 Task: Search one way flight ticket for 1 adult, 6 children, 1 infant in seat and 1 infant on lap in business from Aspen: Aspen/pitkin County Airport (sardy Field) to Jacksonville: Albert J. Ellis Airport on 5-3-2023. Number of bags: 1 carry on bag. Price is upto 80000. Outbound departure time preference is 7:15.
Action: Mouse moved to (414, 167)
Screenshot: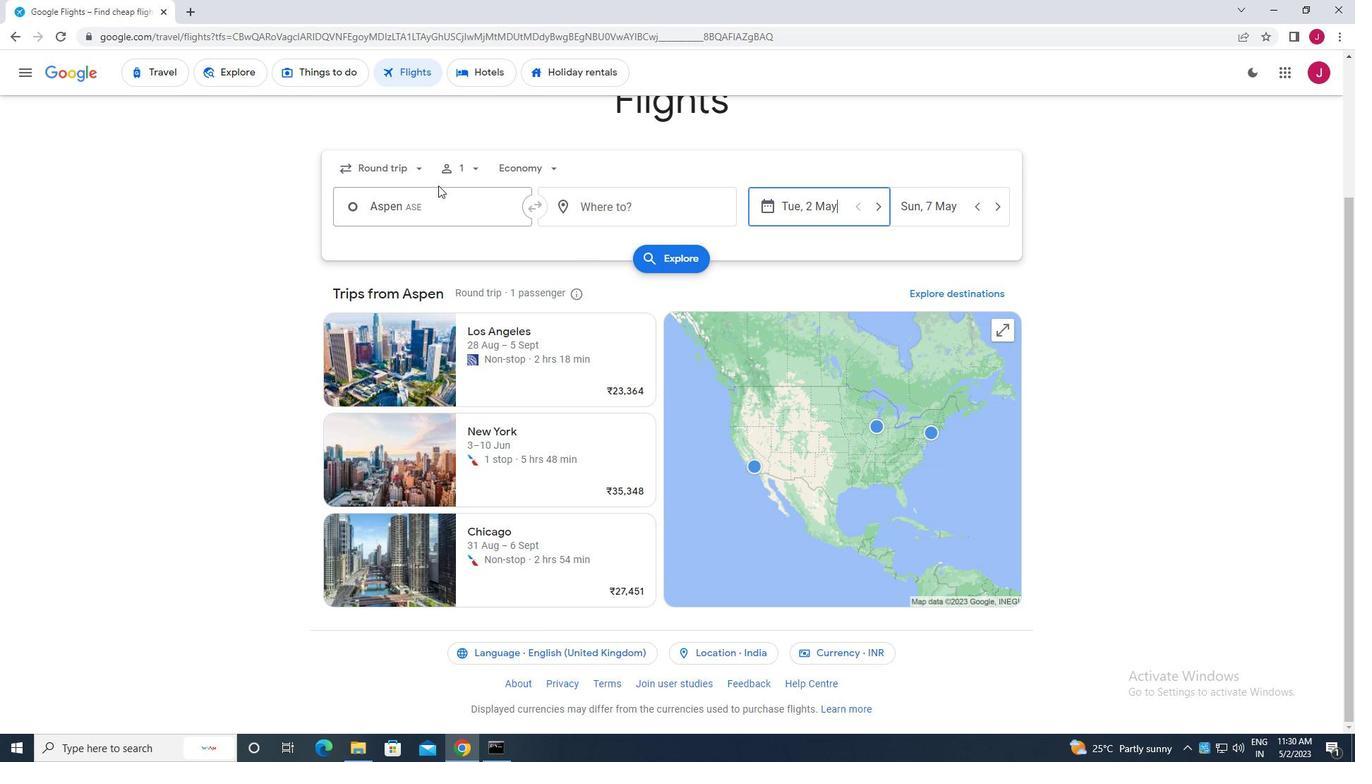 
Action: Mouse pressed left at (414, 167)
Screenshot: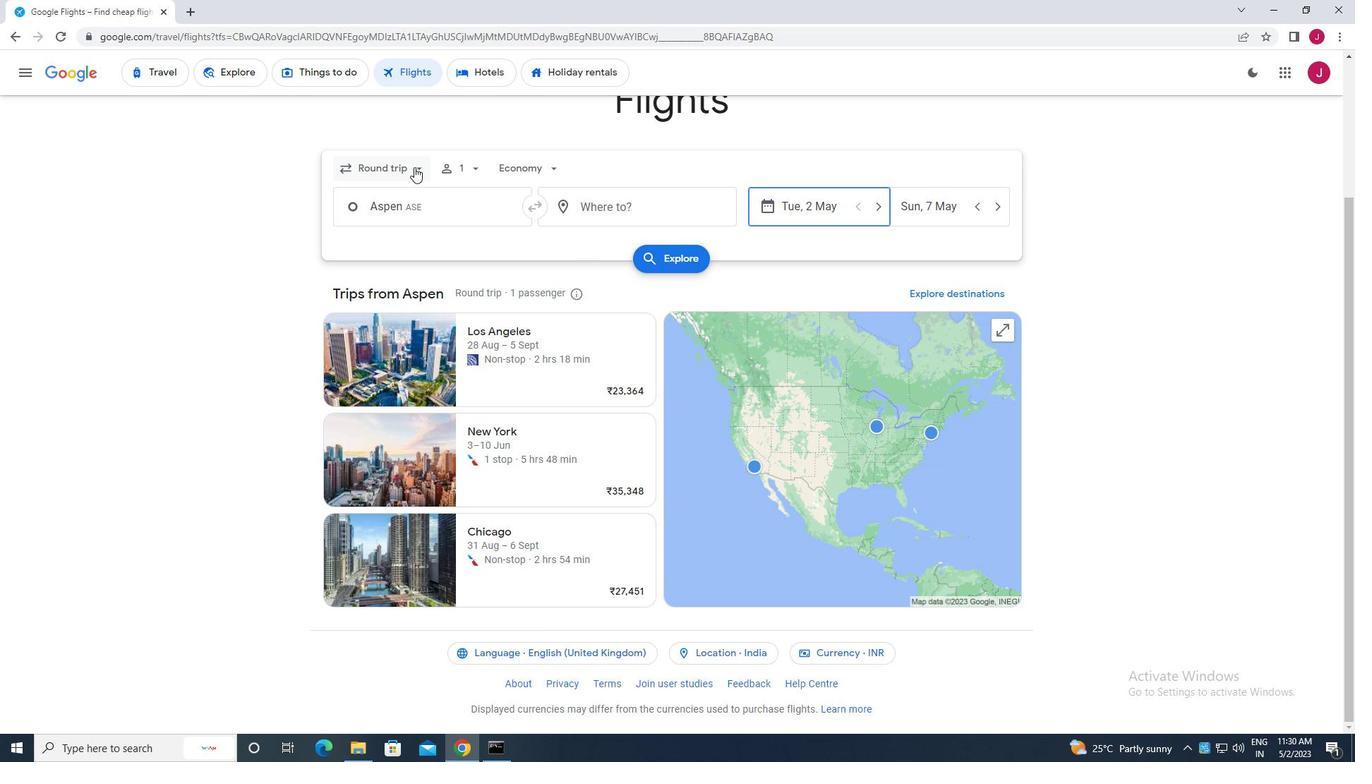 
Action: Mouse moved to (401, 232)
Screenshot: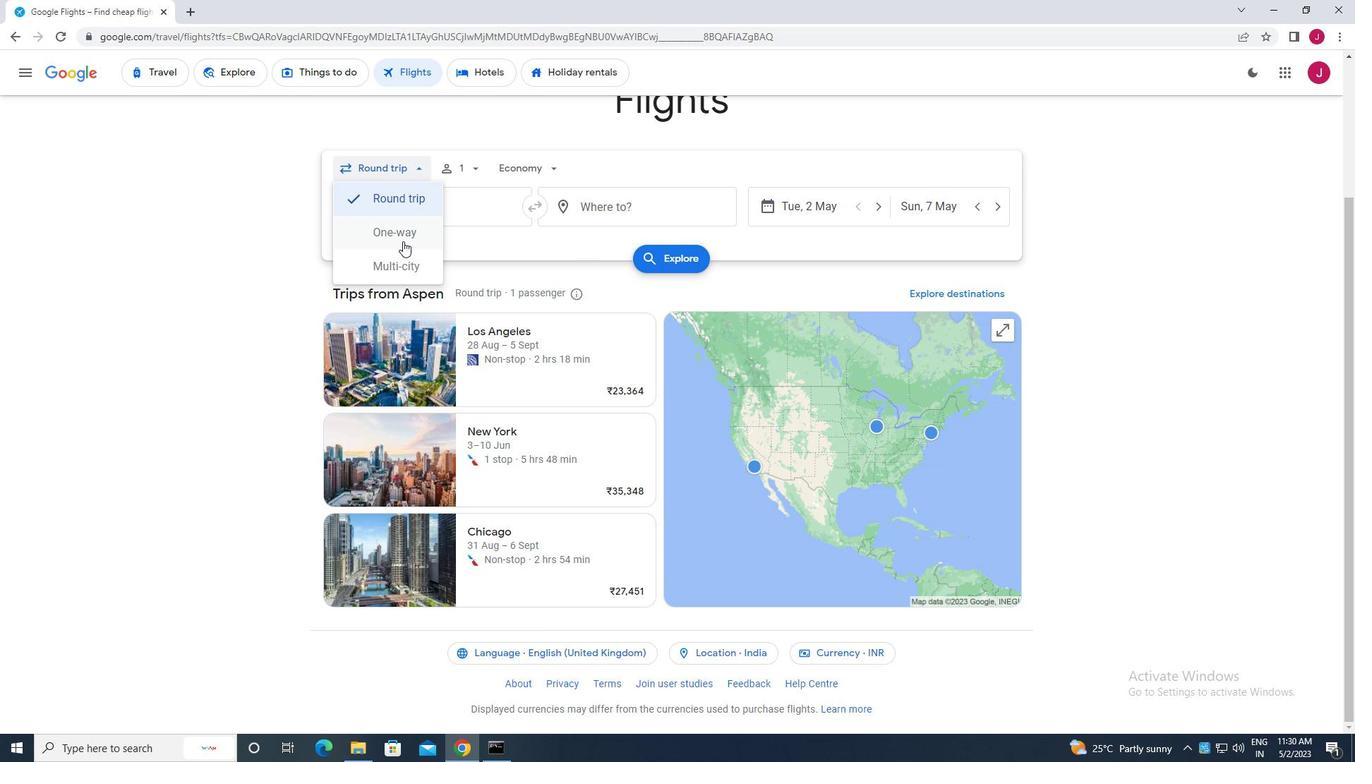 
Action: Mouse pressed left at (401, 232)
Screenshot: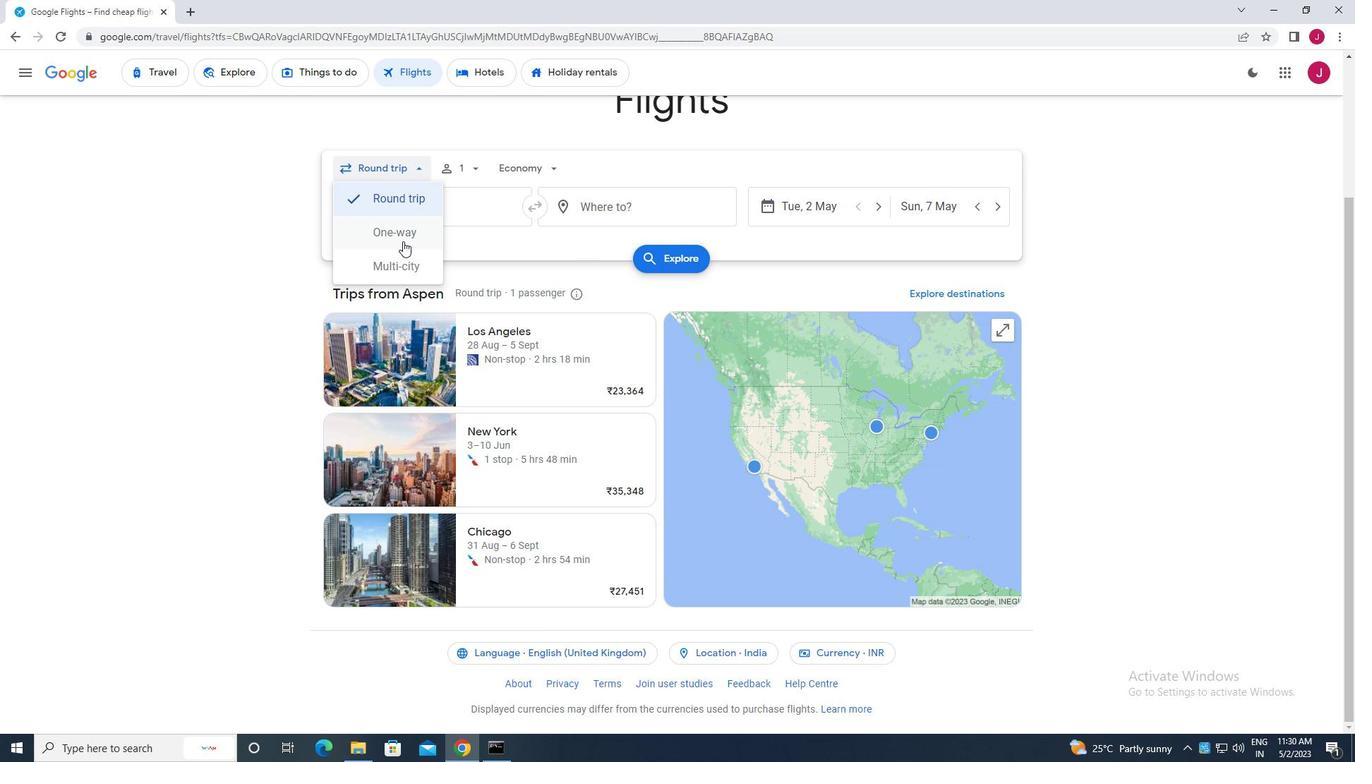 
Action: Mouse moved to (465, 170)
Screenshot: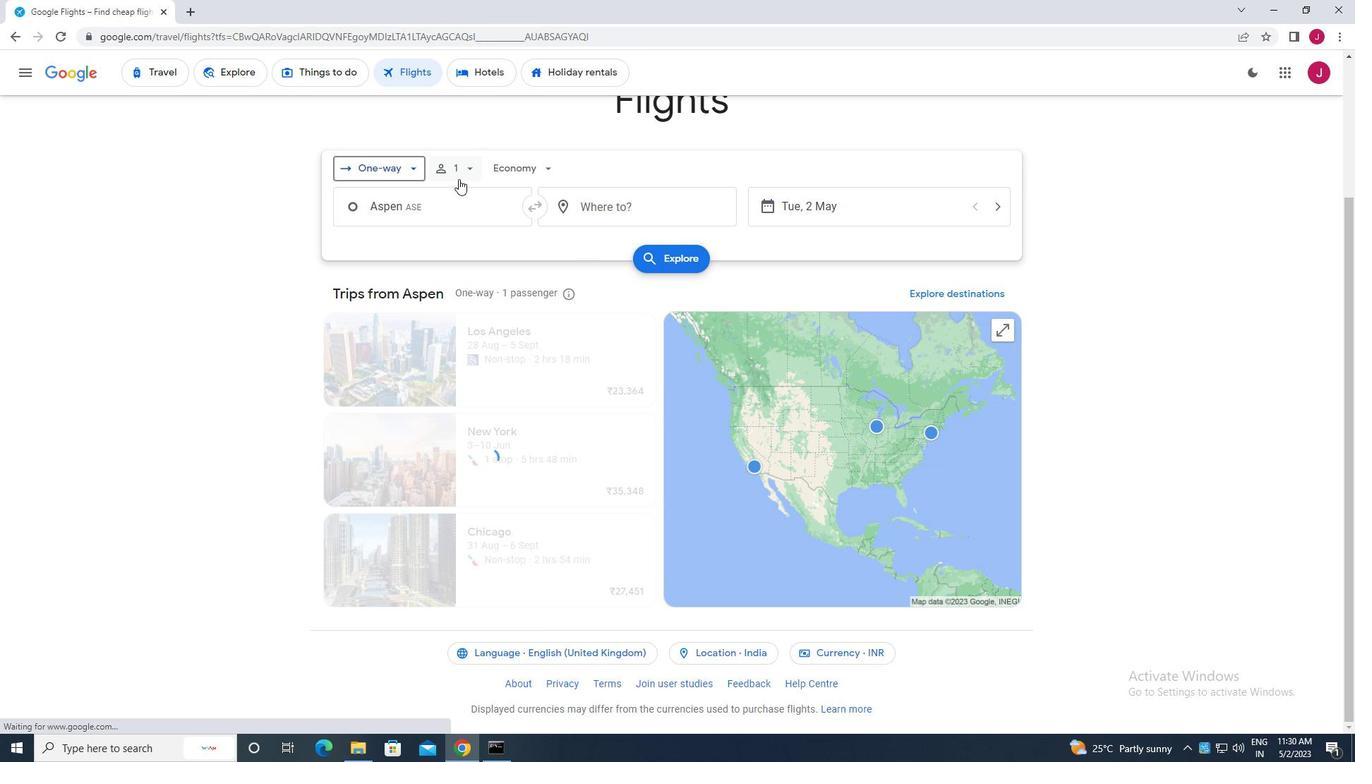 
Action: Mouse pressed left at (465, 170)
Screenshot: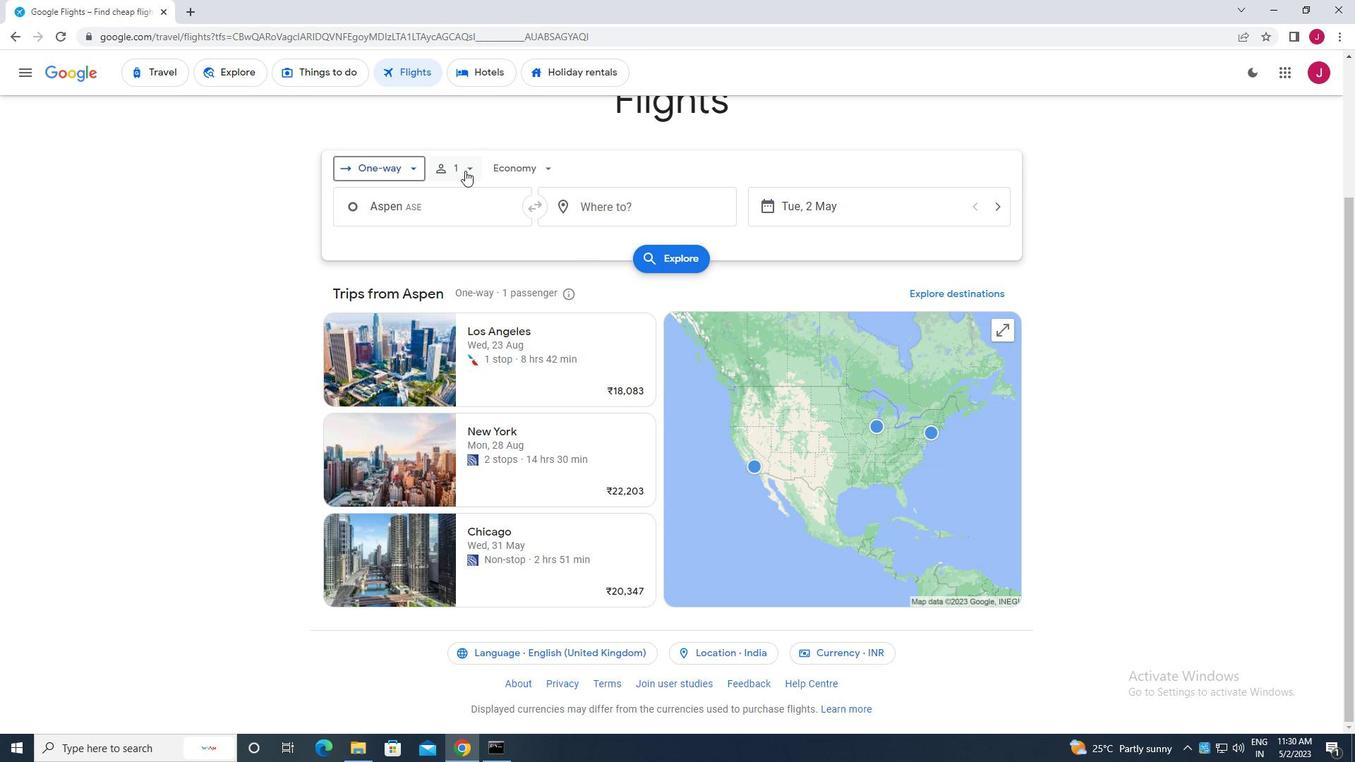 
Action: Mouse moved to (571, 240)
Screenshot: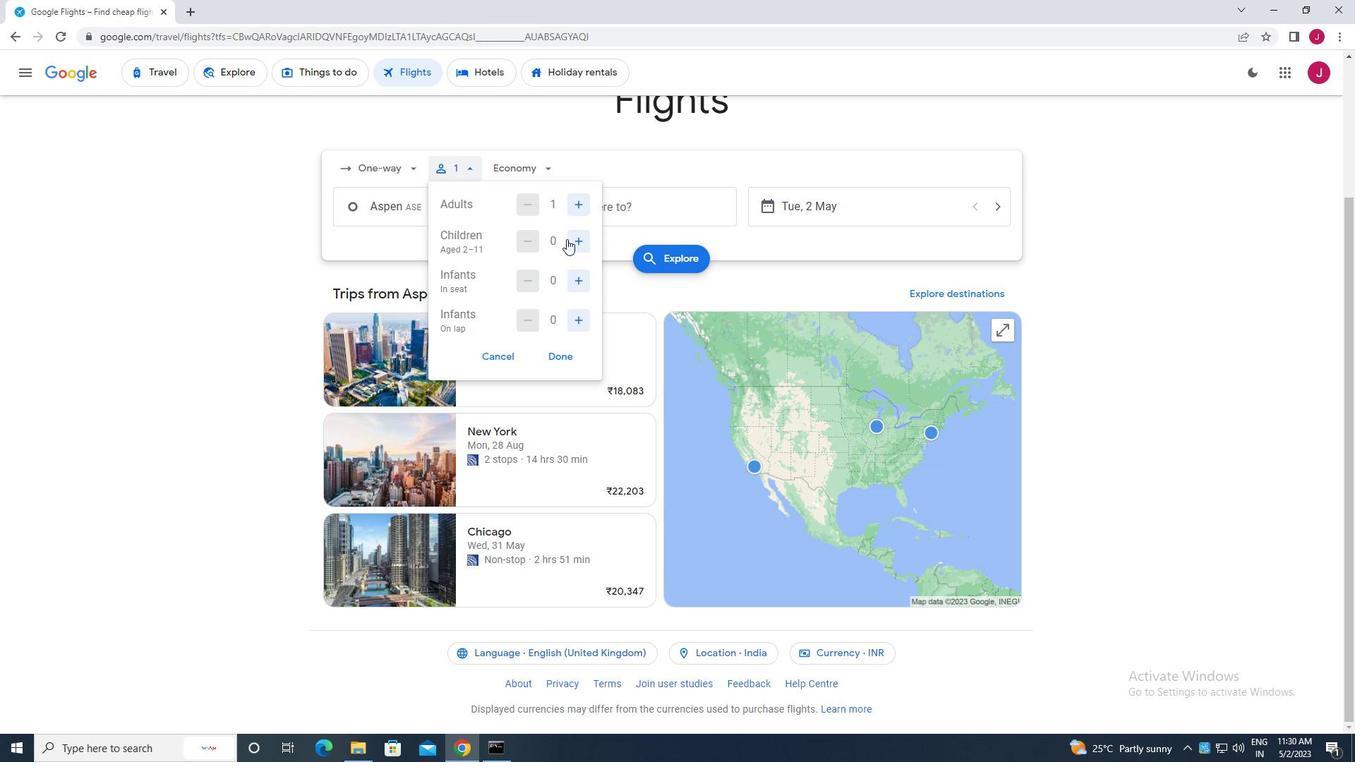 
Action: Mouse pressed left at (571, 240)
Screenshot: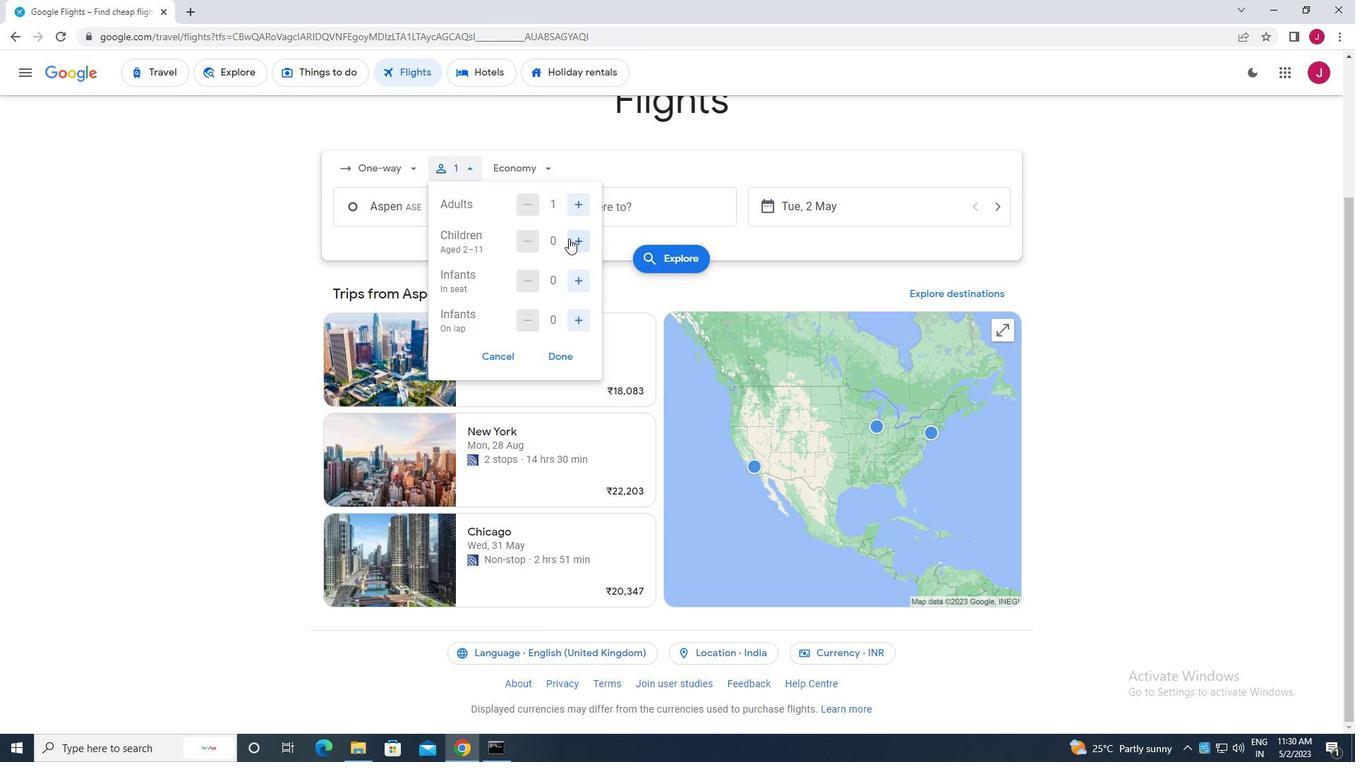 
Action: Mouse moved to (572, 240)
Screenshot: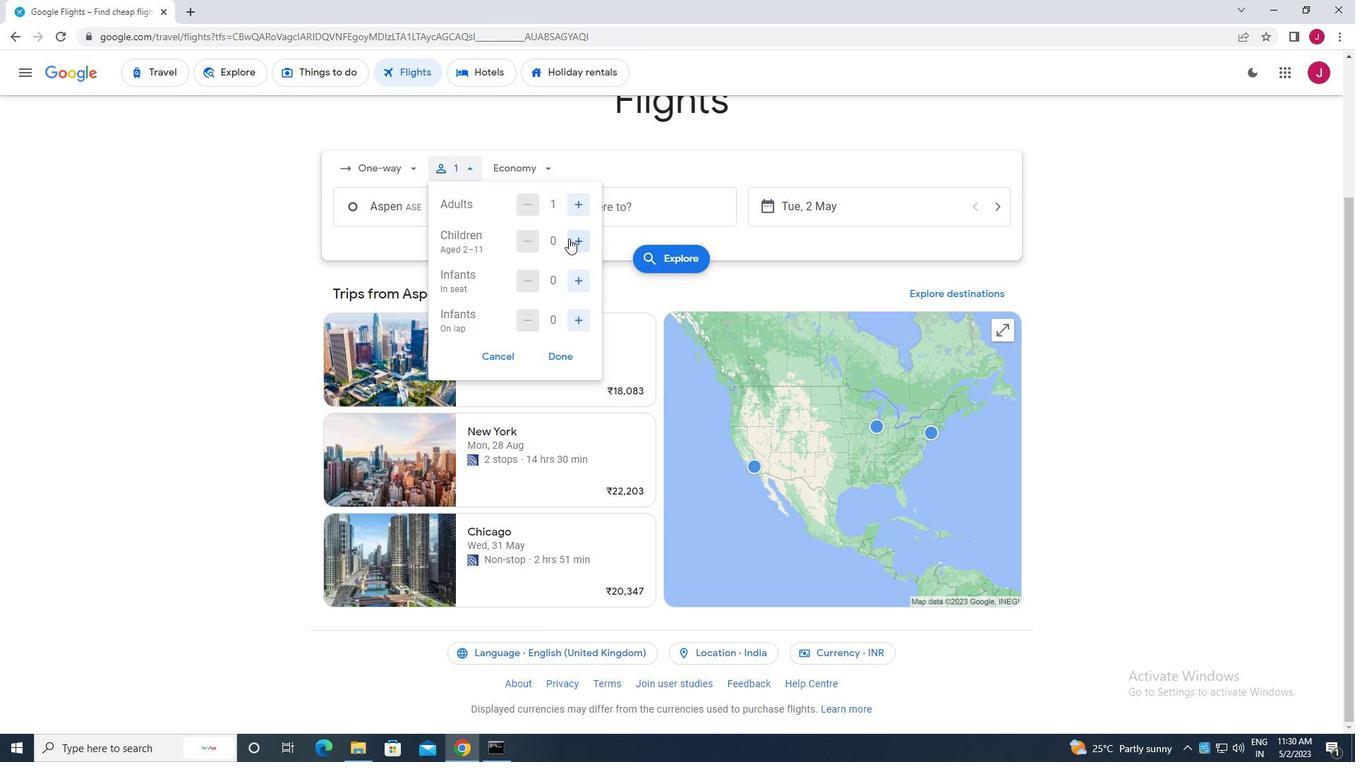
Action: Mouse pressed left at (572, 240)
Screenshot: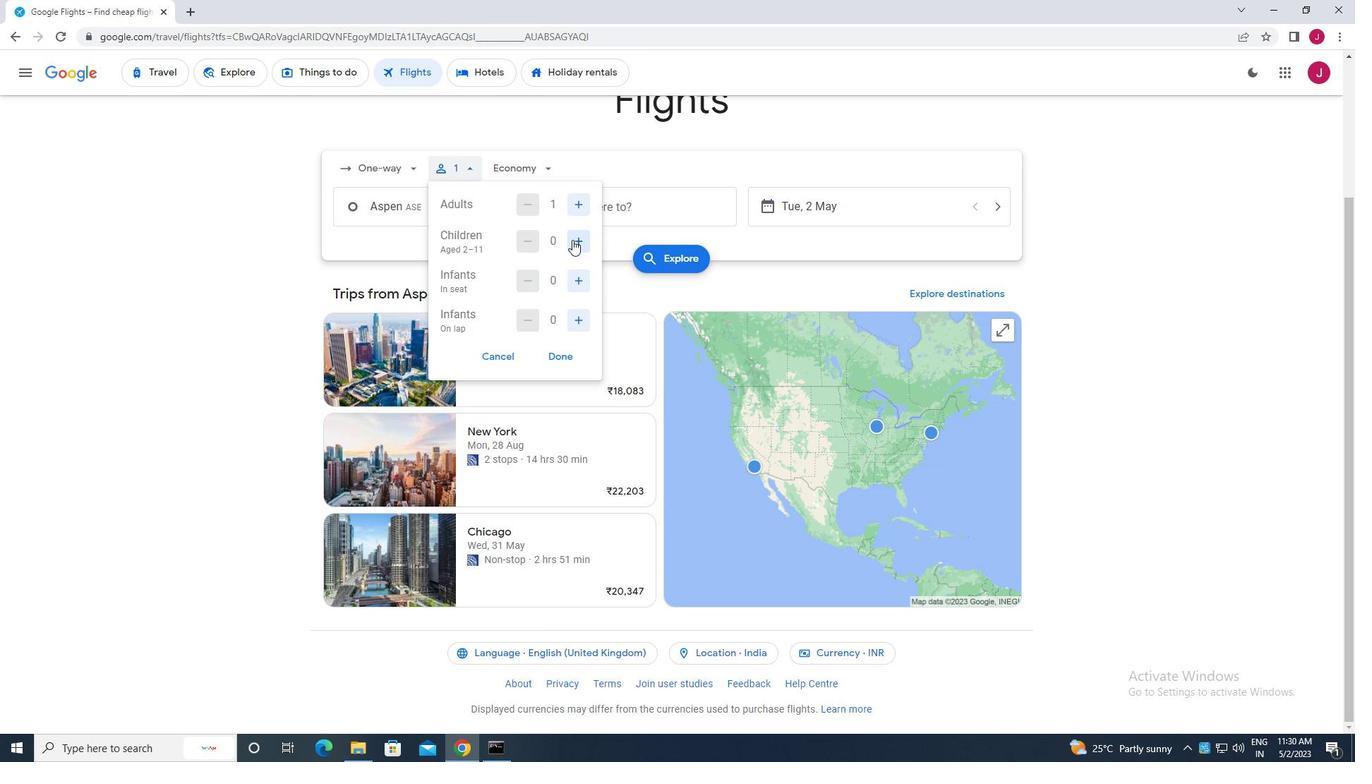 
Action: Mouse pressed left at (572, 240)
Screenshot: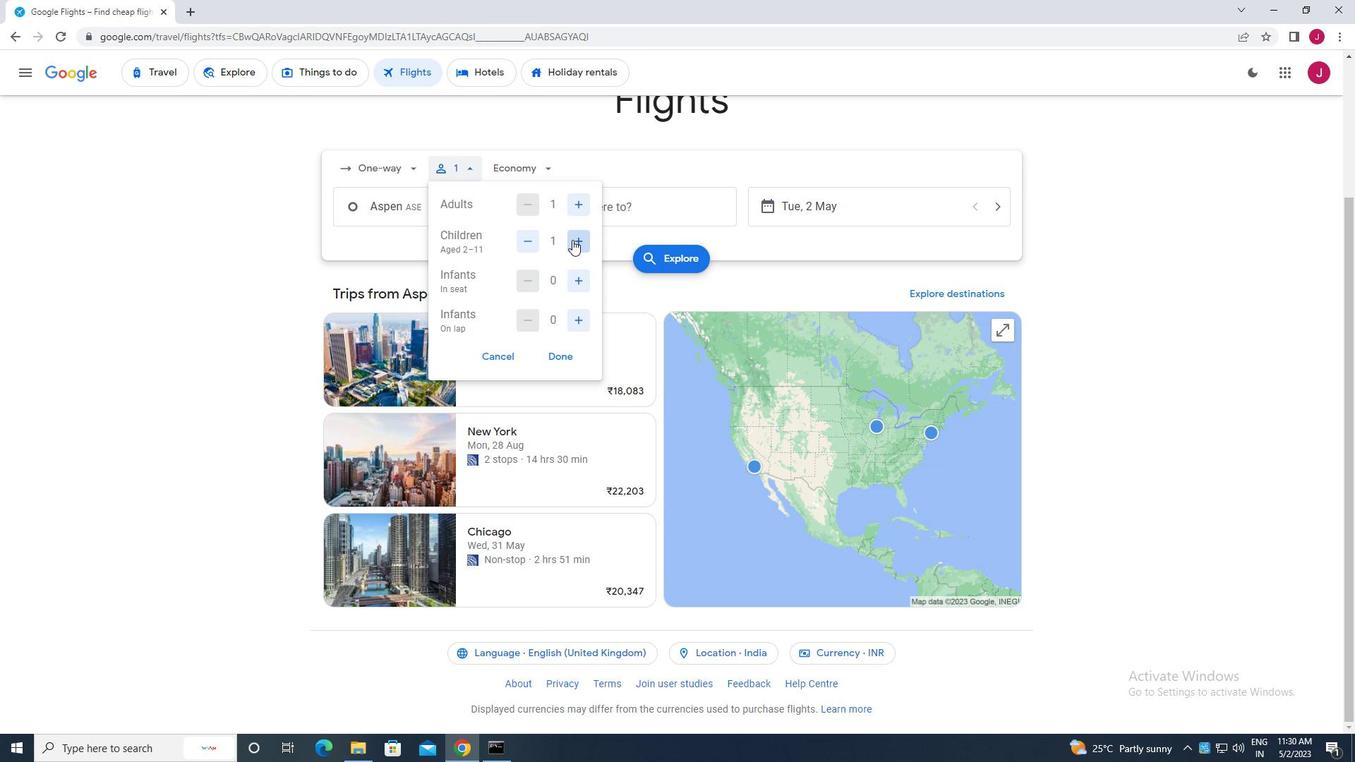 
Action: Mouse pressed left at (572, 240)
Screenshot: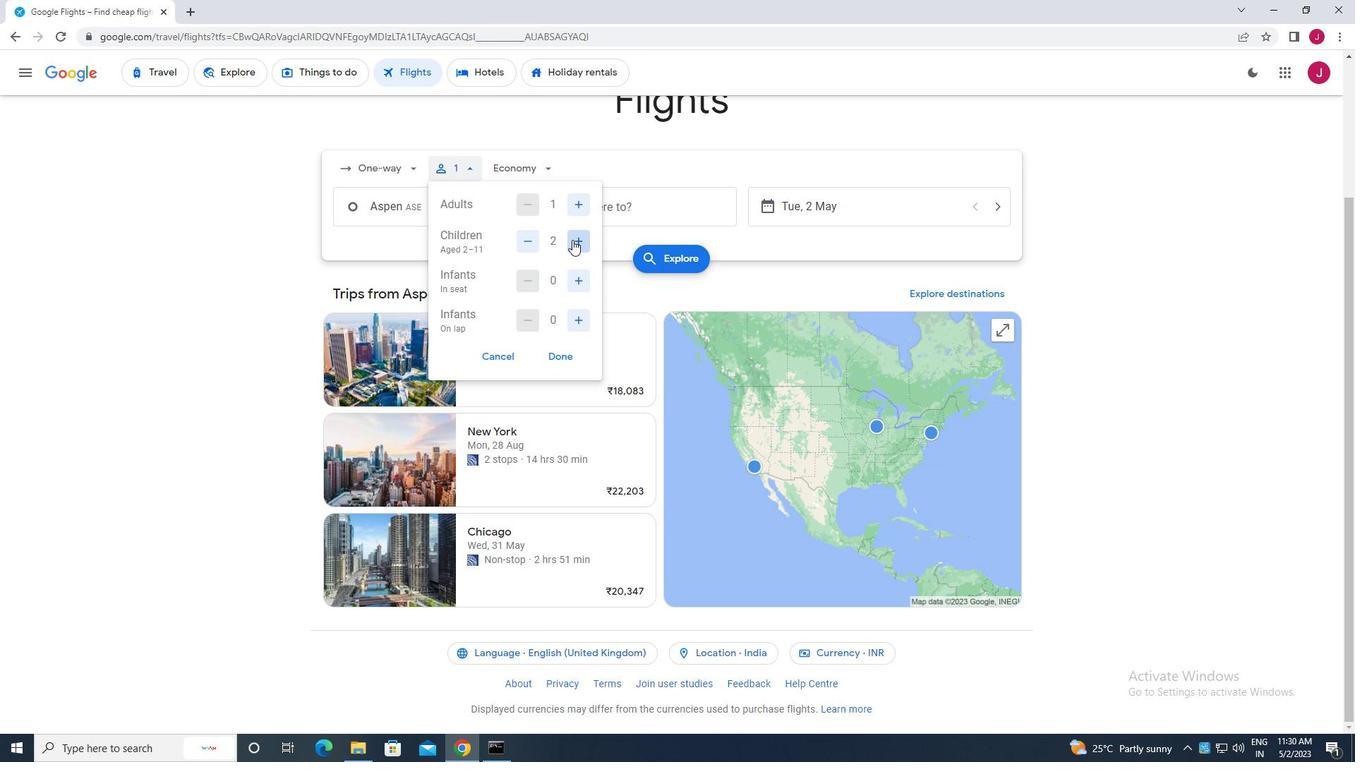 
Action: Mouse pressed left at (572, 240)
Screenshot: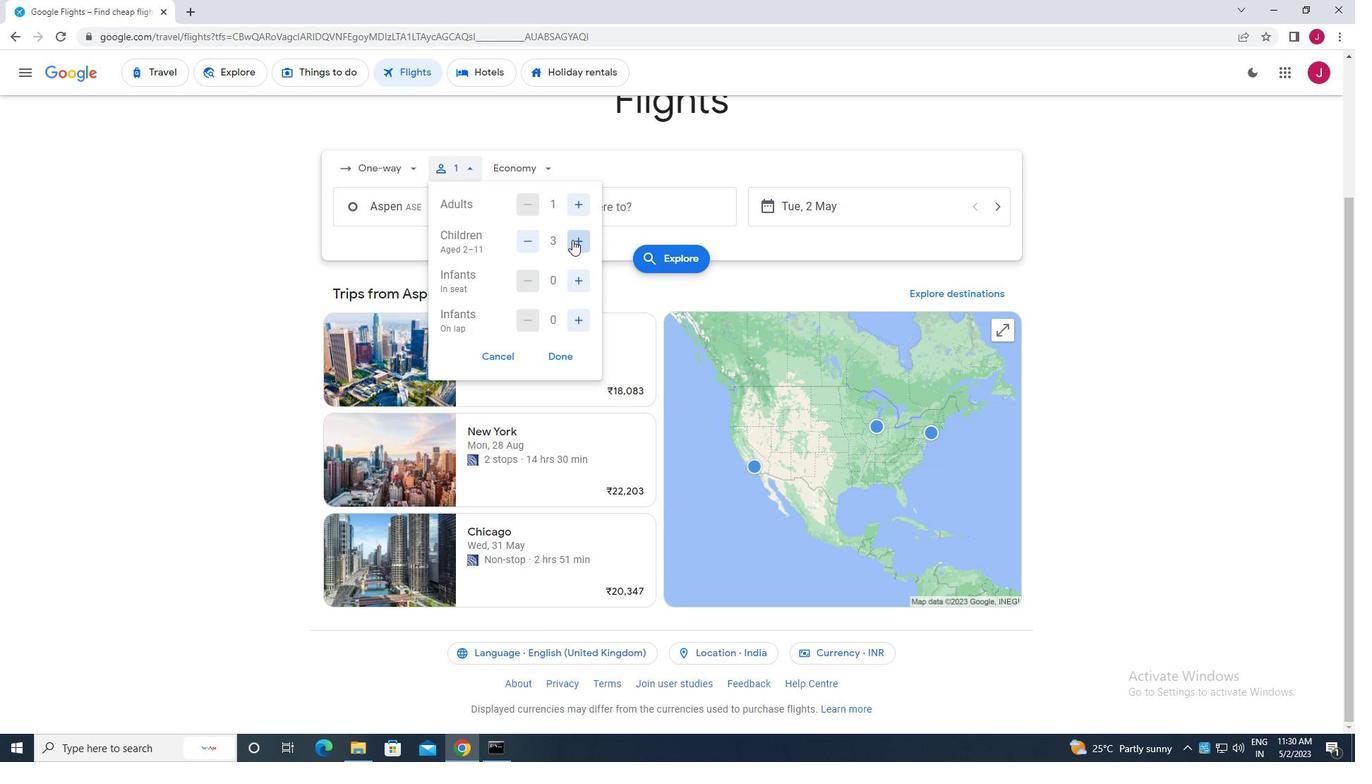 
Action: Mouse moved to (578, 242)
Screenshot: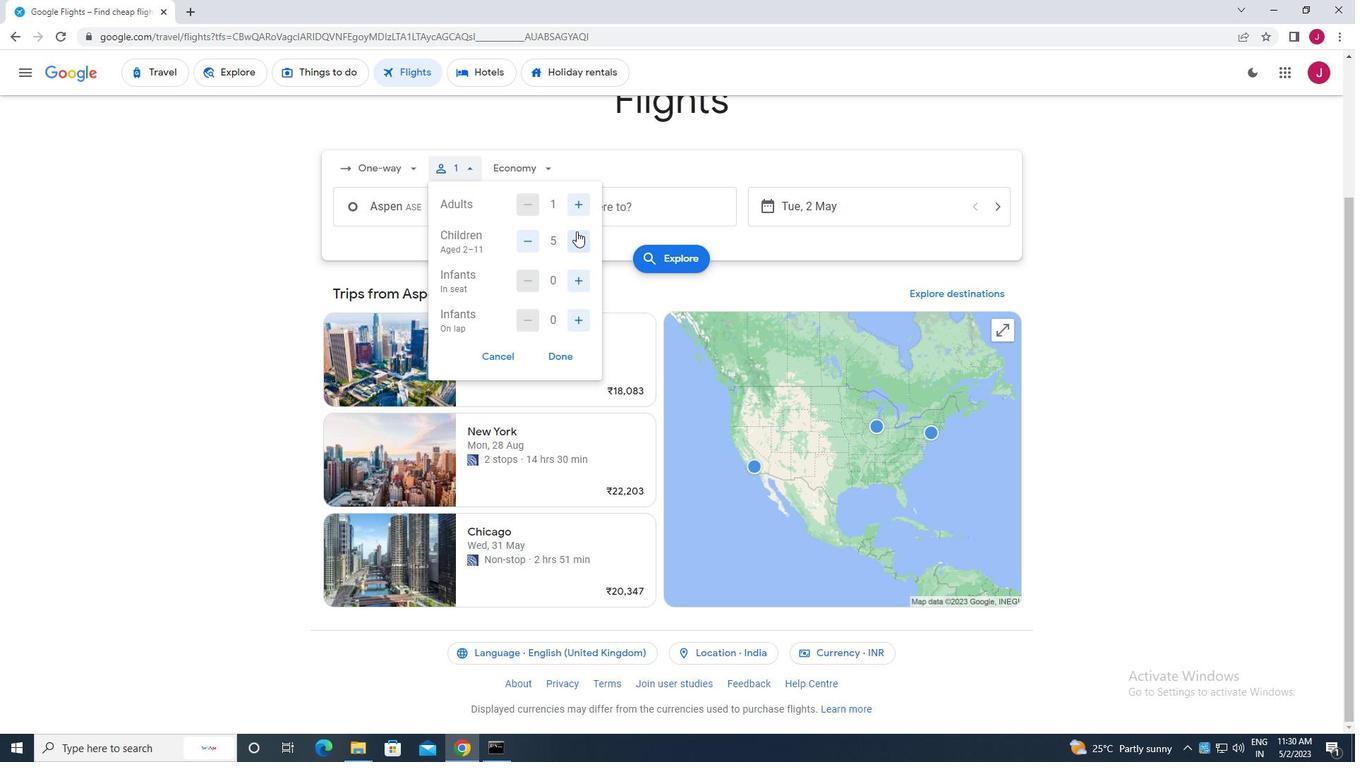 
Action: Mouse pressed left at (578, 242)
Screenshot: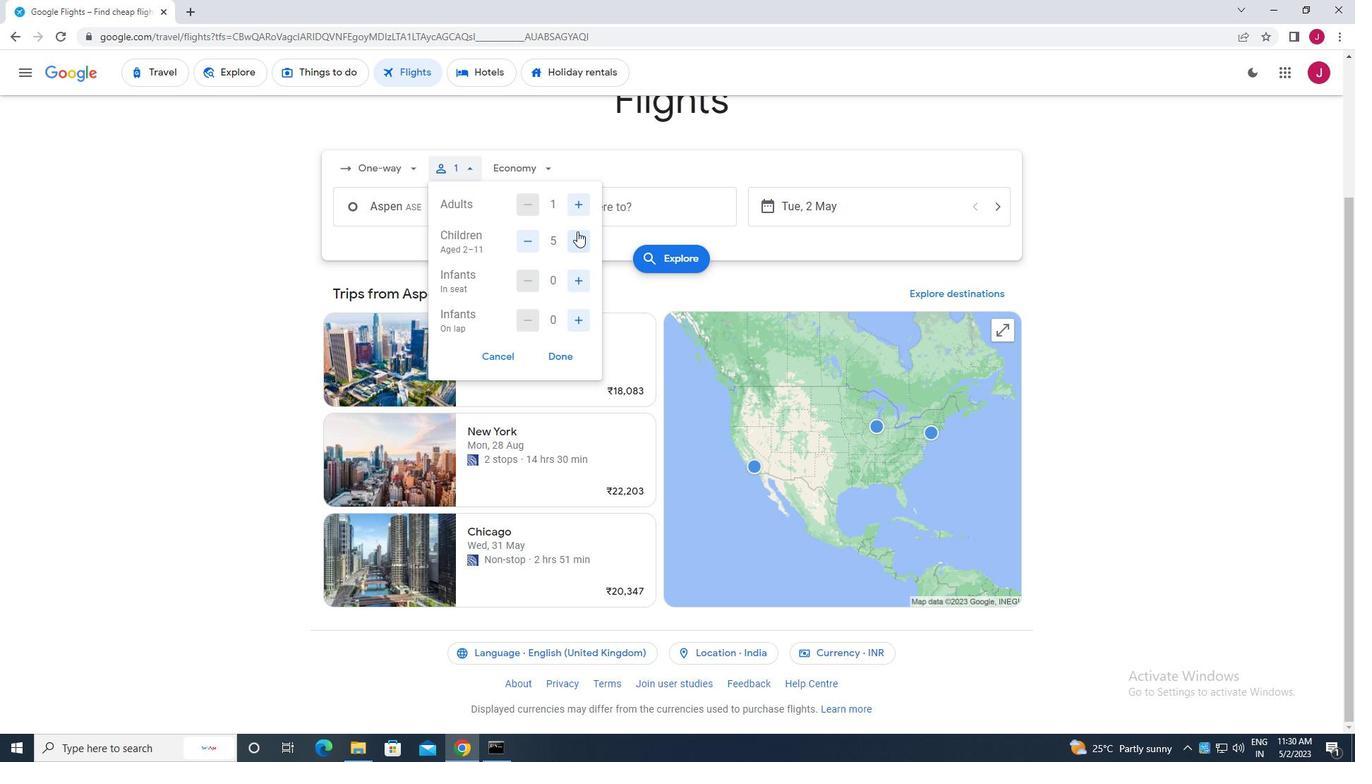 
Action: Mouse moved to (576, 282)
Screenshot: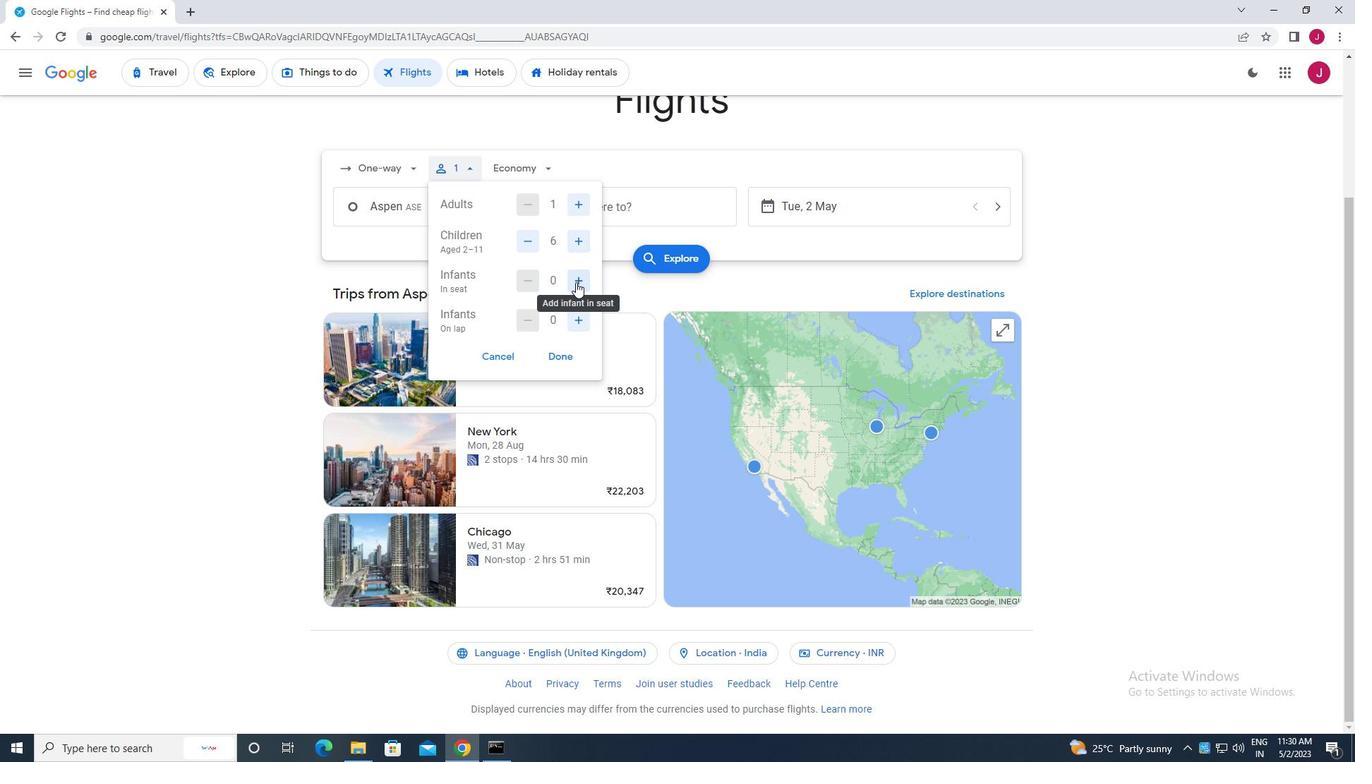 
Action: Mouse pressed left at (576, 282)
Screenshot: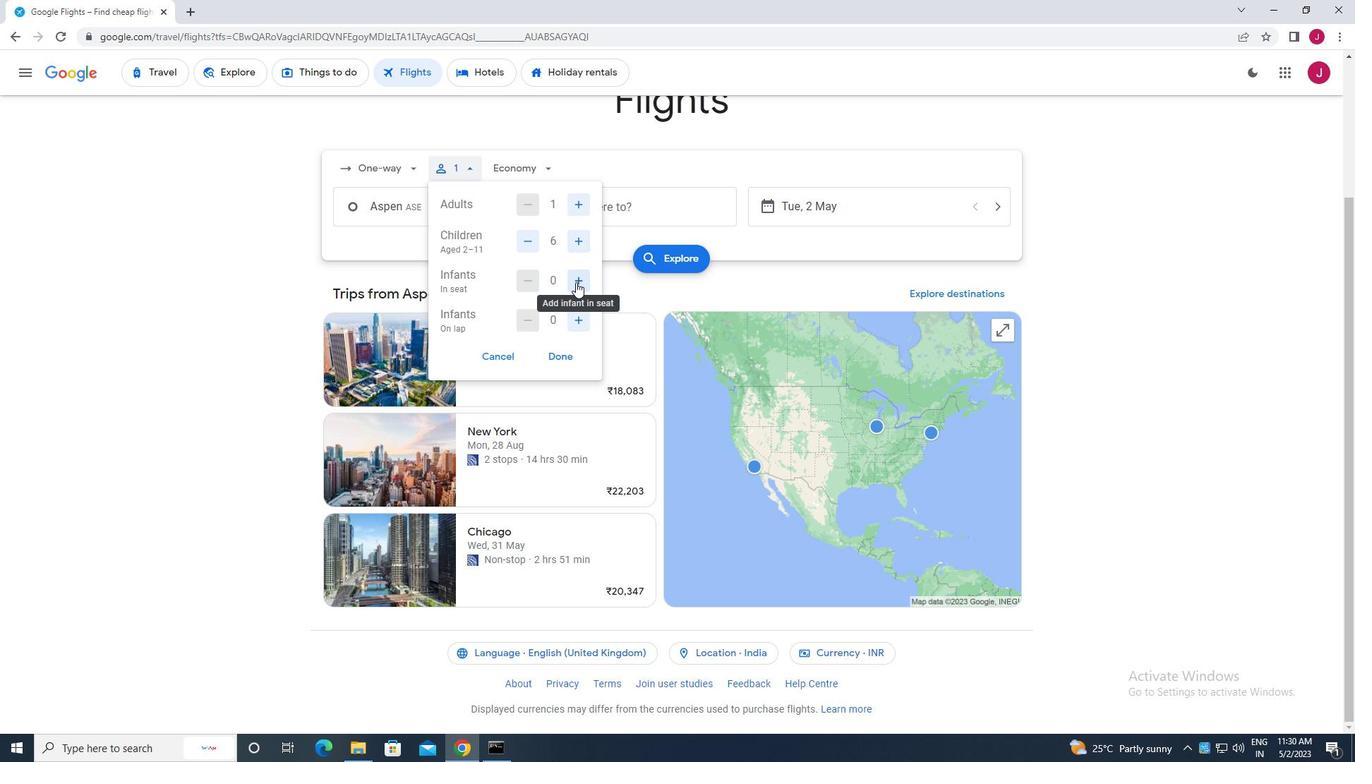 
Action: Mouse moved to (576, 320)
Screenshot: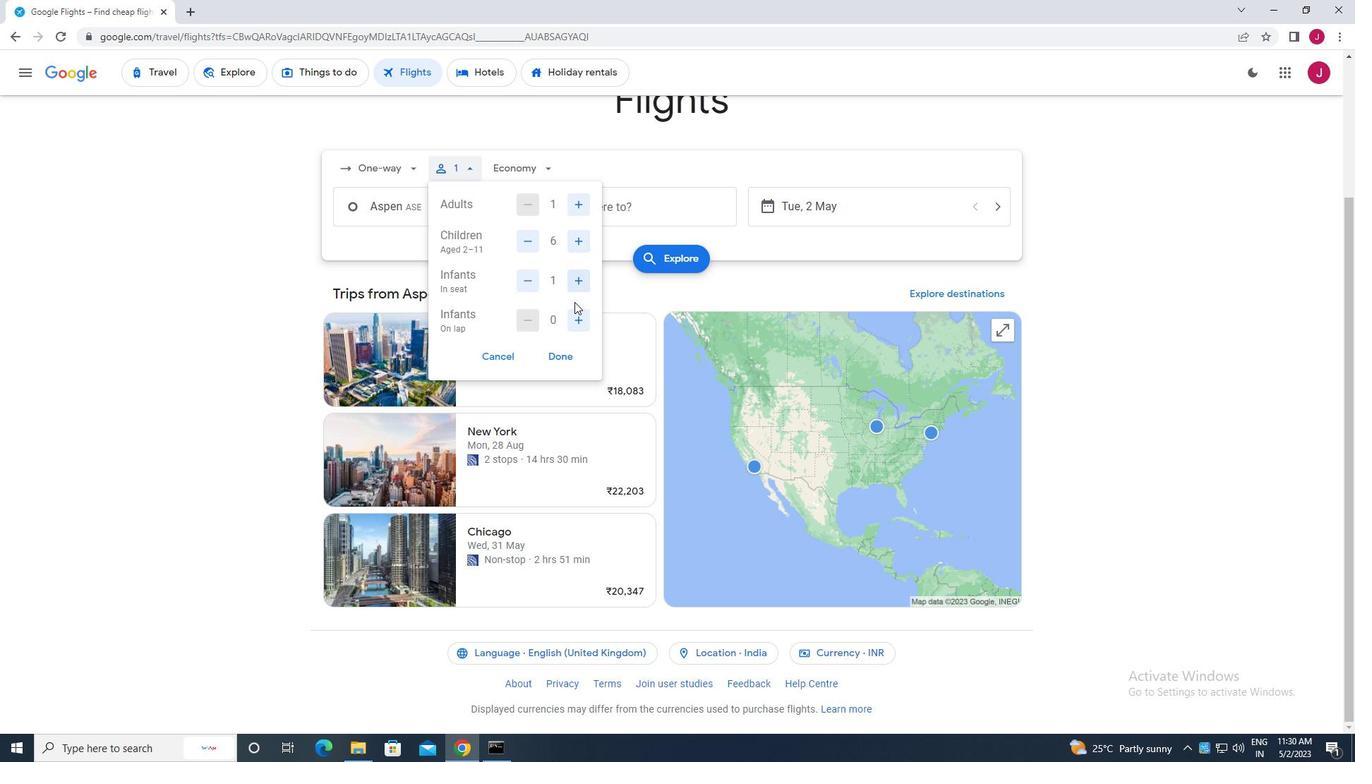 
Action: Mouse pressed left at (576, 320)
Screenshot: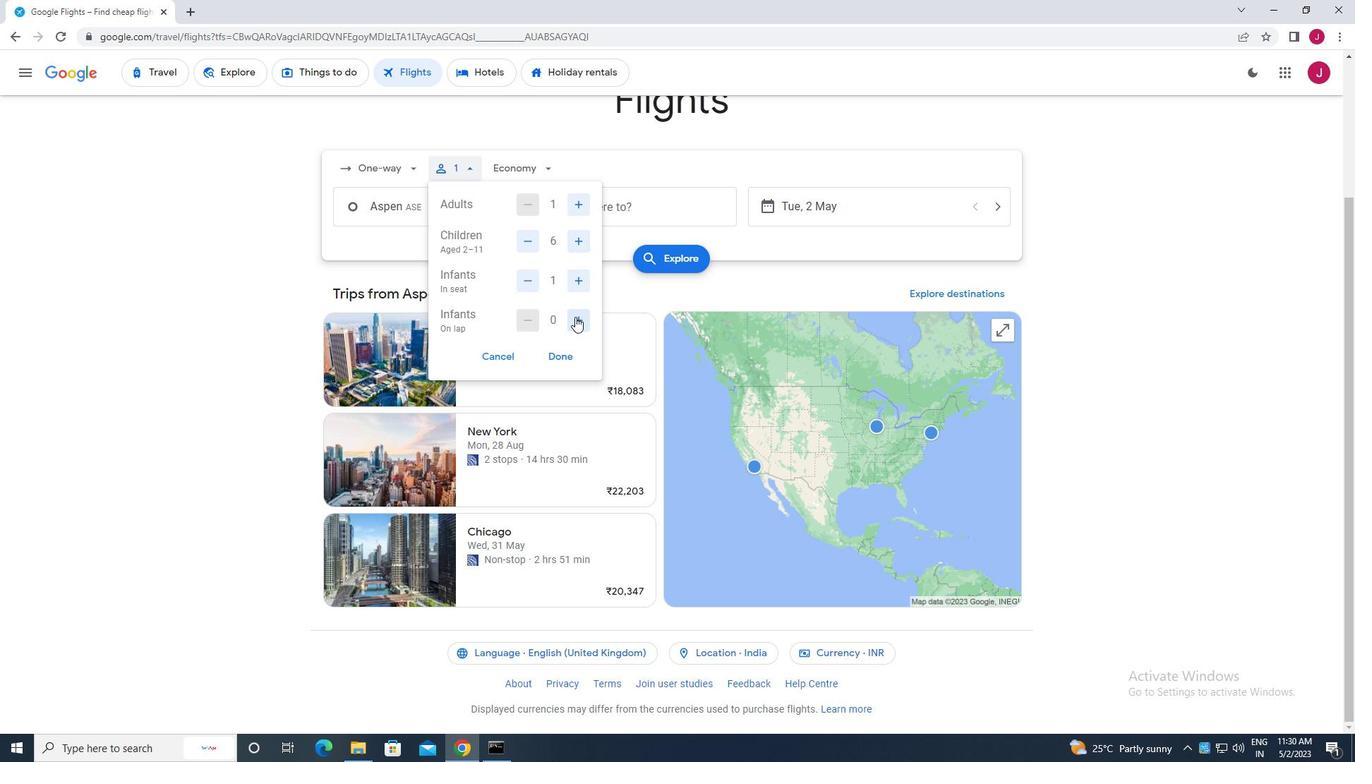 
Action: Mouse moved to (559, 352)
Screenshot: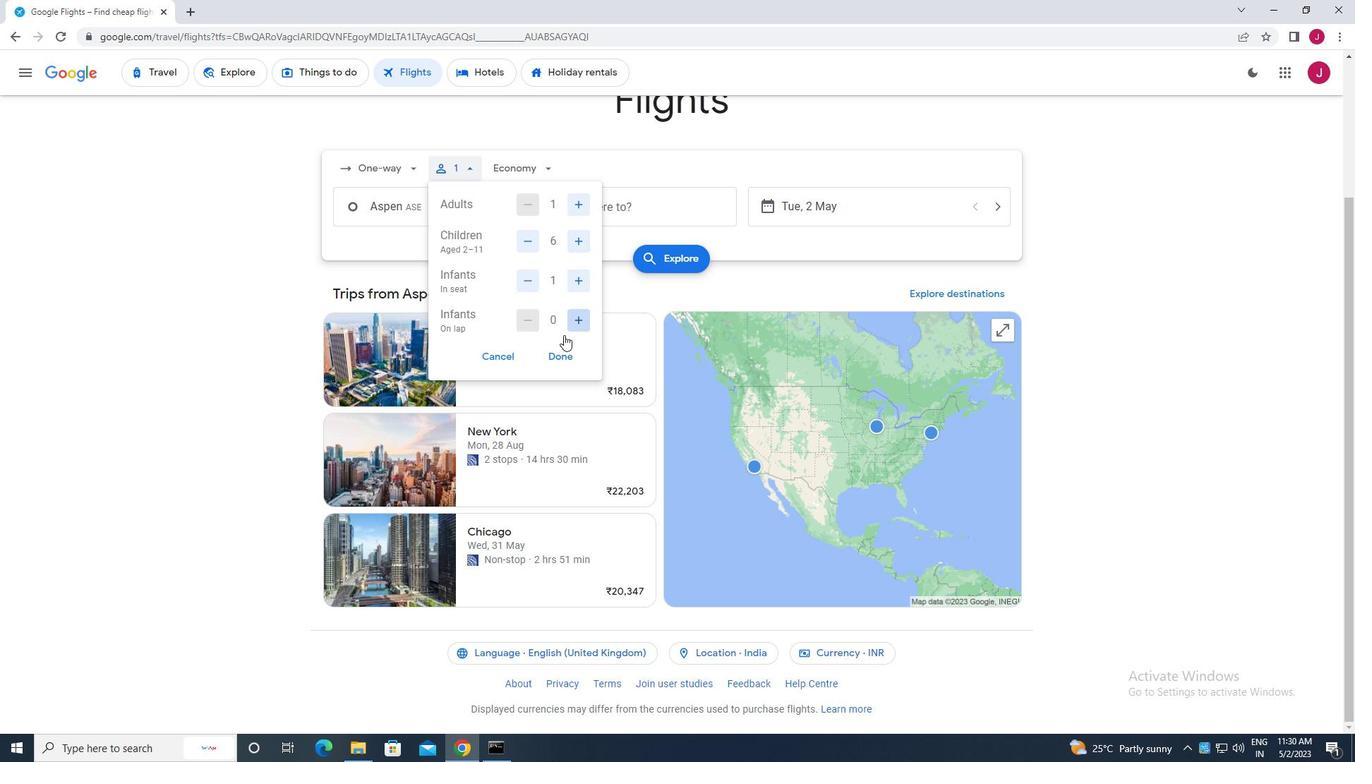 
Action: Mouse pressed left at (559, 352)
Screenshot: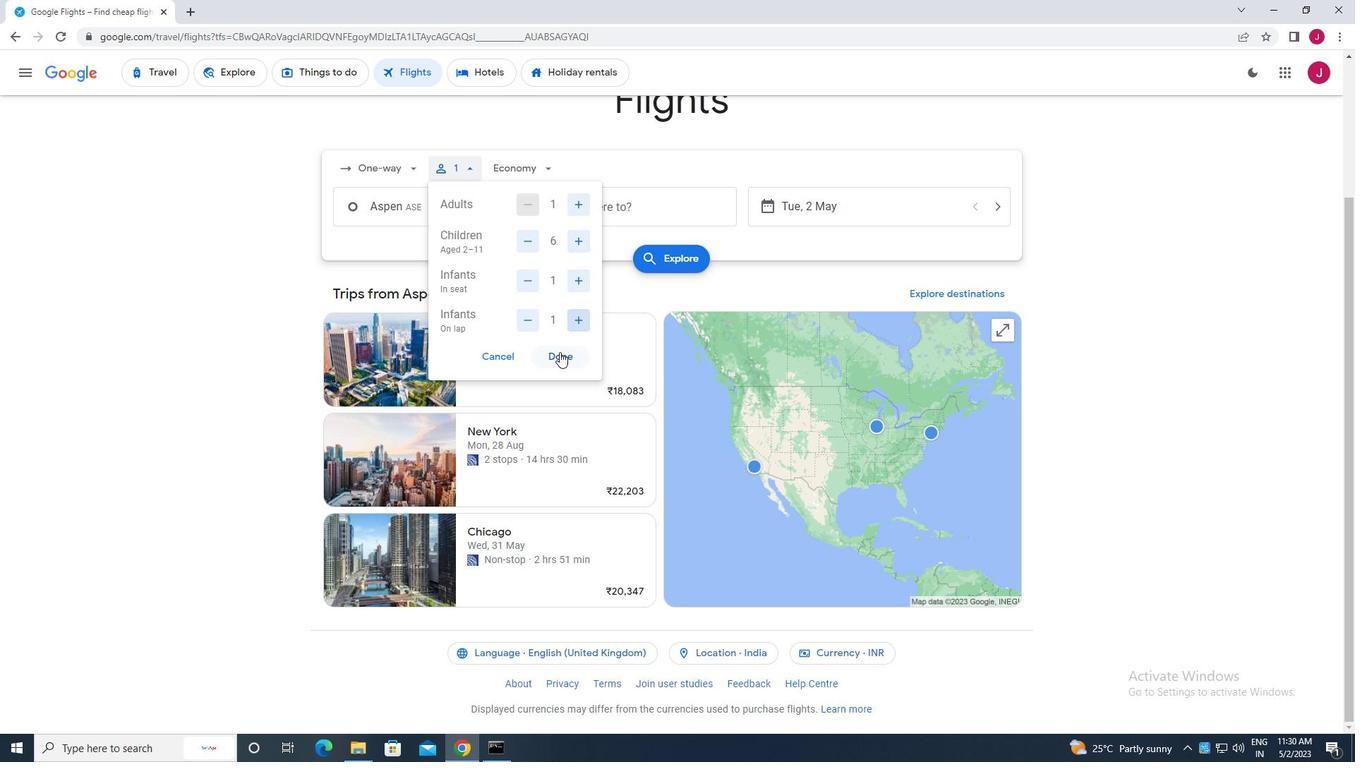 
Action: Mouse moved to (531, 166)
Screenshot: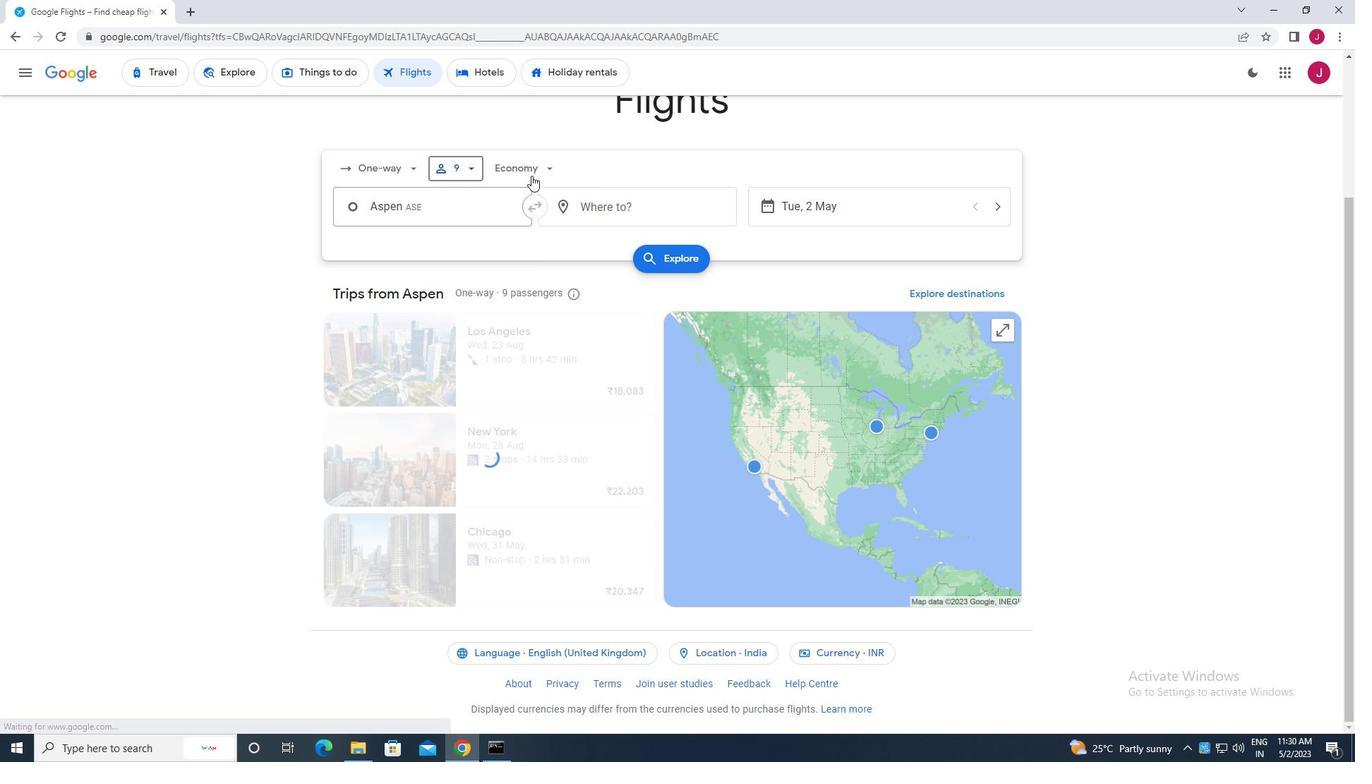 
Action: Mouse pressed left at (531, 166)
Screenshot: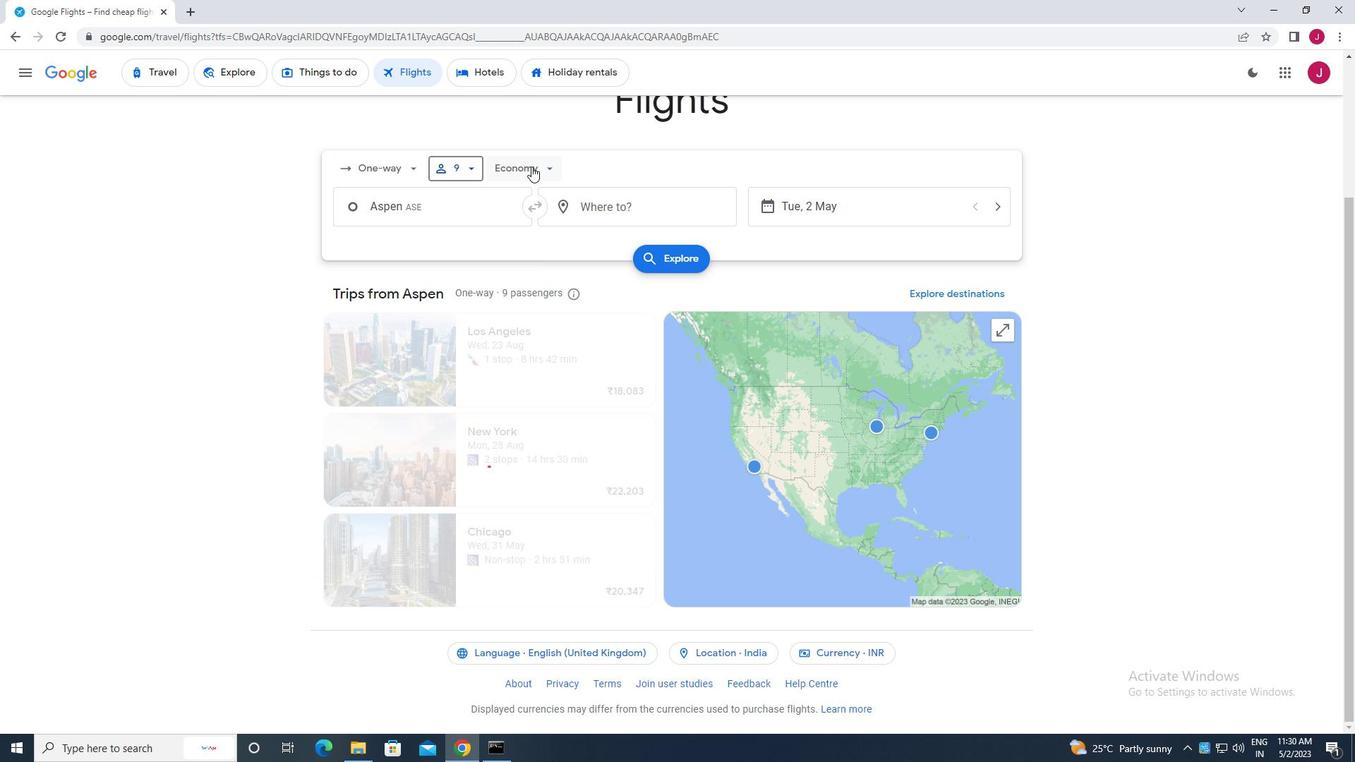 
Action: Mouse moved to (543, 266)
Screenshot: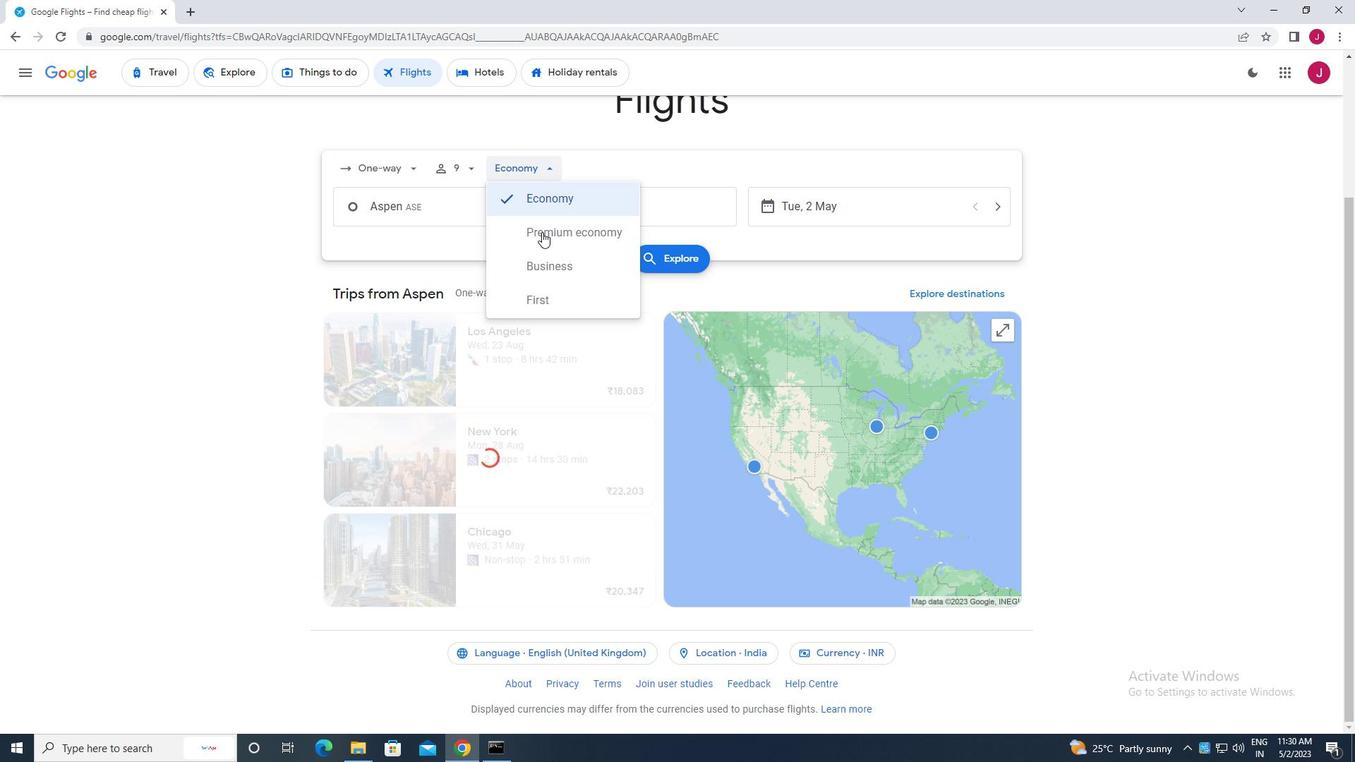 
Action: Mouse pressed left at (543, 266)
Screenshot: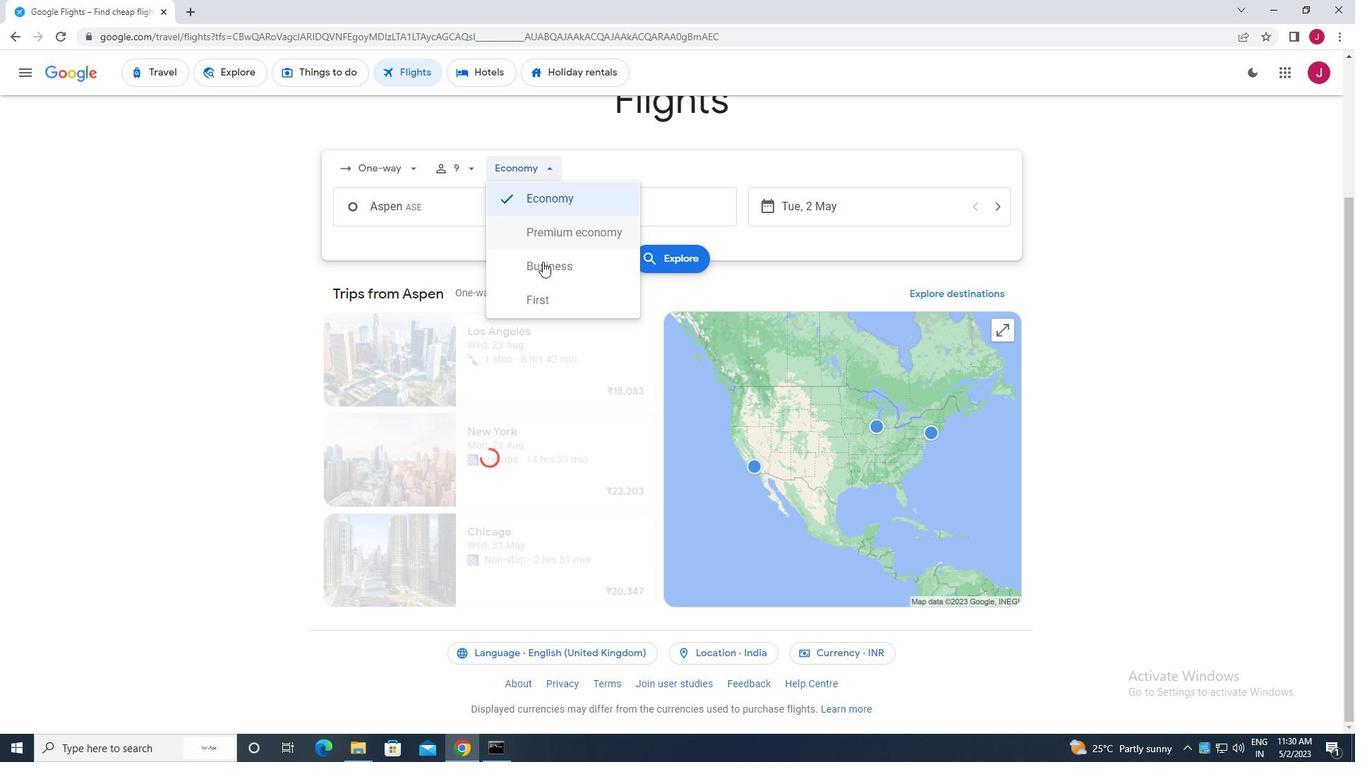 
Action: Mouse moved to (439, 208)
Screenshot: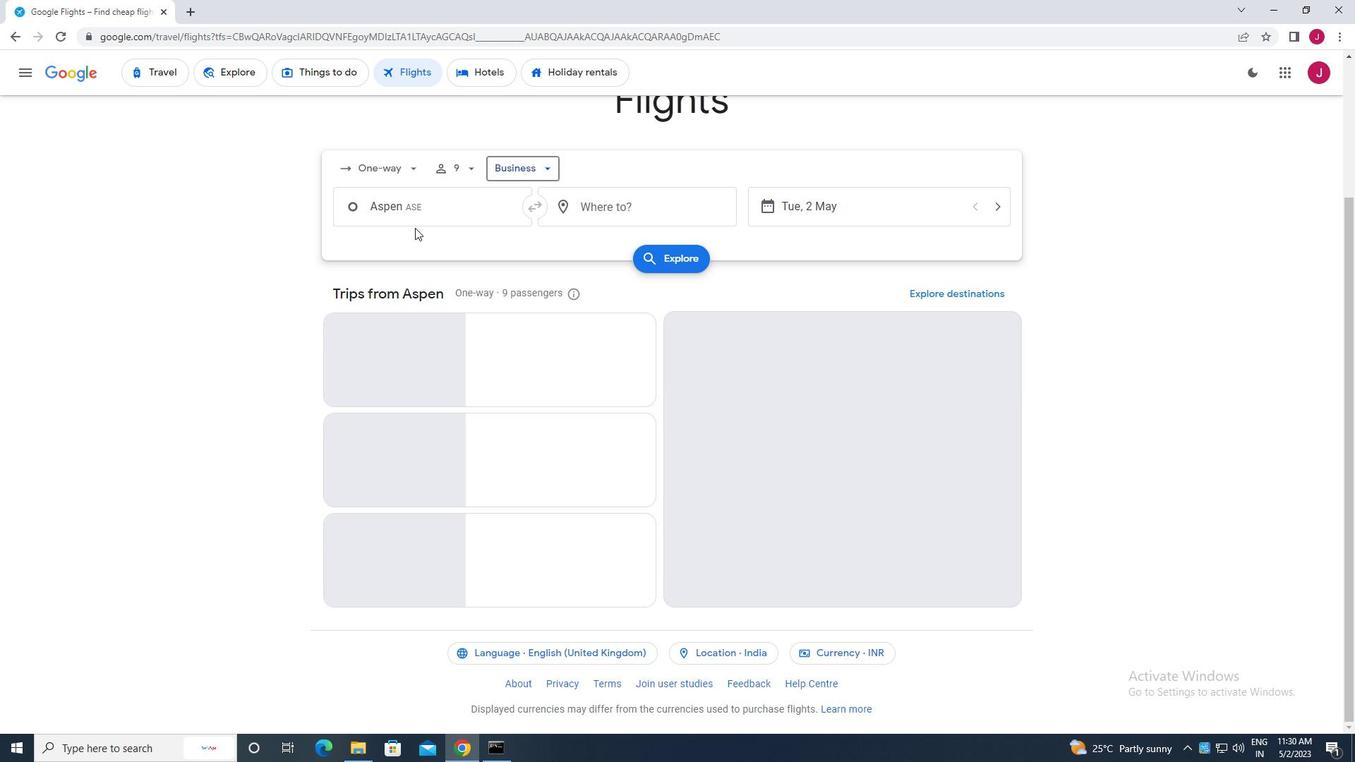 
Action: Mouse pressed left at (439, 208)
Screenshot: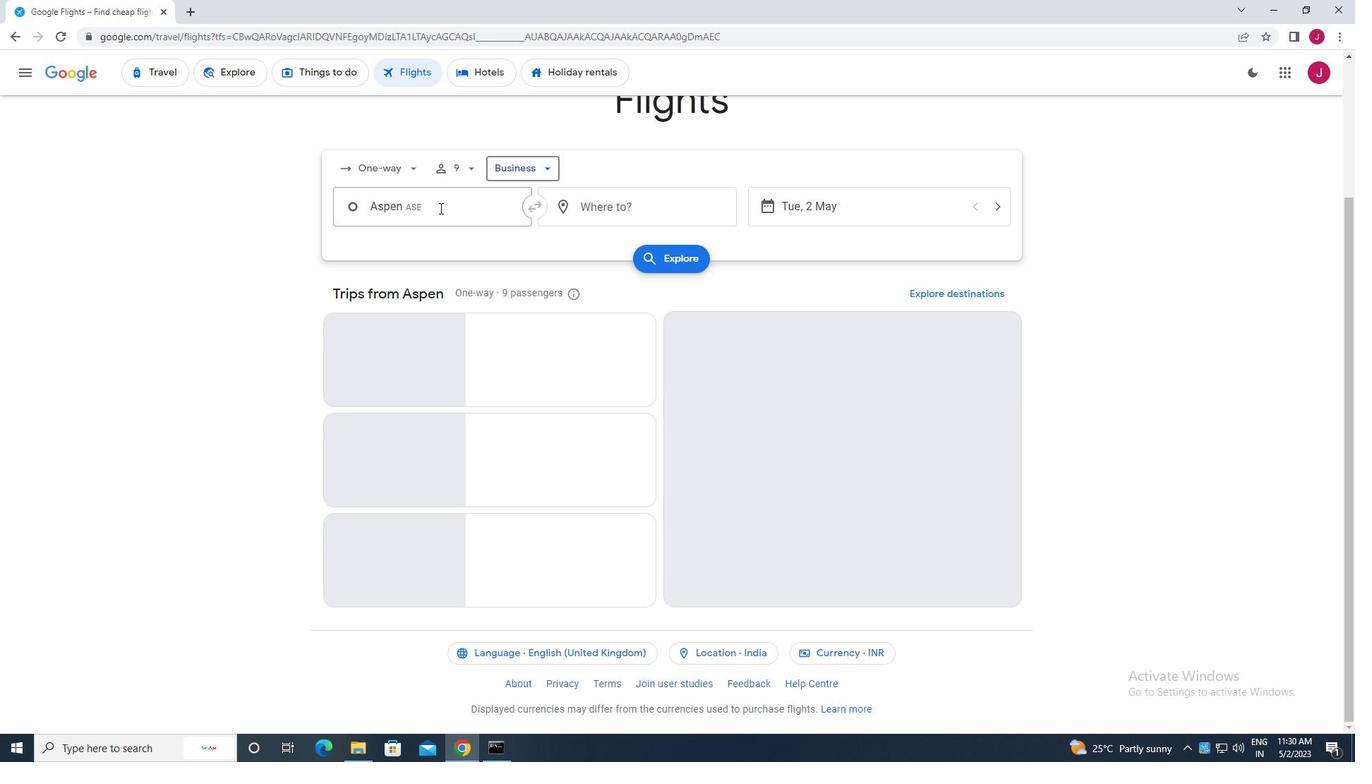 
Action: Mouse moved to (441, 208)
Screenshot: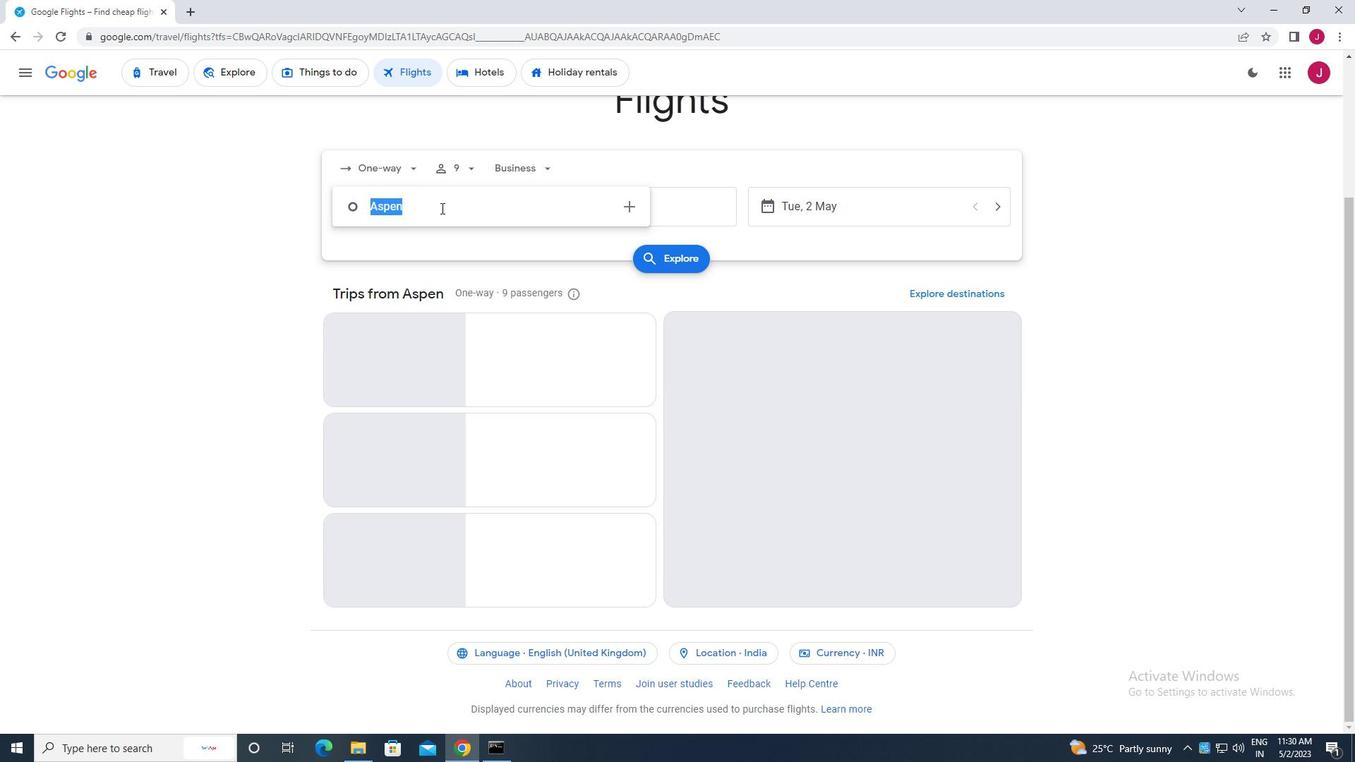 
Action: Key pressed aspen
Screenshot: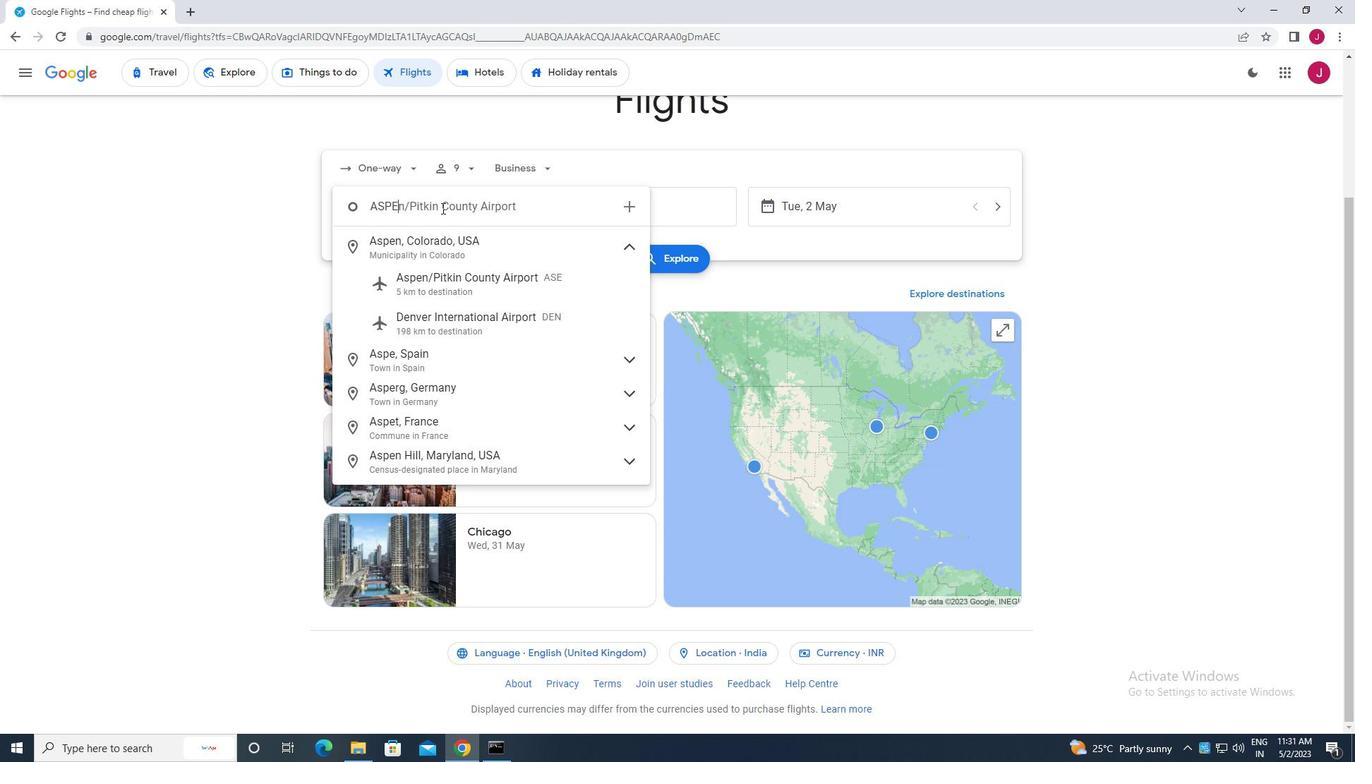 
Action: Mouse moved to (465, 288)
Screenshot: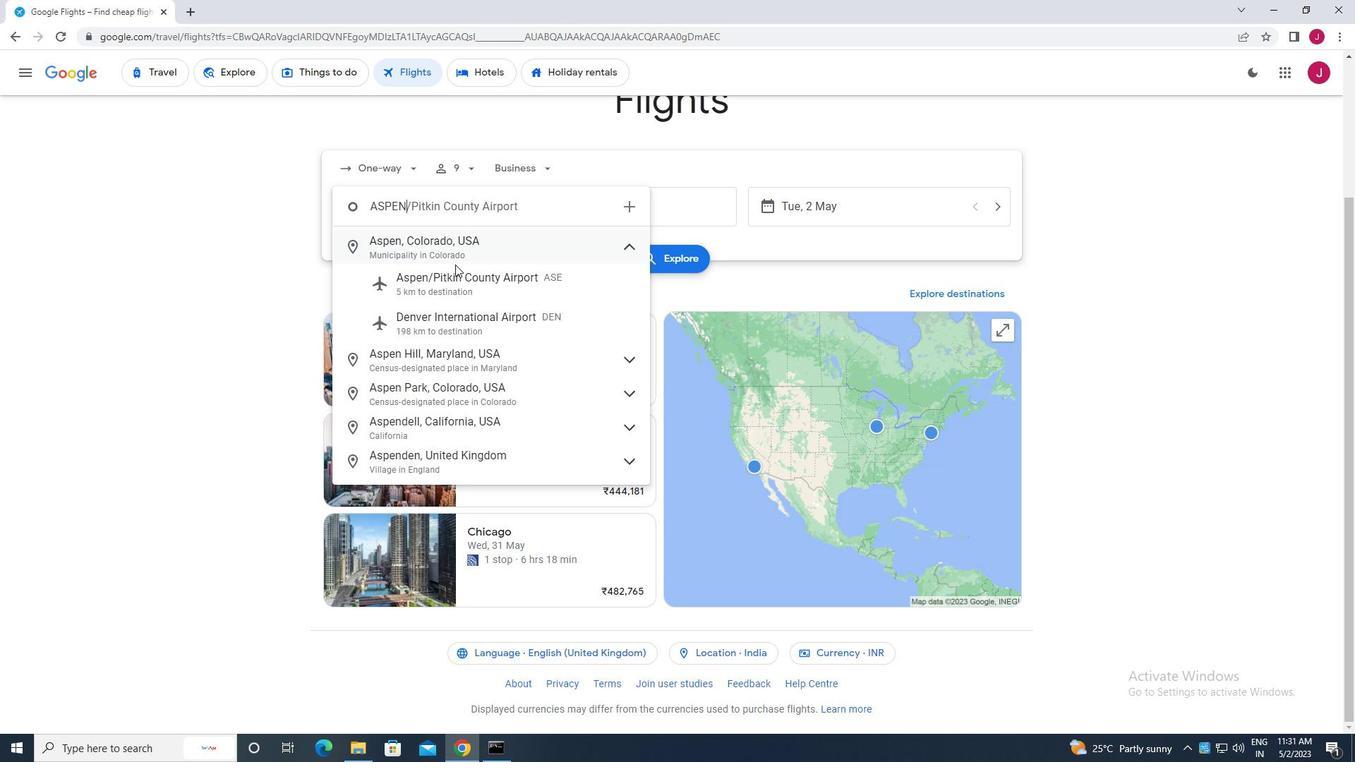 
Action: Mouse pressed left at (465, 288)
Screenshot: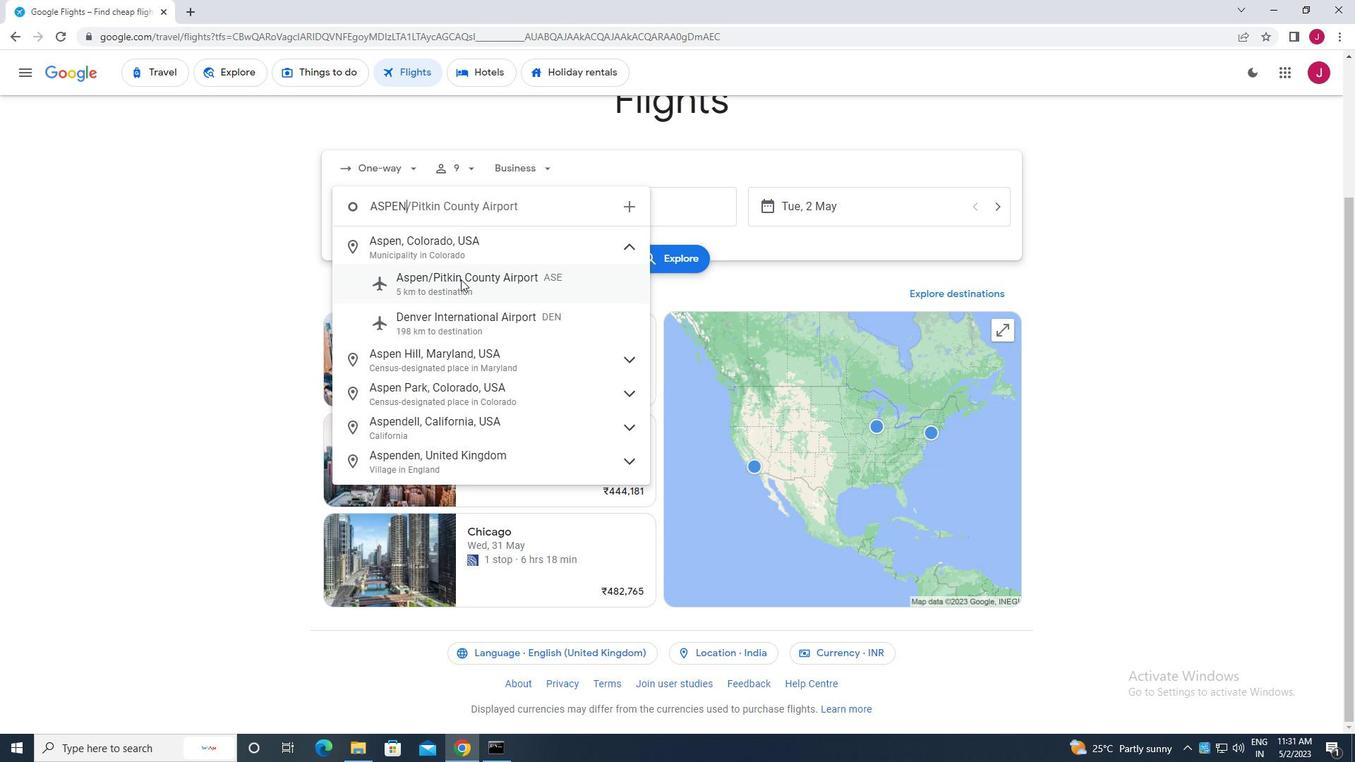 
Action: Mouse moved to (638, 216)
Screenshot: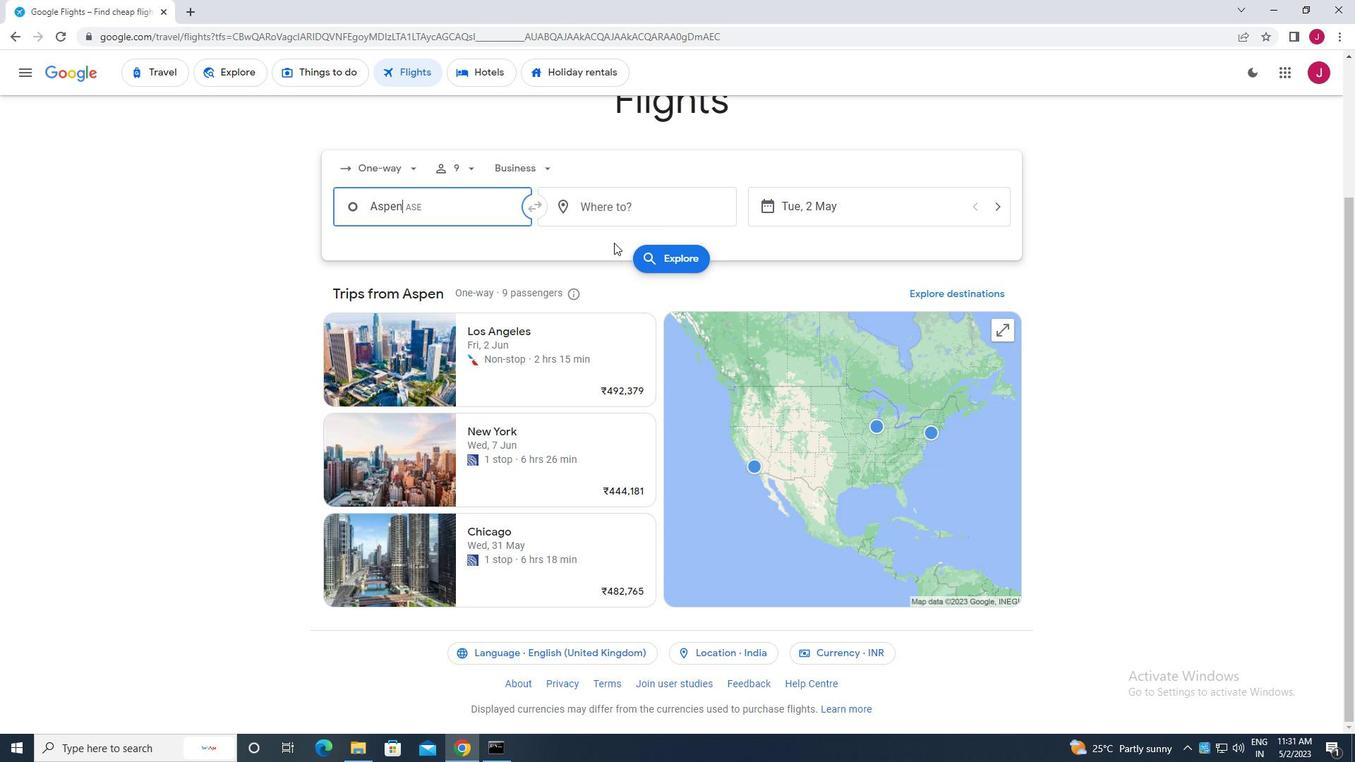 
Action: Mouse pressed left at (638, 216)
Screenshot: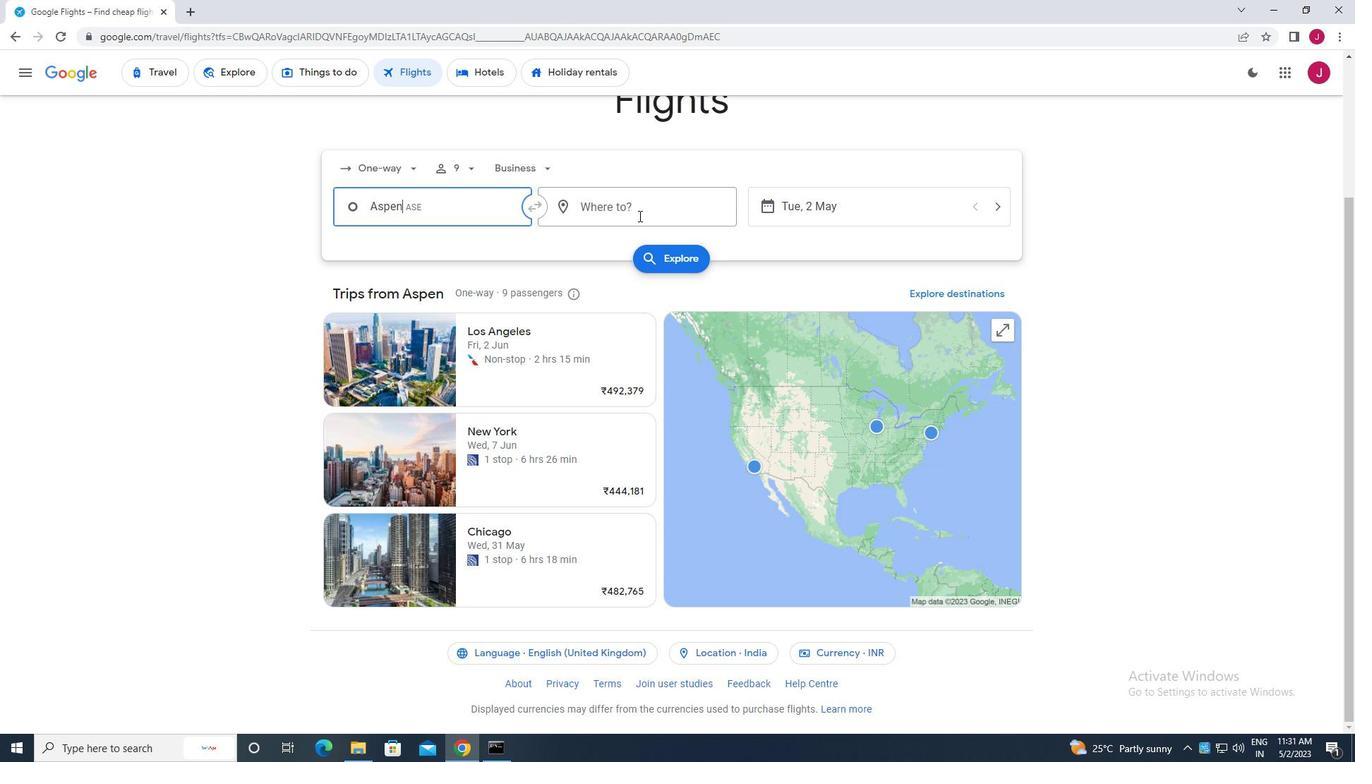 
Action: Mouse moved to (638, 214)
Screenshot: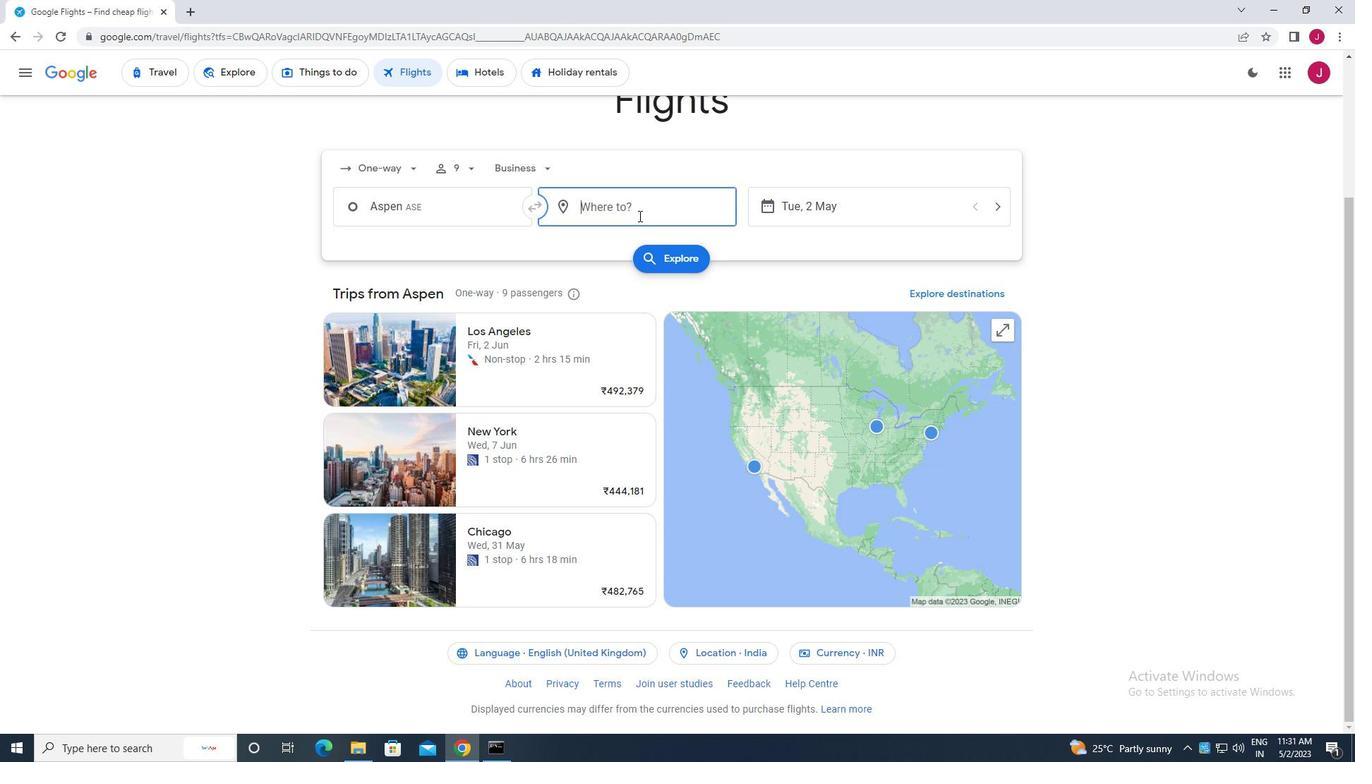 
Action: Key pressed jackson
Screenshot: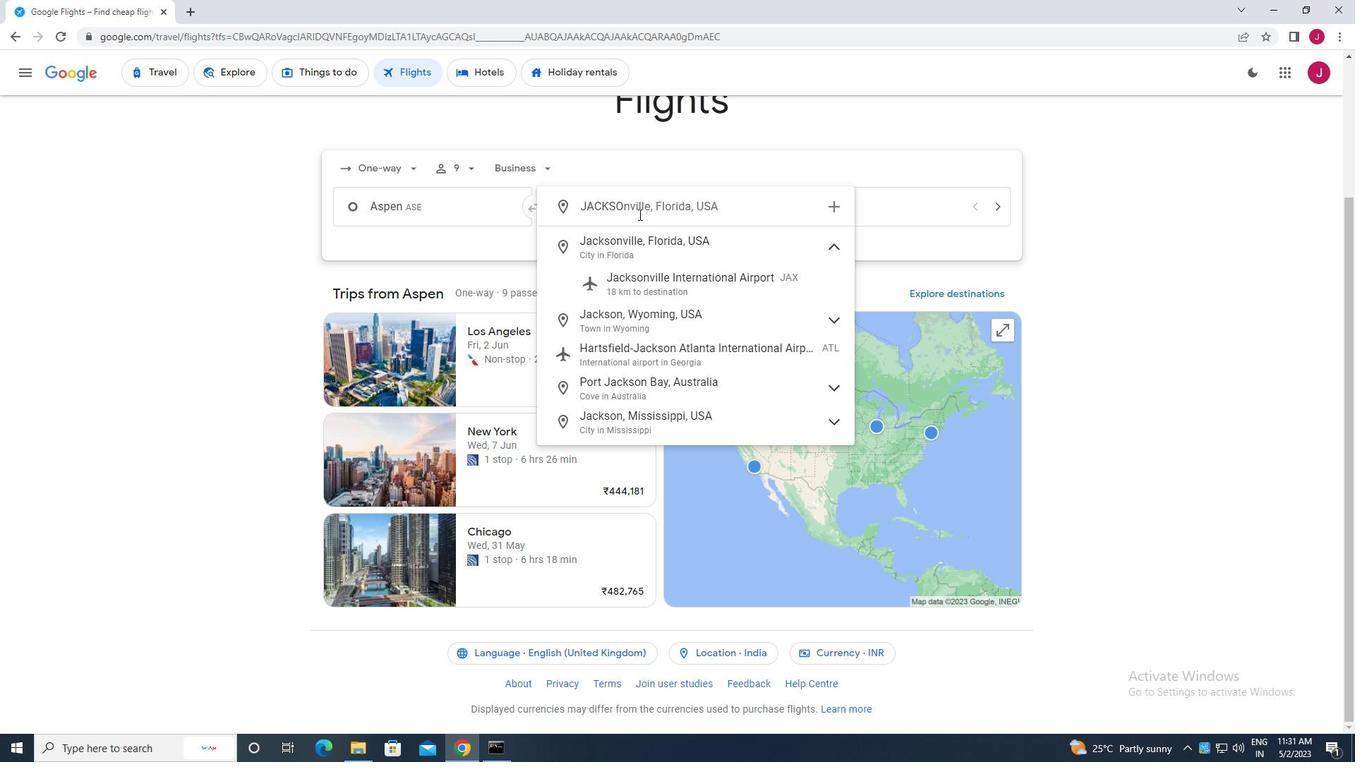 
Action: Mouse moved to (690, 200)
Screenshot: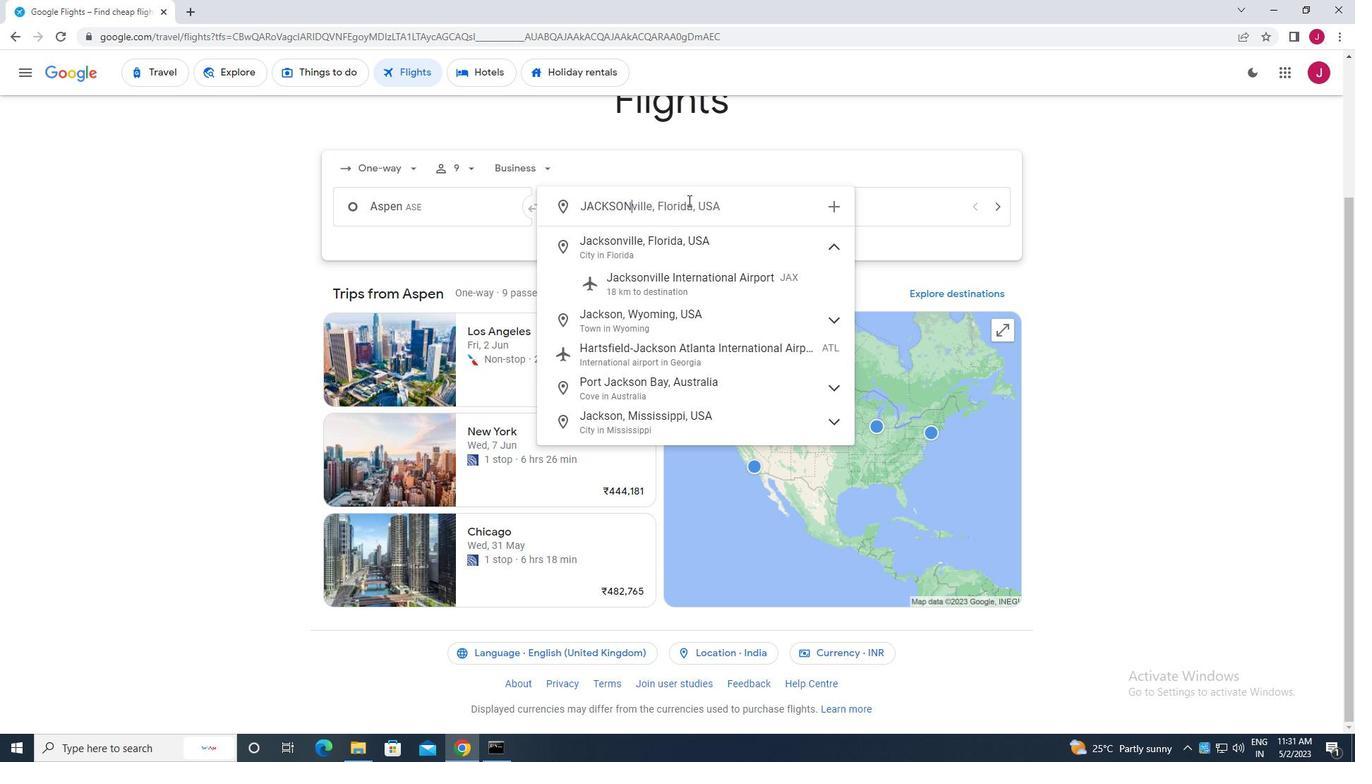 
Action: Key pressed <Key.backspace><Key.backspace><Key.backspace><Key.backspace><Key.backspace><Key.backspace><Key.backspace><Key.backspace><Key.backspace><Key.backspace>albert<Key.space>j
Screenshot: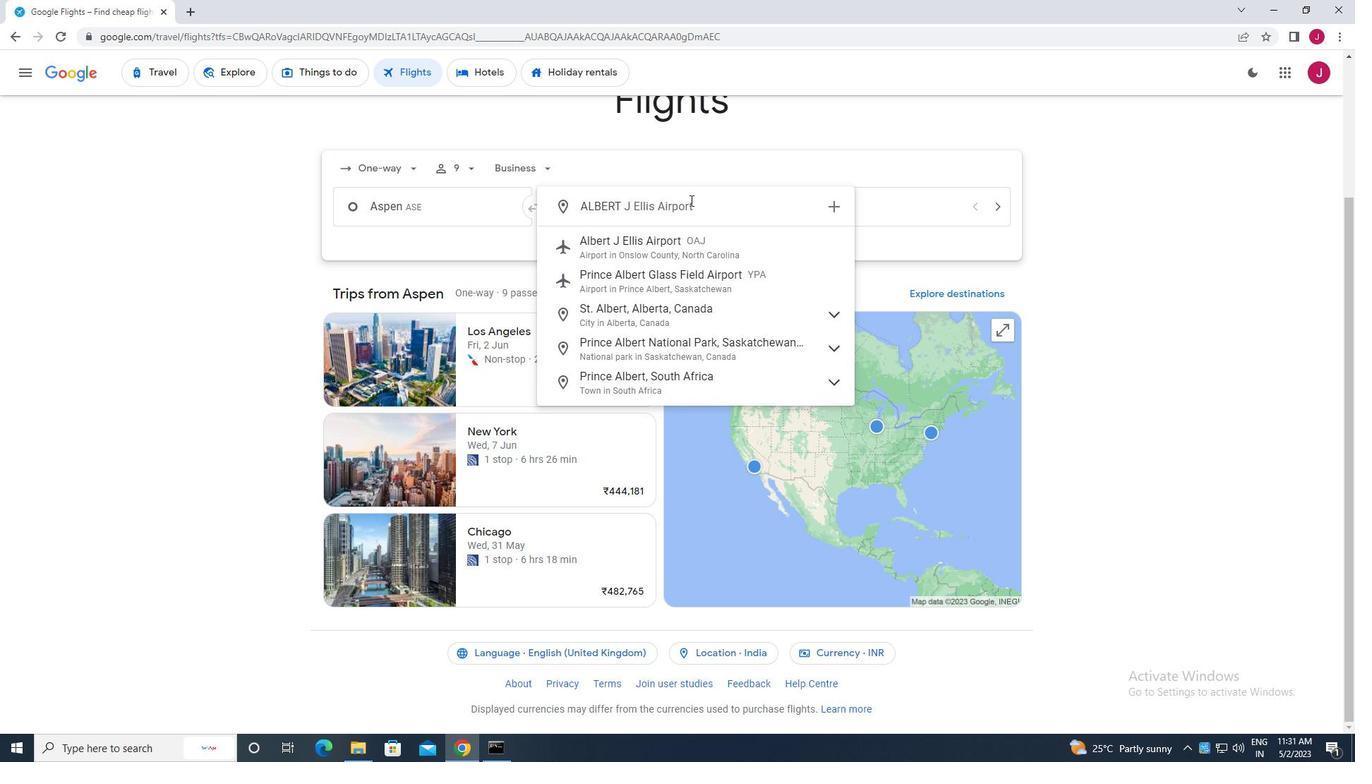 
Action: Mouse moved to (681, 242)
Screenshot: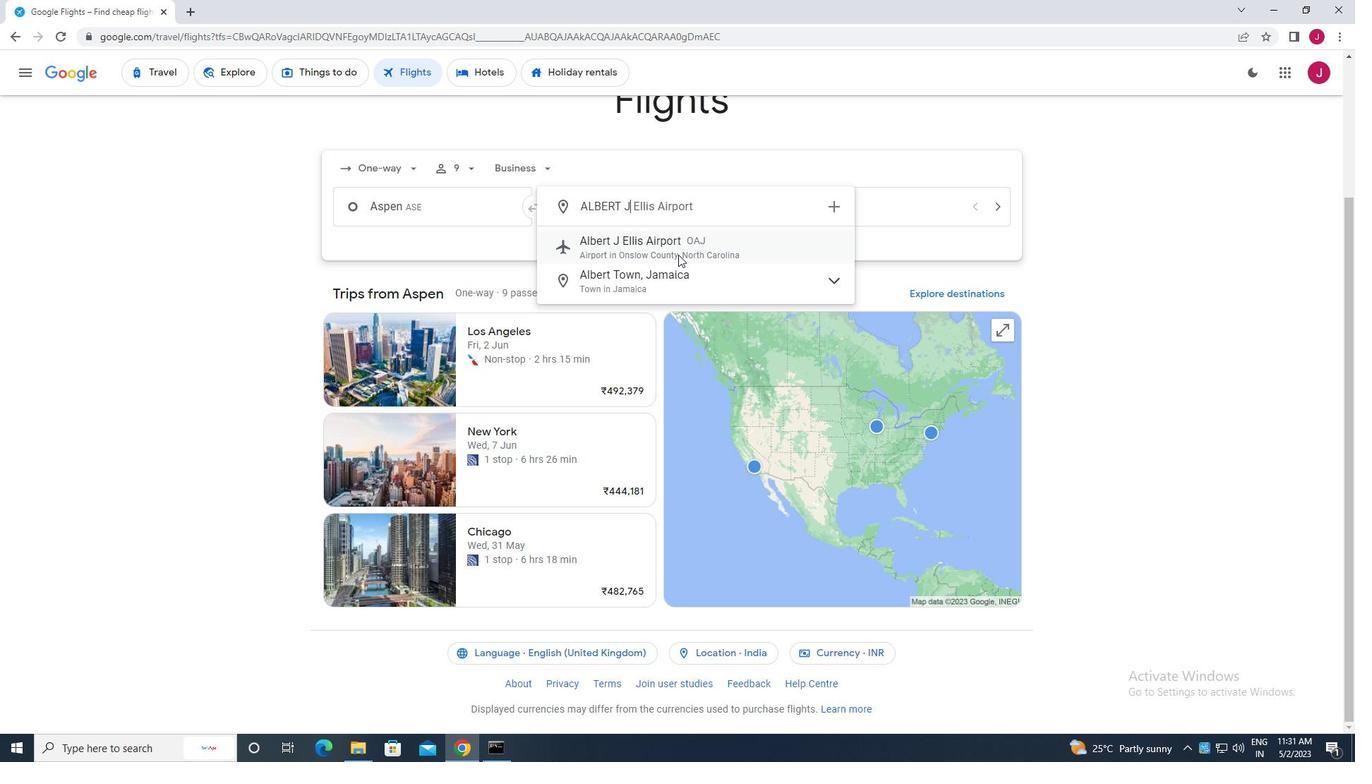 
Action: Mouse pressed left at (681, 242)
Screenshot: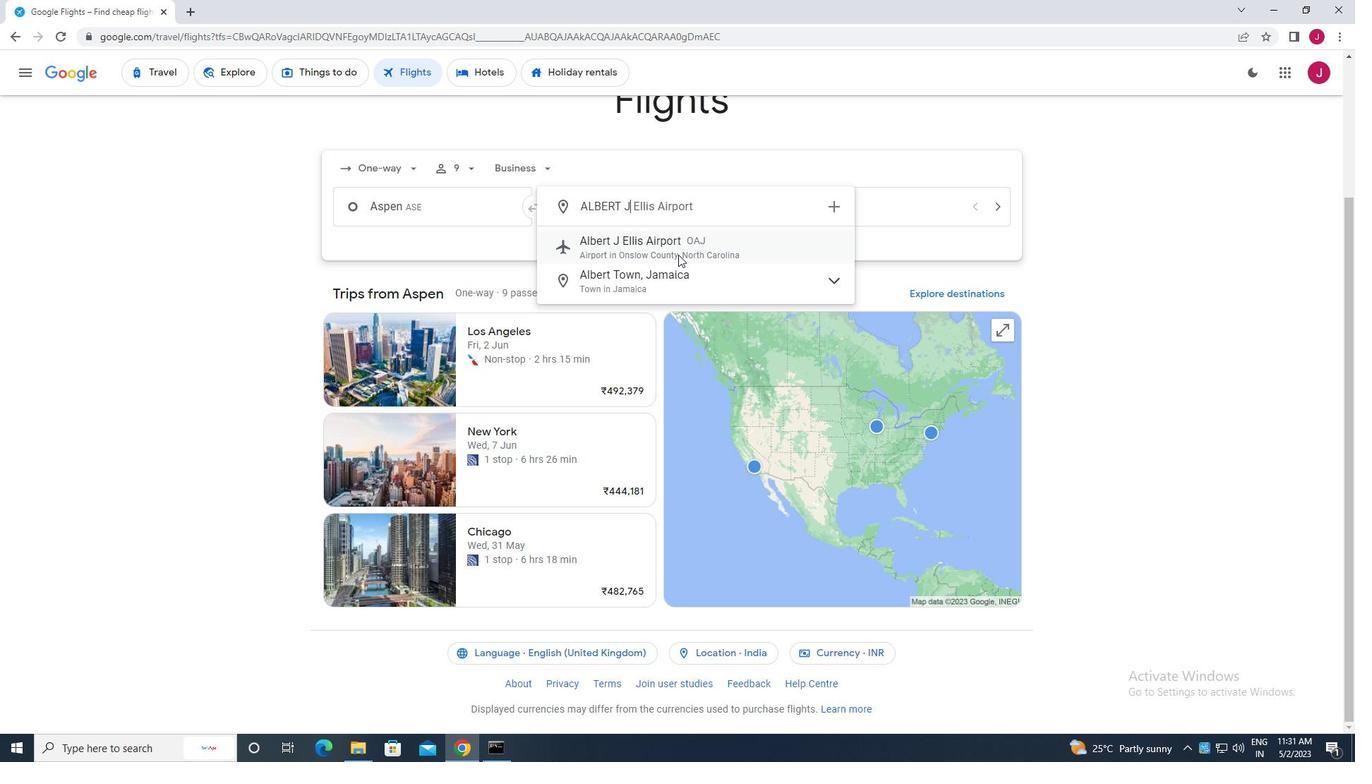 
Action: Mouse moved to (809, 202)
Screenshot: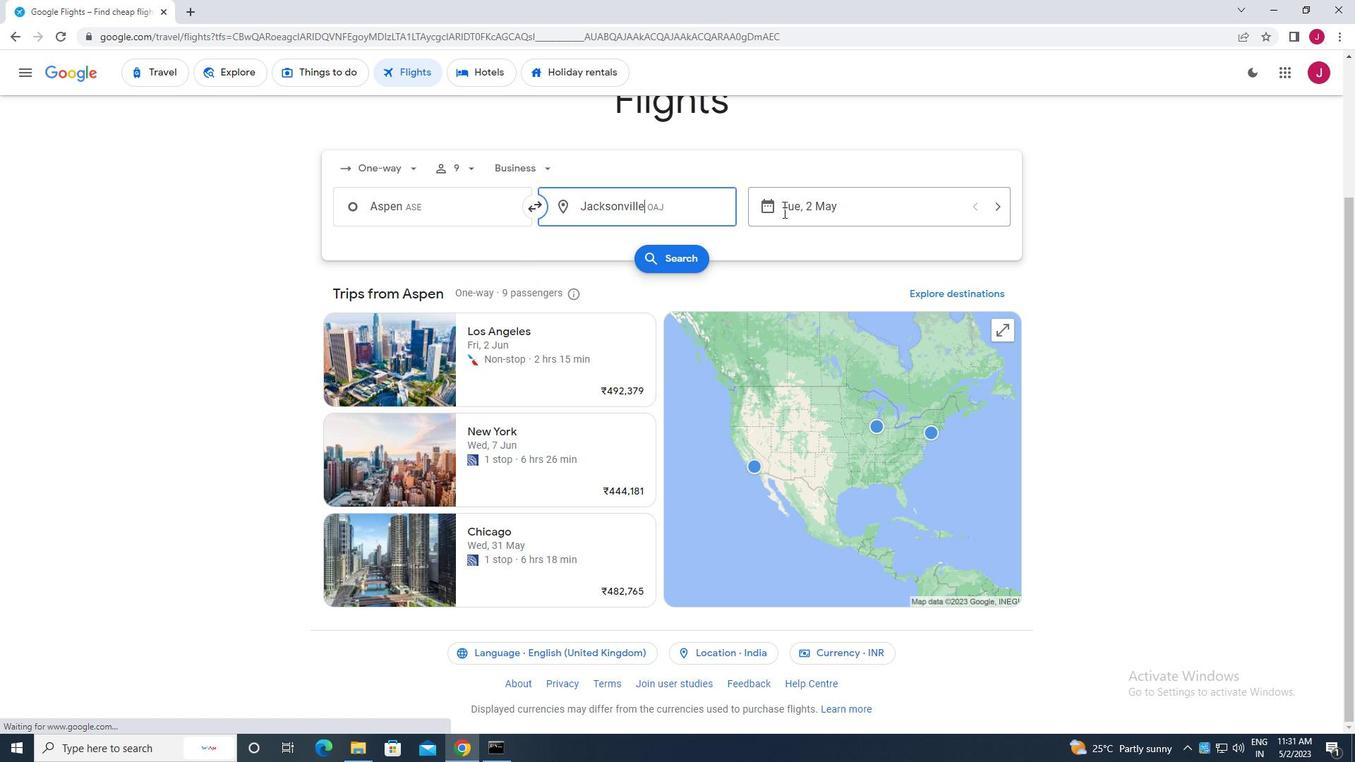 
Action: Mouse pressed left at (809, 202)
Screenshot: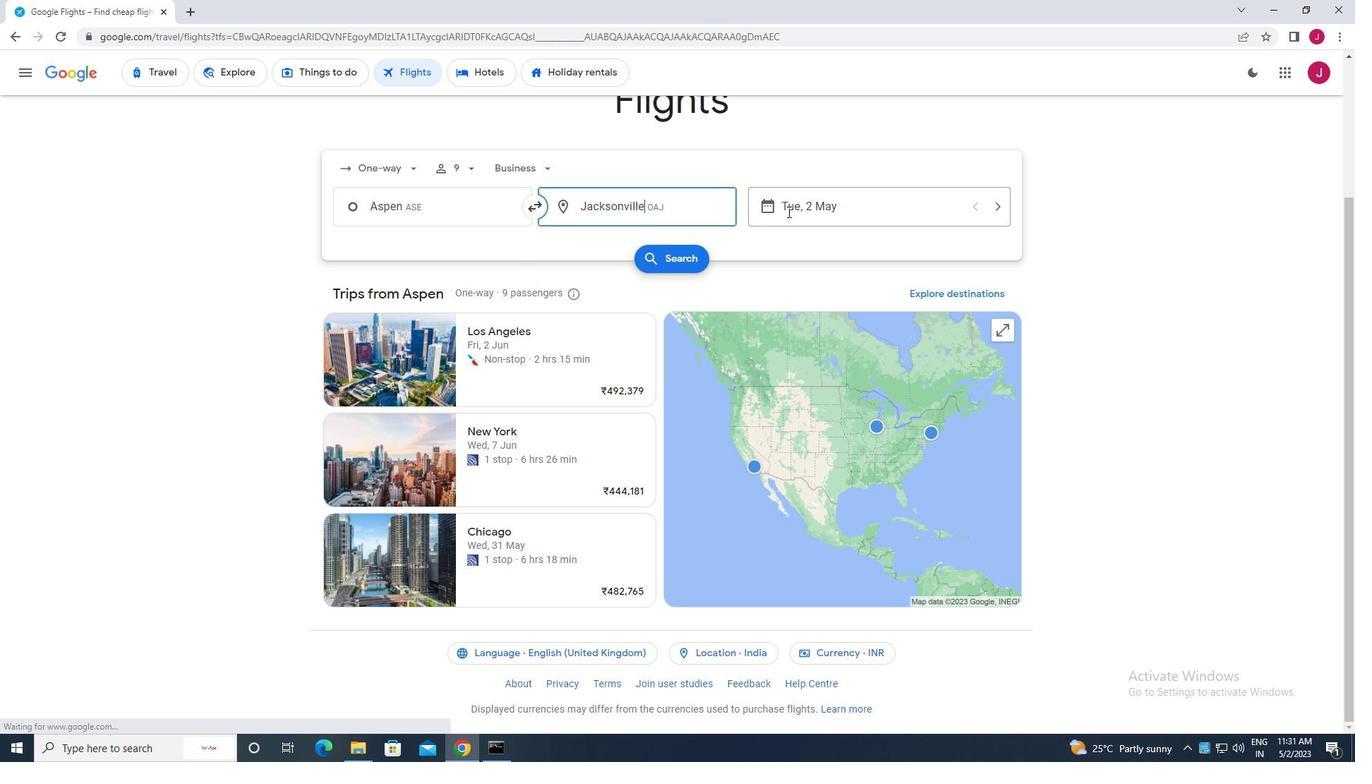 
Action: Mouse moved to (617, 314)
Screenshot: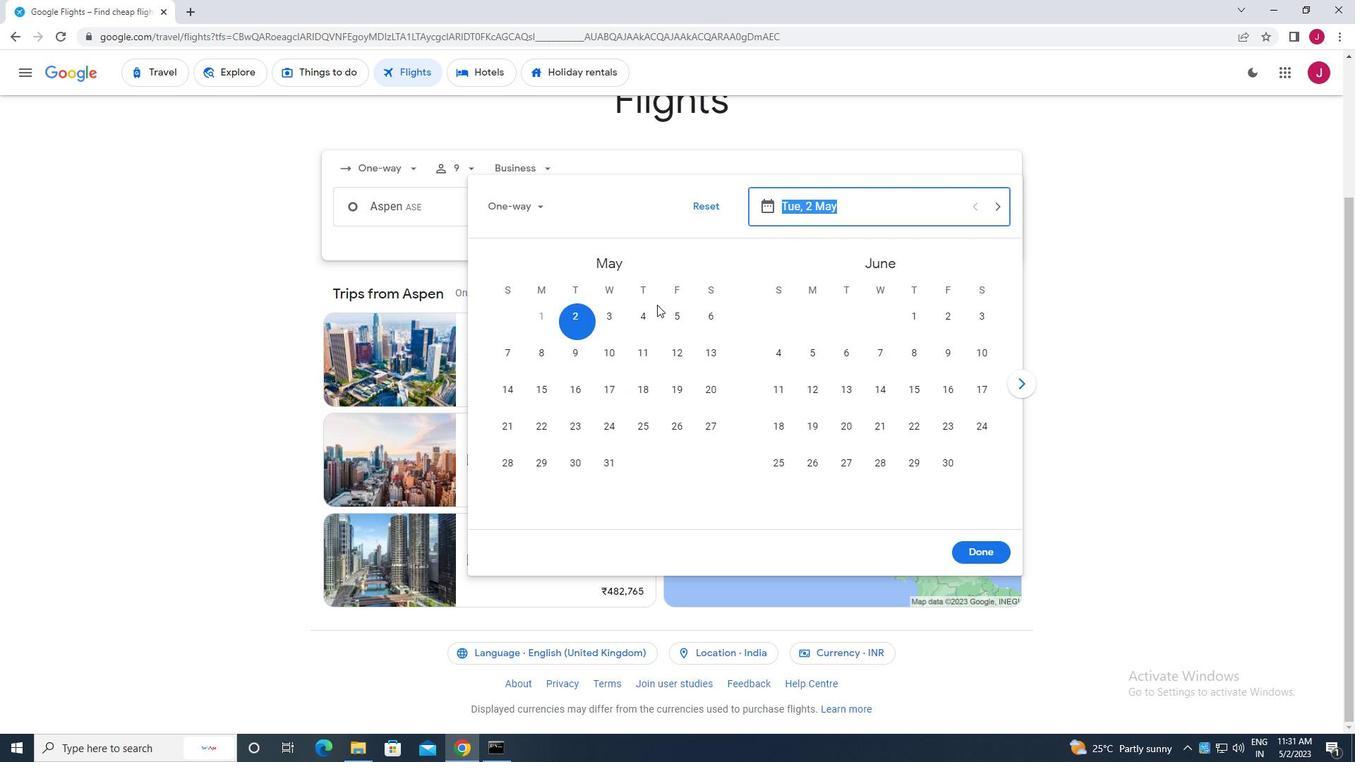 
Action: Mouse pressed left at (617, 314)
Screenshot: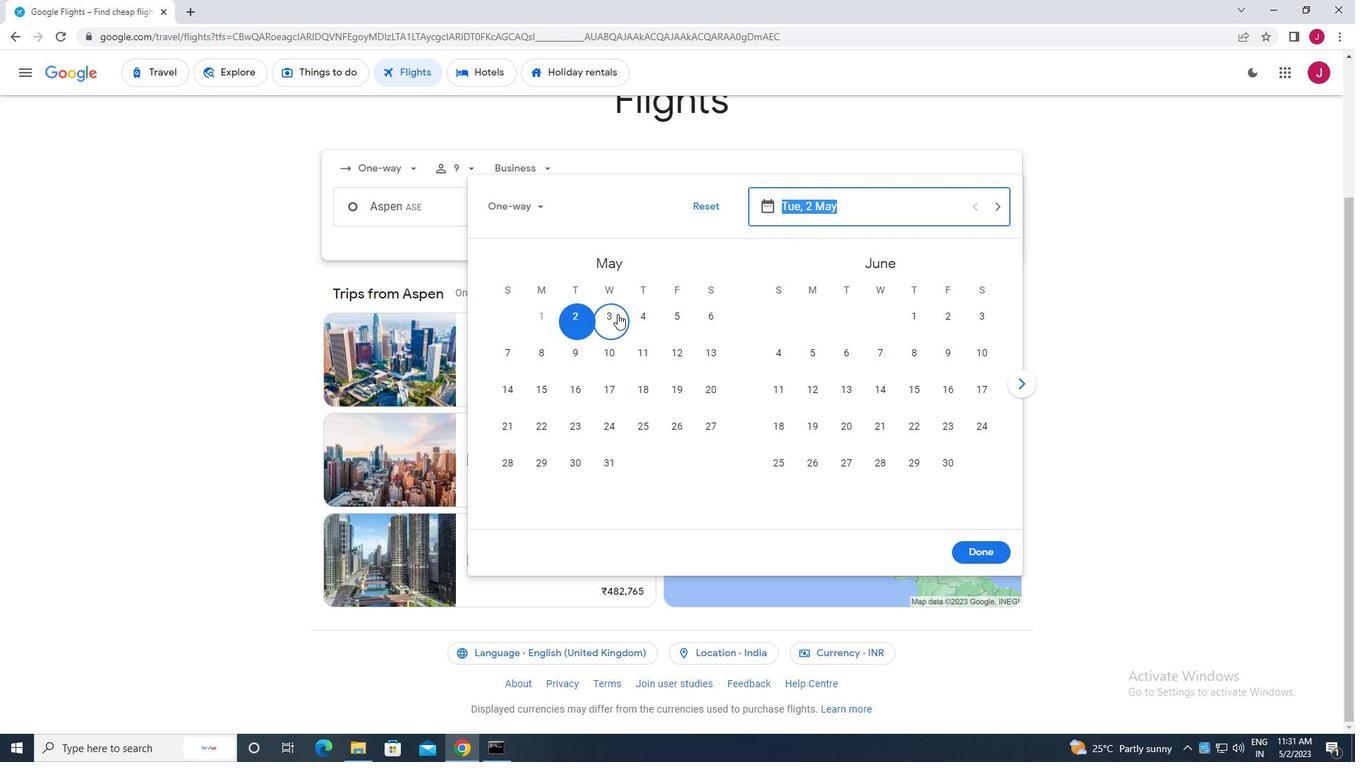 
Action: Mouse moved to (990, 545)
Screenshot: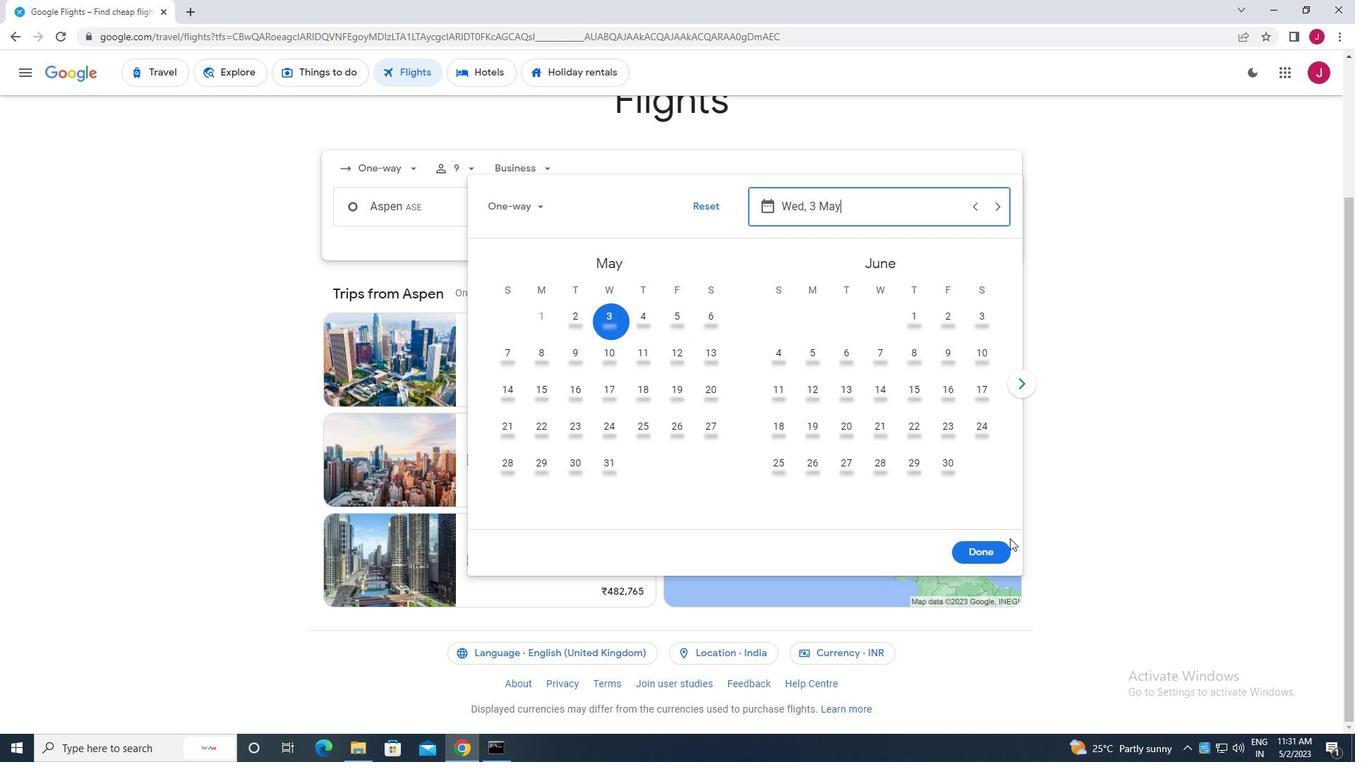 
Action: Mouse pressed left at (990, 545)
Screenshot: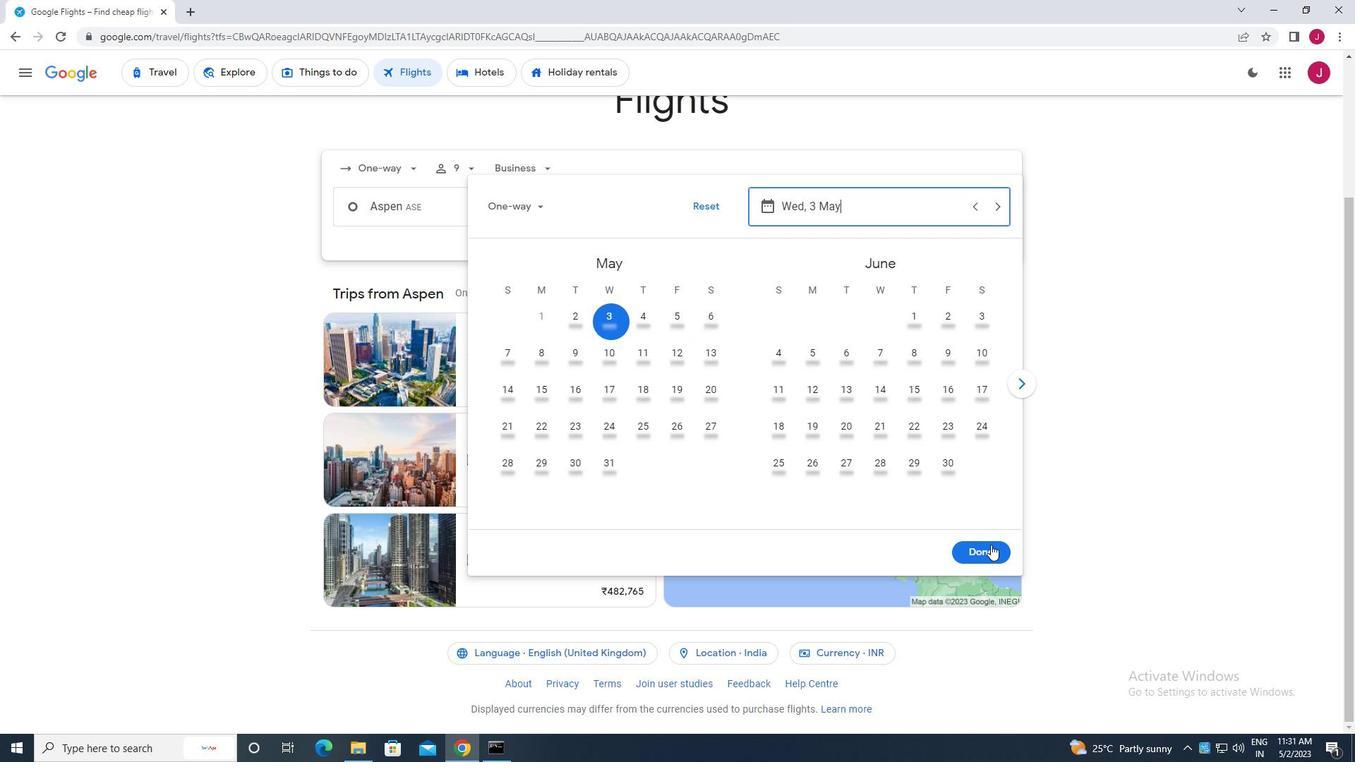 
Action: Mouse moved to (667, 264)
Screenshot: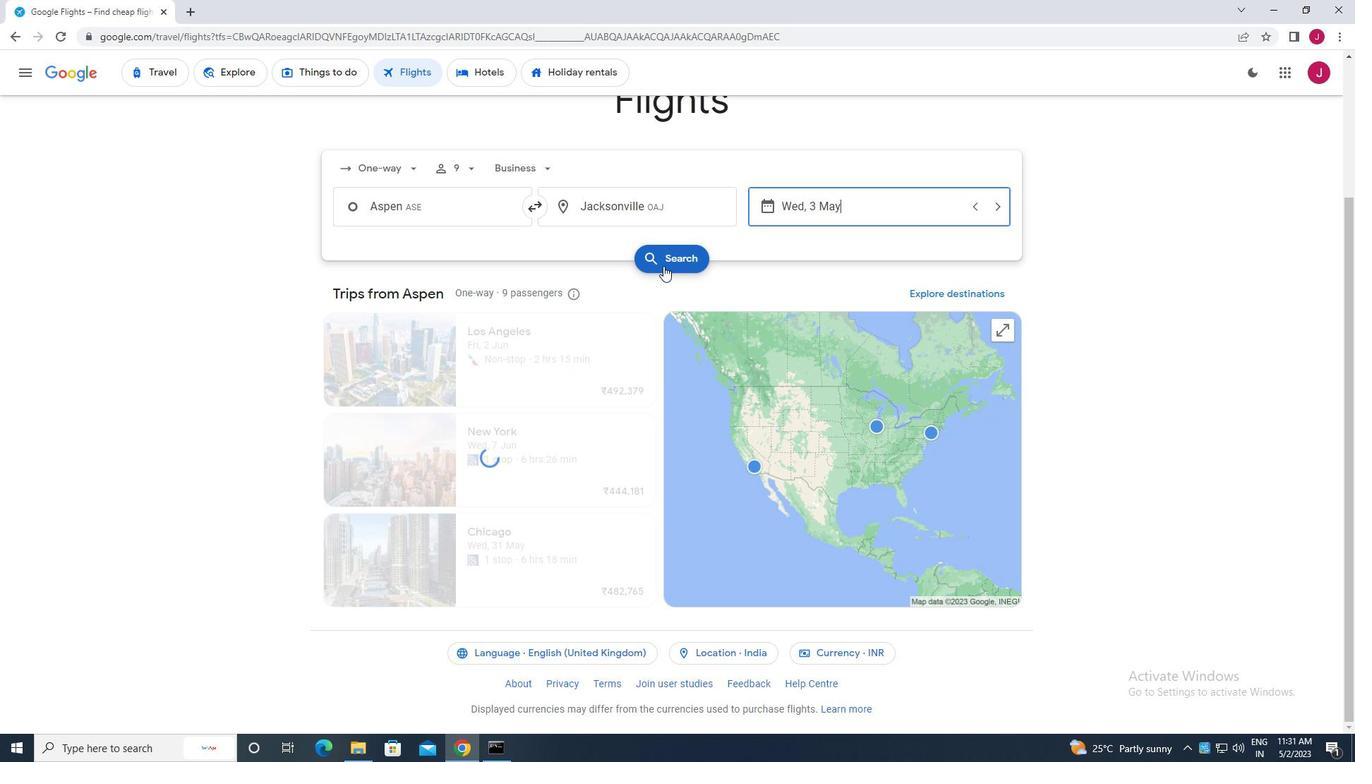 
Action: Mouse pressed left at (667, 264)
Screenshot: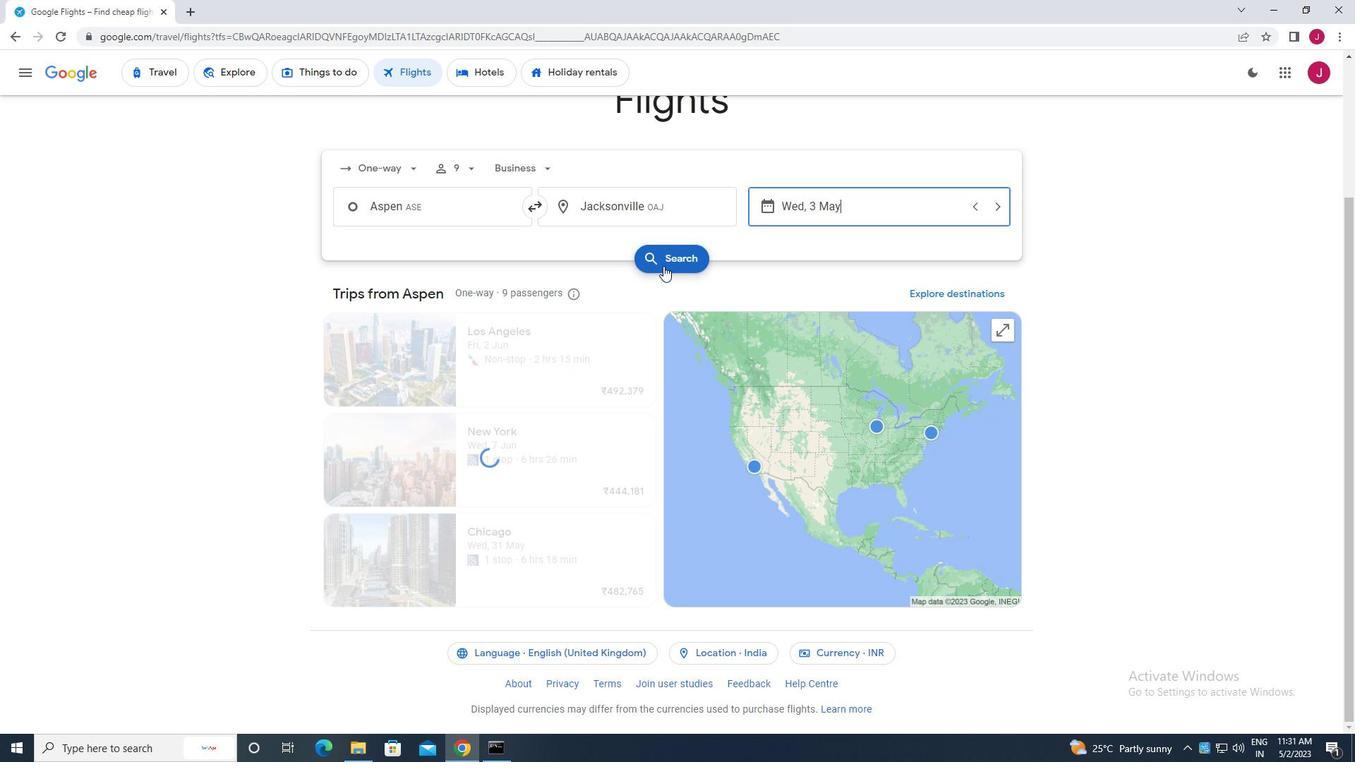 
Action: Mouse moved to (367, 203)
Screenshot: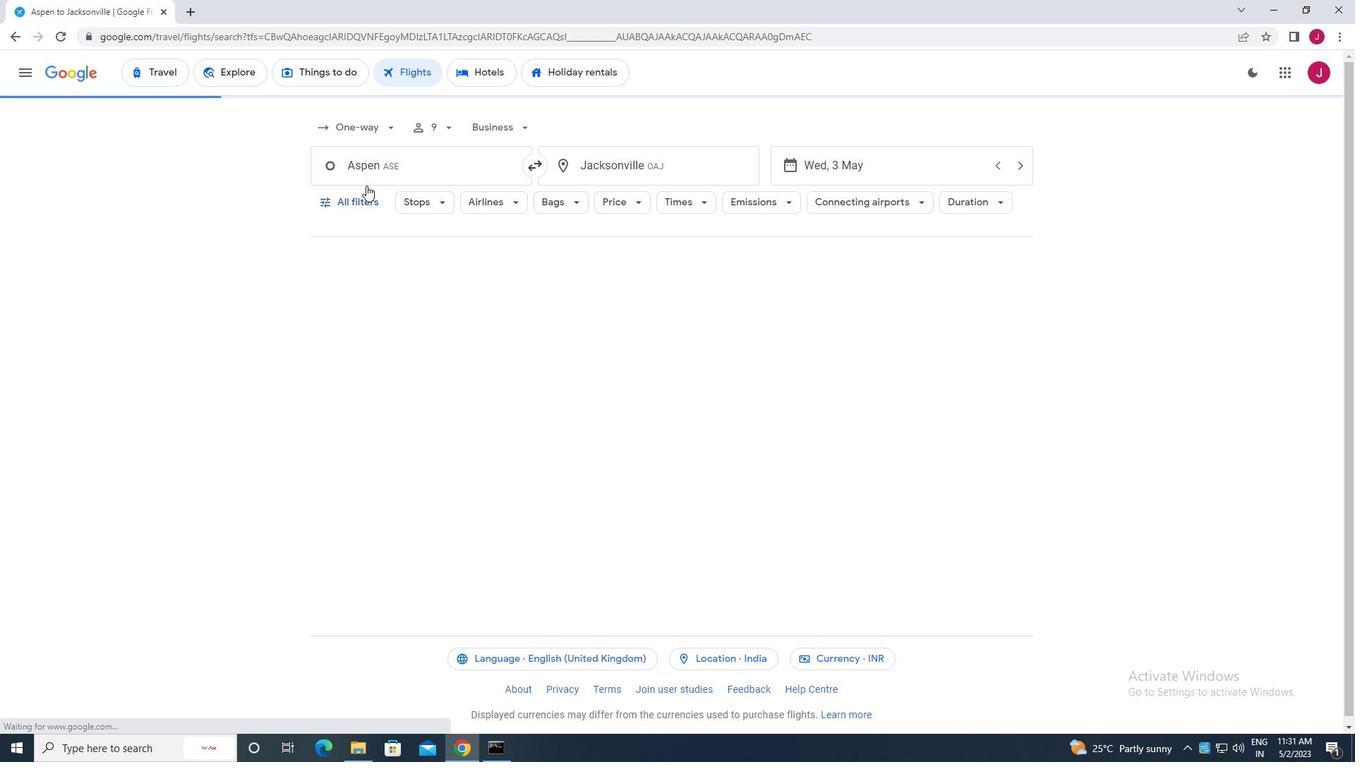 
Action: Mouse pressed left at (367, 203)
Screenshot: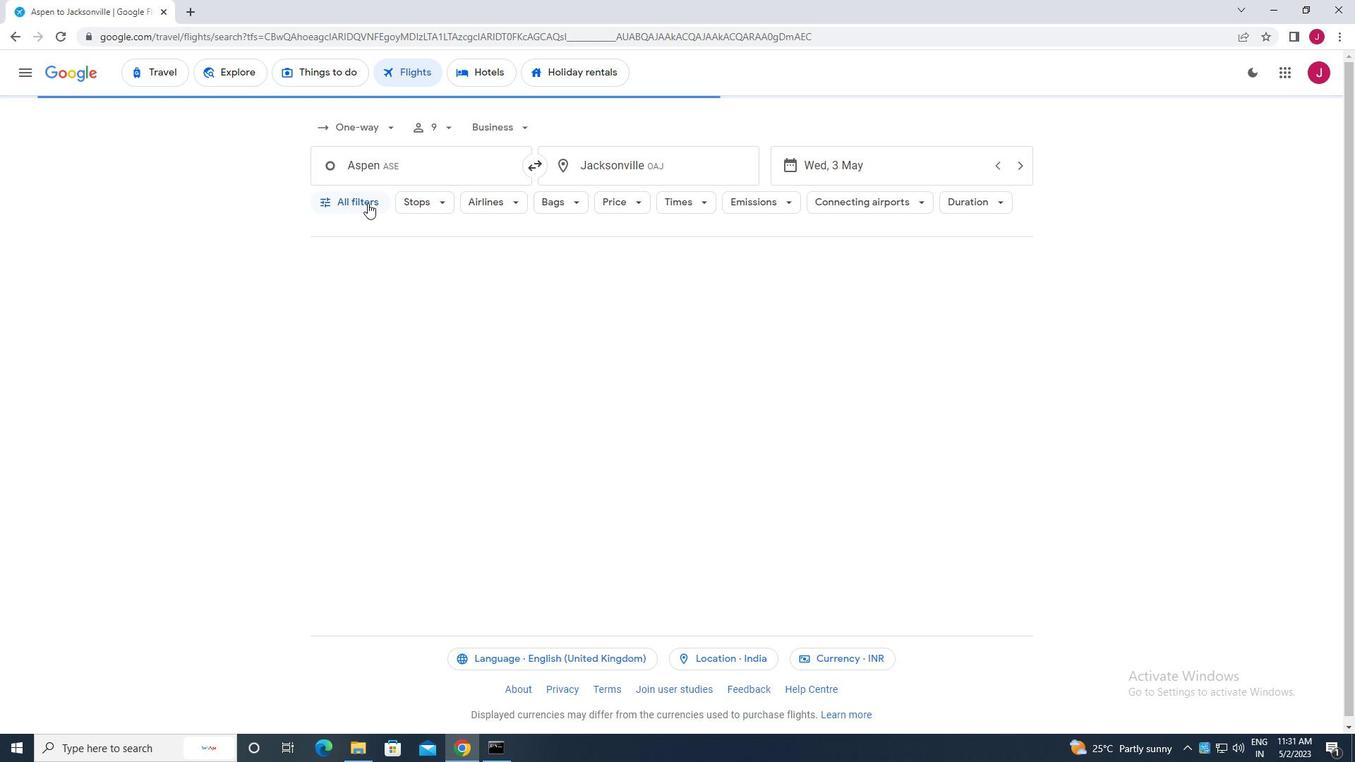 
Action: Mouse moved to (425, 242)
Screenshot: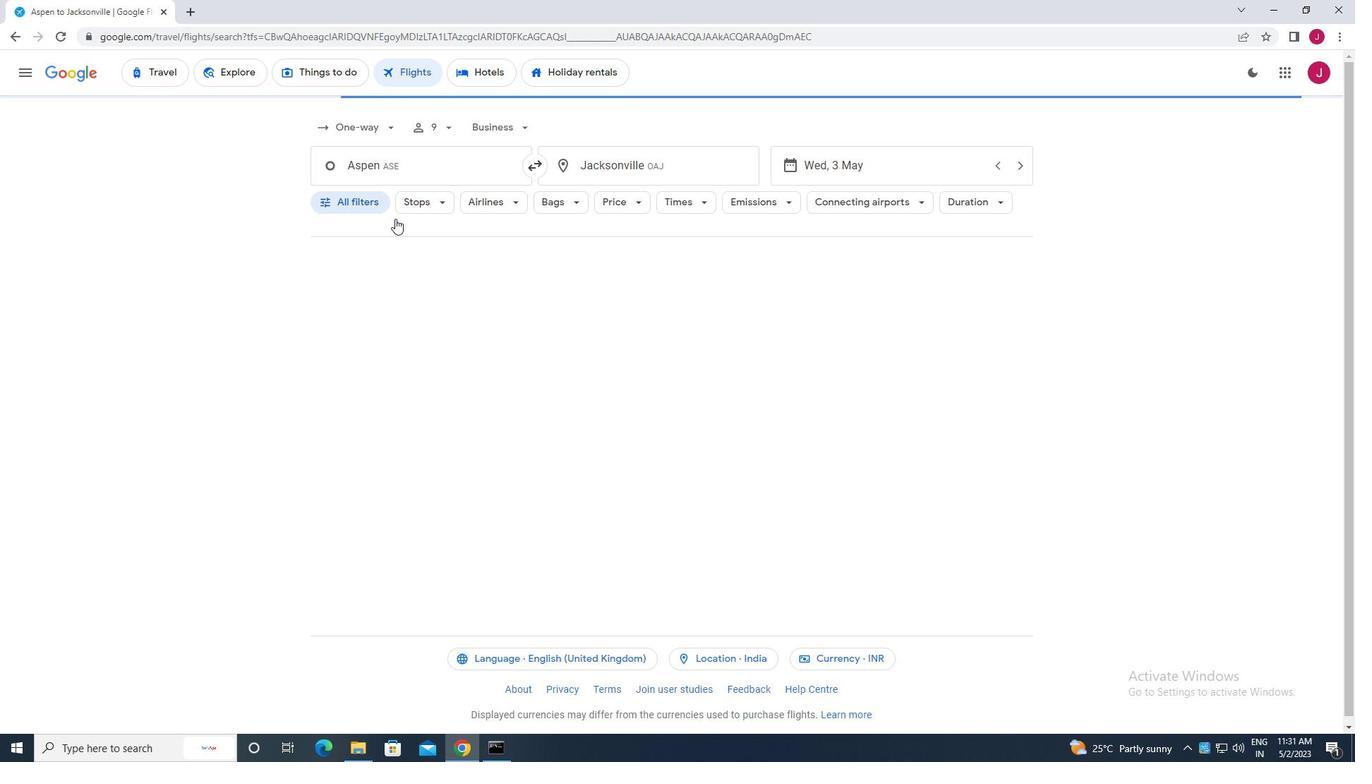 
Action: Mouse scrolled (425, 242) with delta (0, 0)
Screenshot: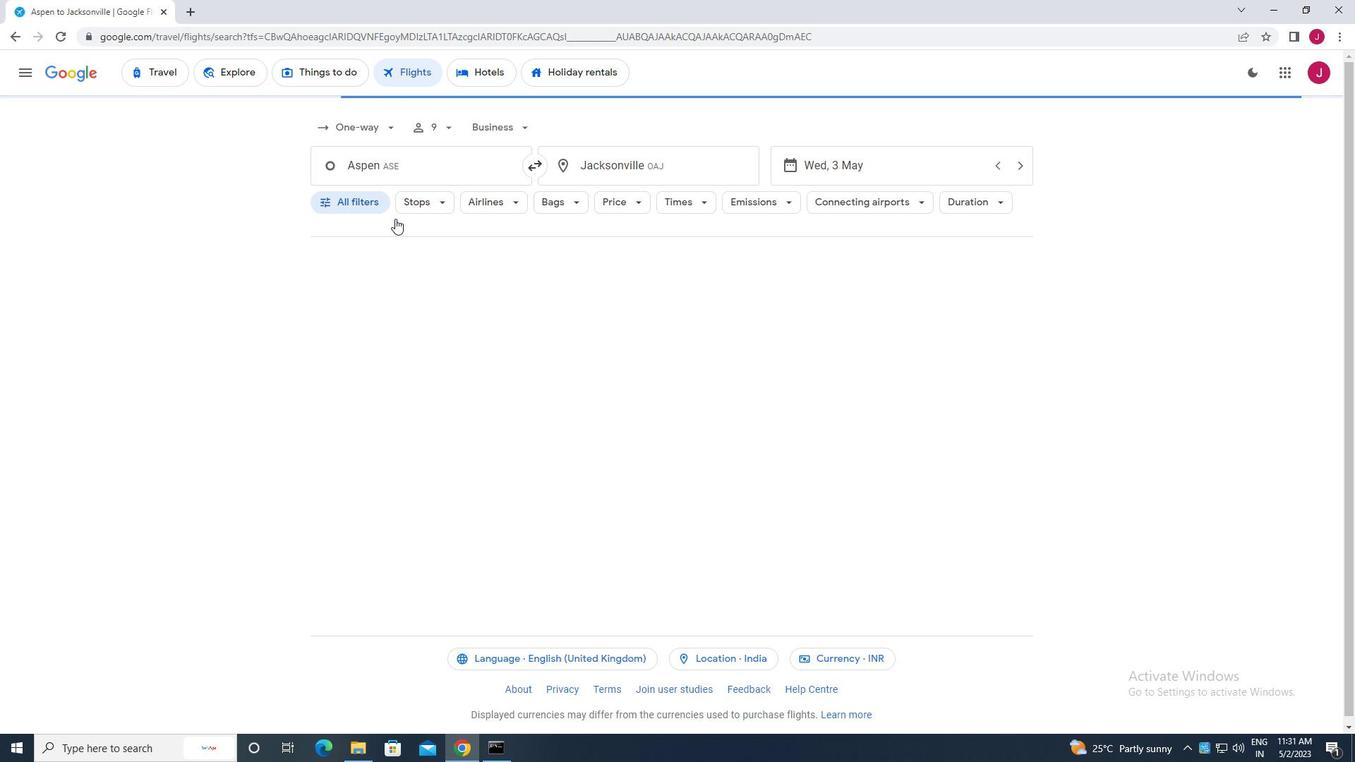 
Action: Mouse scrolled (425, 242) with delta (0, 0)
Screenshot: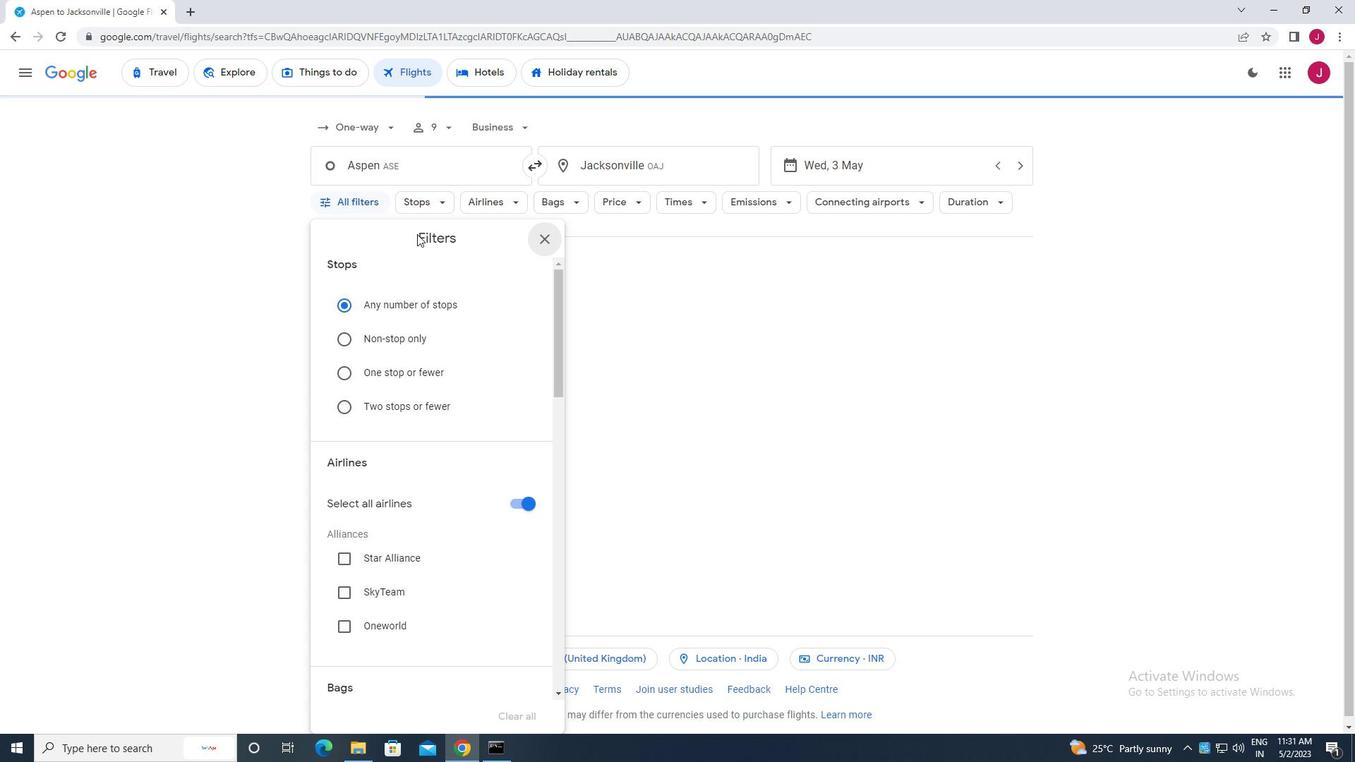 
Action: Mouse scrolled (425, 242) with delta (0, 0)
Screenshot: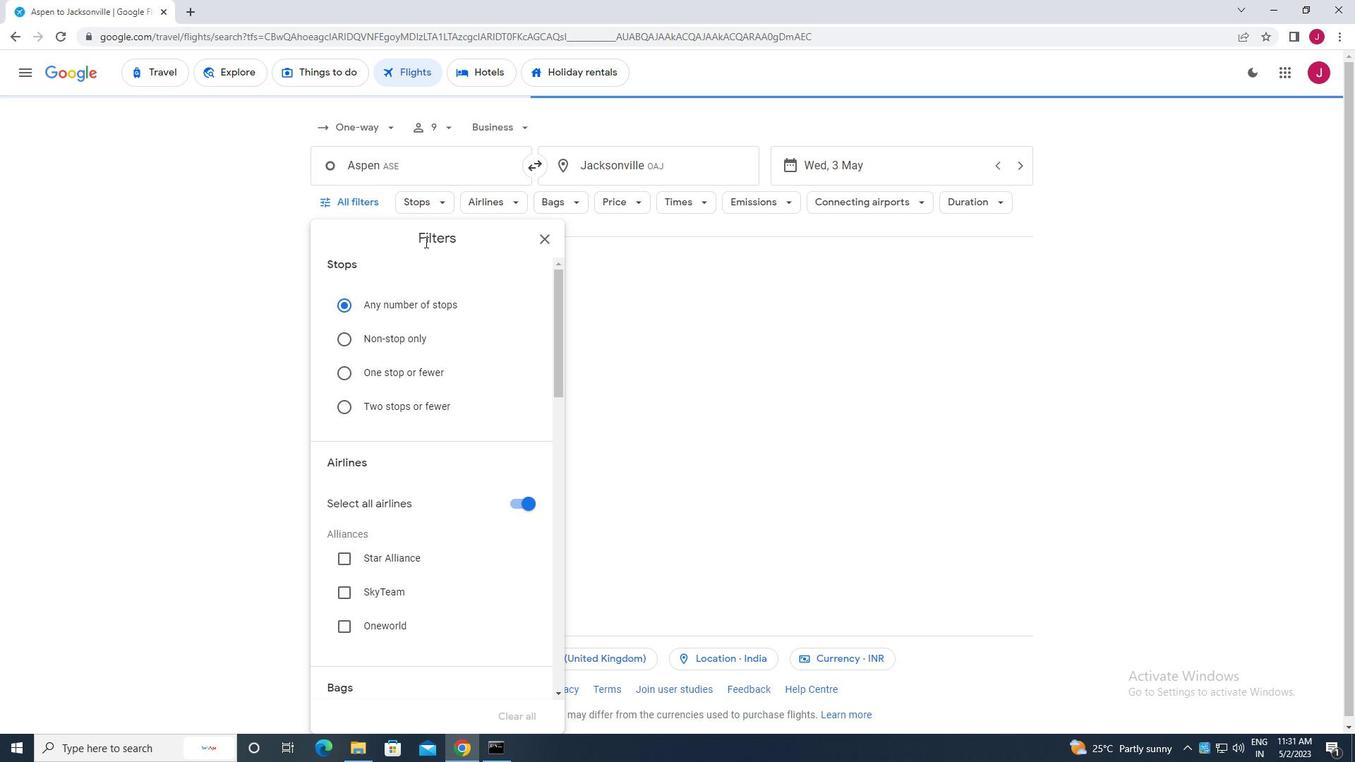 
Action: Mouse moved to (469, 282)
Screenshot: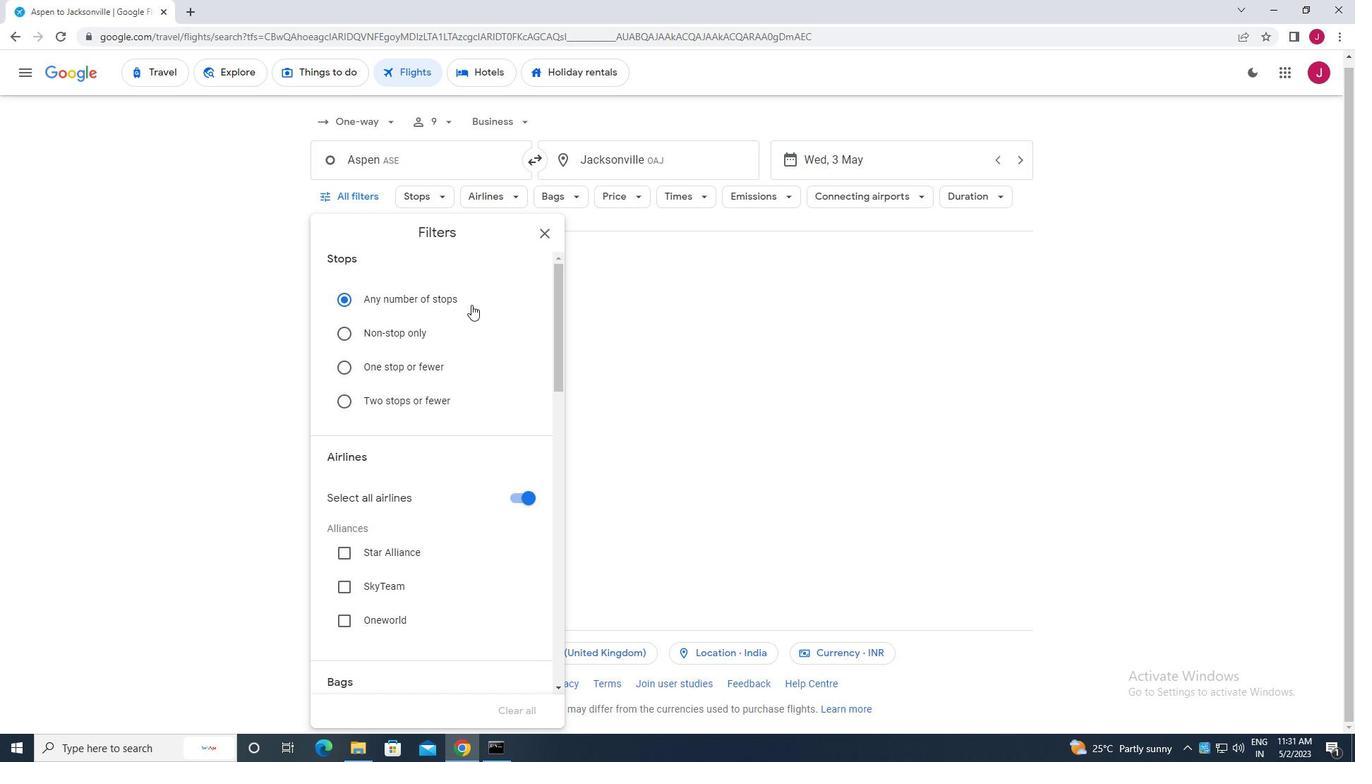 
Action: Mouse scrolled (469, 281) with delta (0, 0)
Screenshot: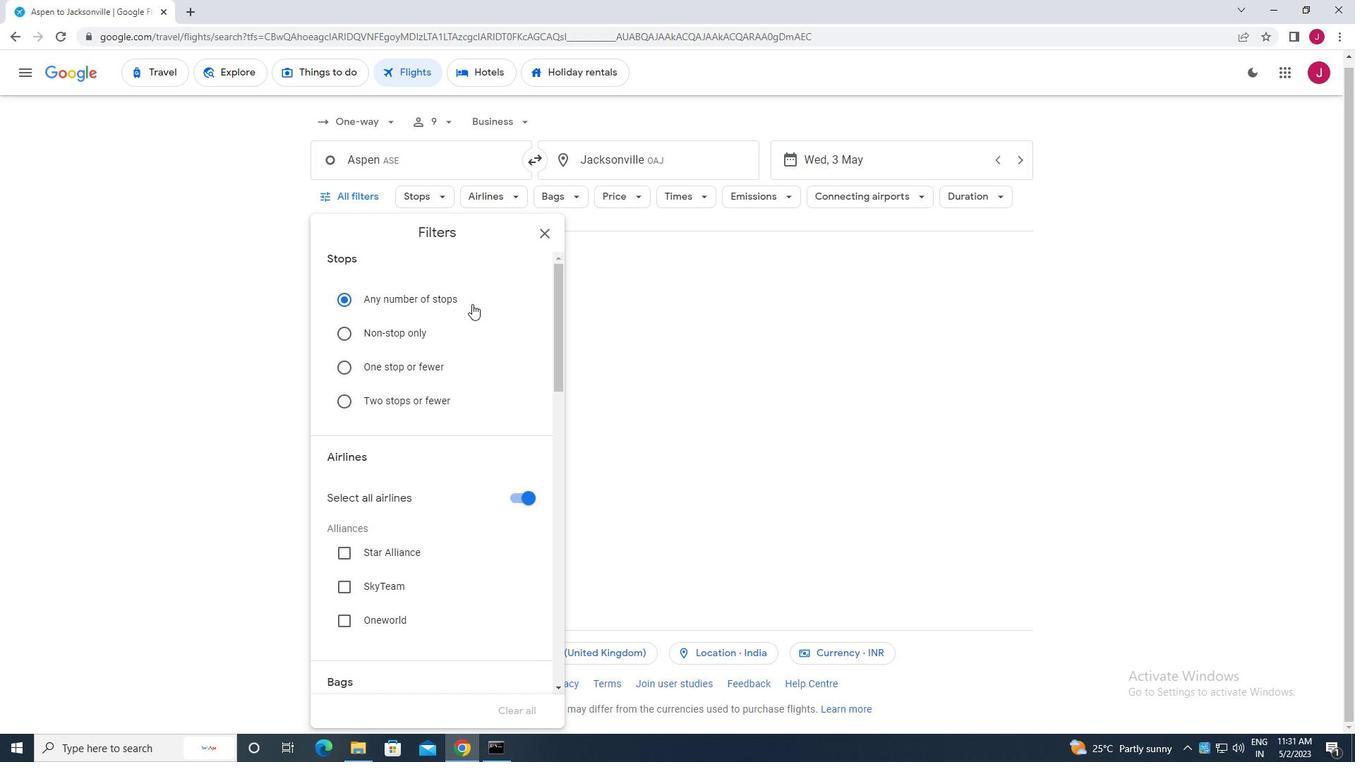 
Action: Mouse moved to (467, 281)
Screenshot: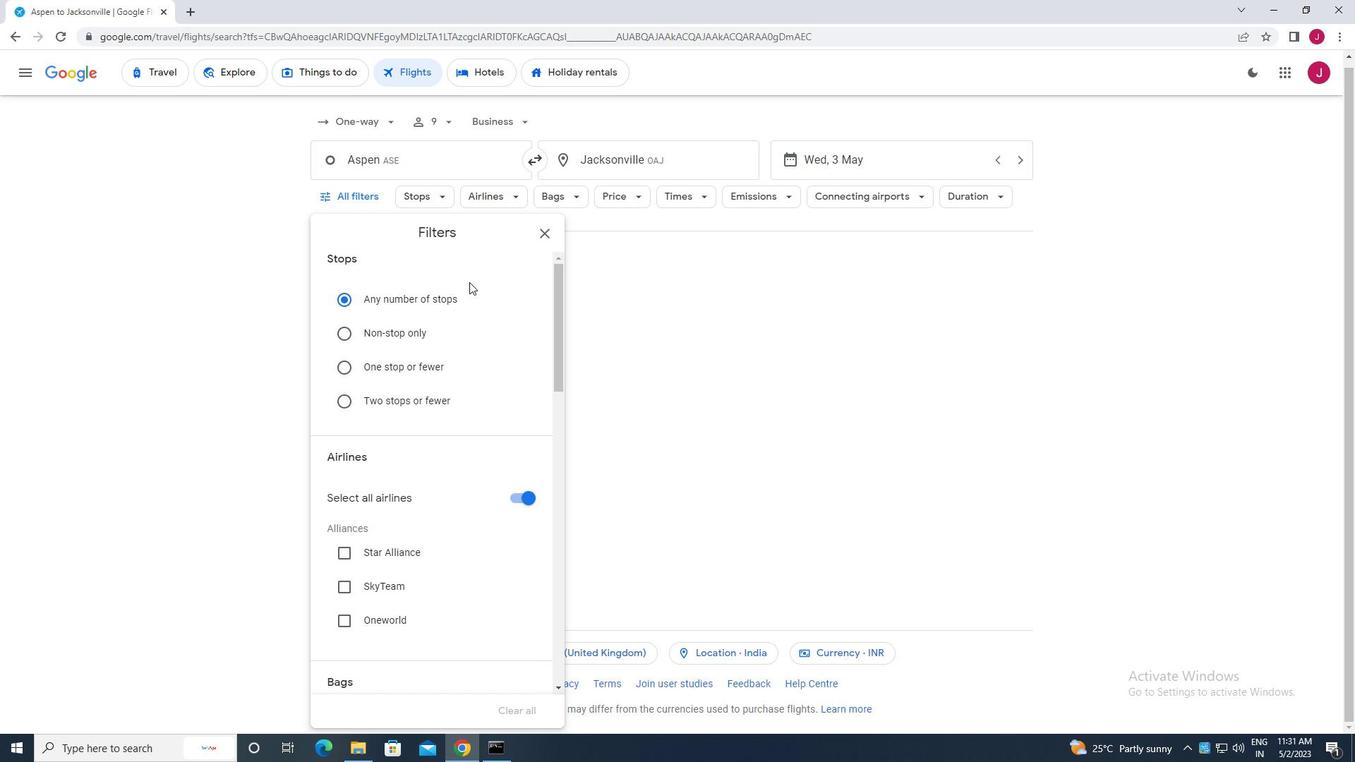 
Action: Mouse scrolled (467, 280) with delta (0, 0)
Screenshot: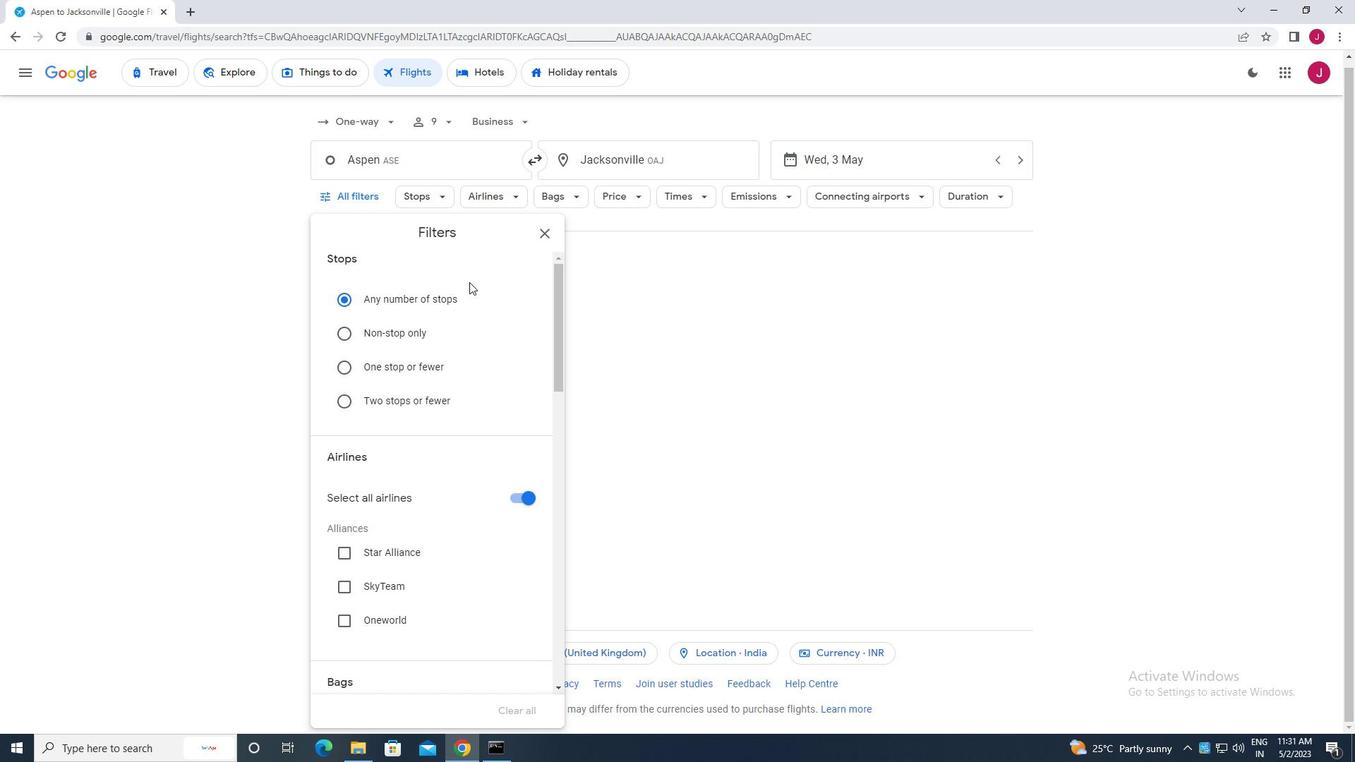 
Action: Mouse moved to (513, 352)
Screenshot: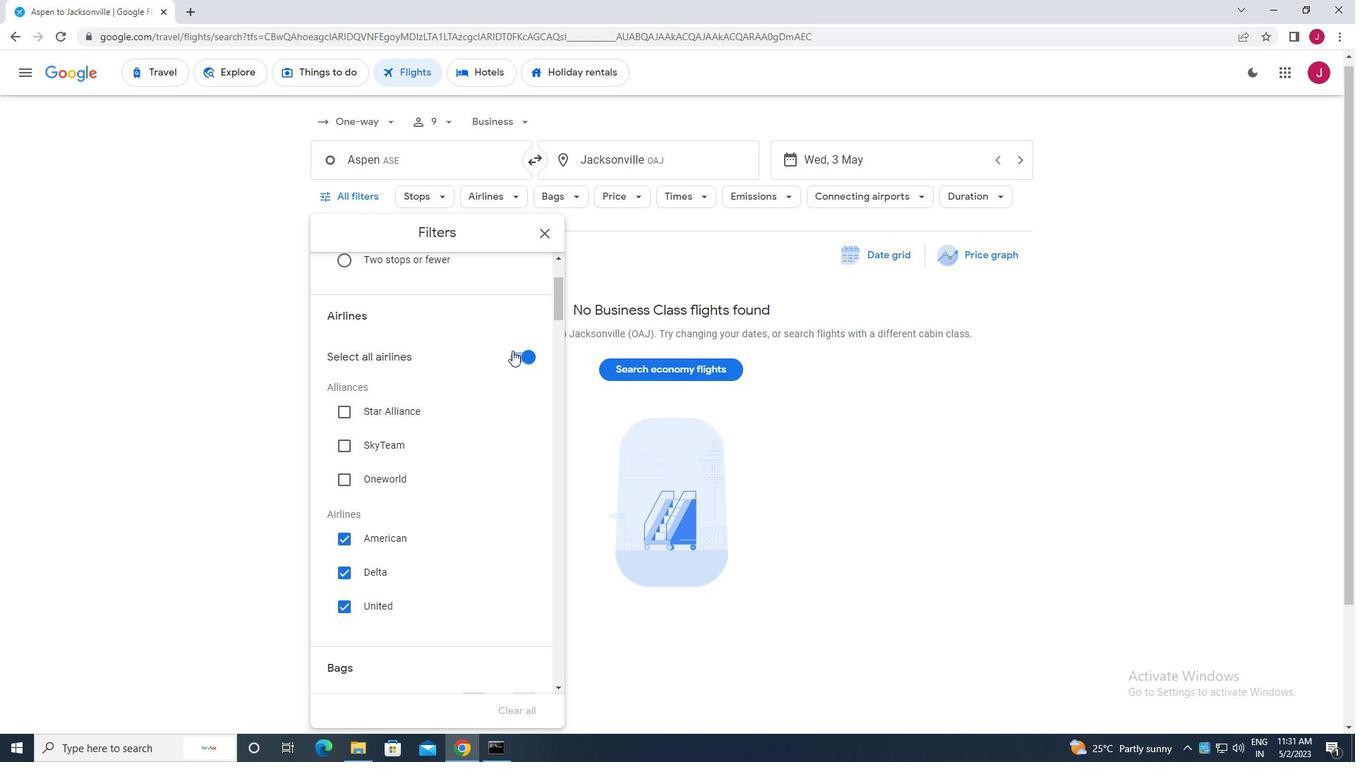 
Action: Mouse pressed left at (513, 352)
Screenshot: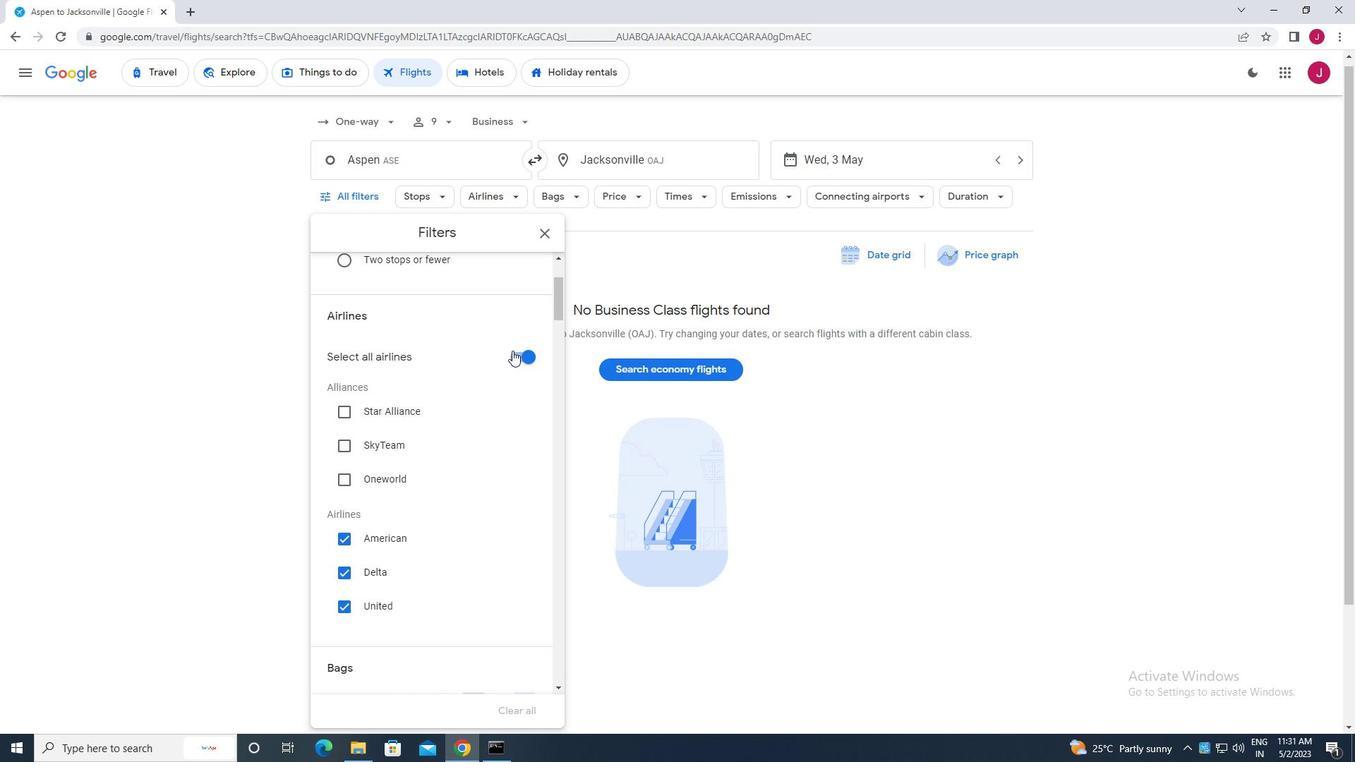 
Action: Mouse moved to (499, 342)
Screenshot: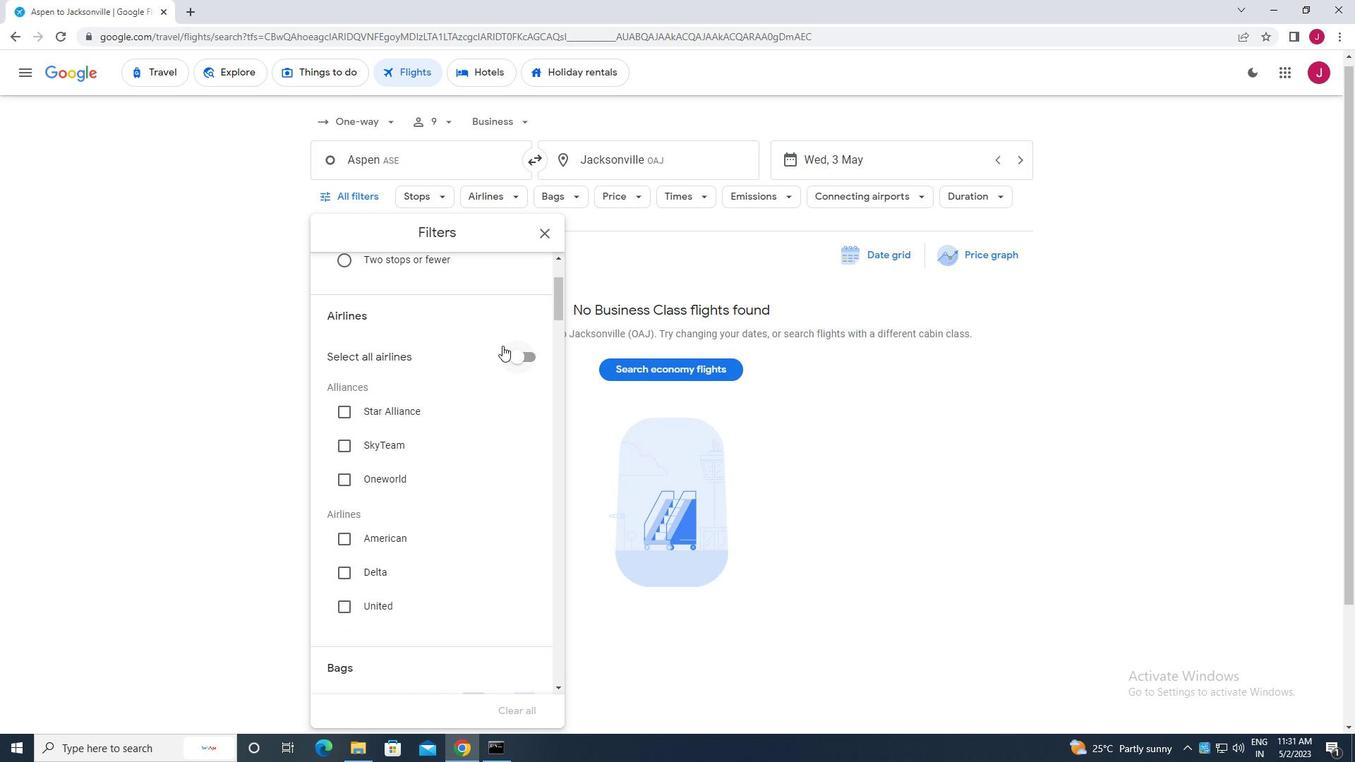 
Action: Mouse scrolled (499, 341) with delta (0, 0)
Screenshot: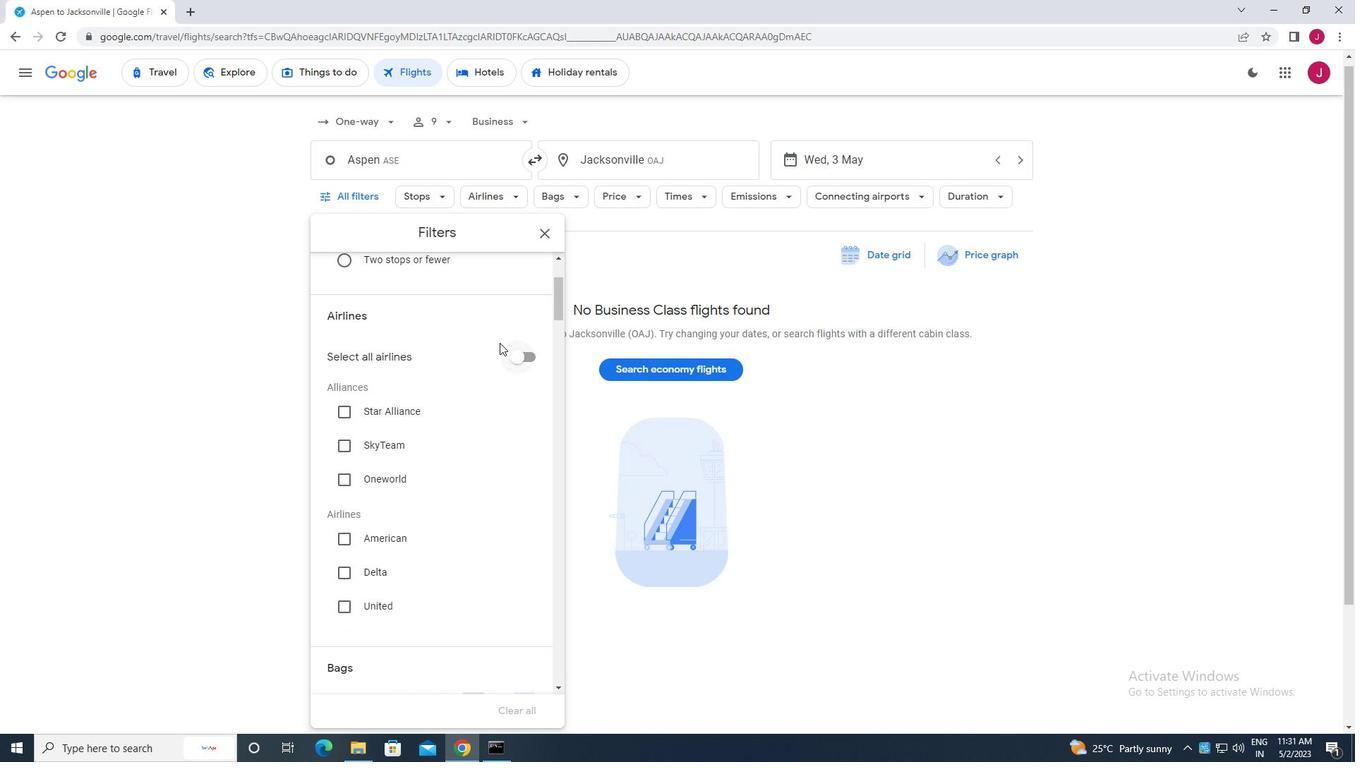 
Action: Mouse scrolled (499, 341) with delta (0, 0)
Screenshot: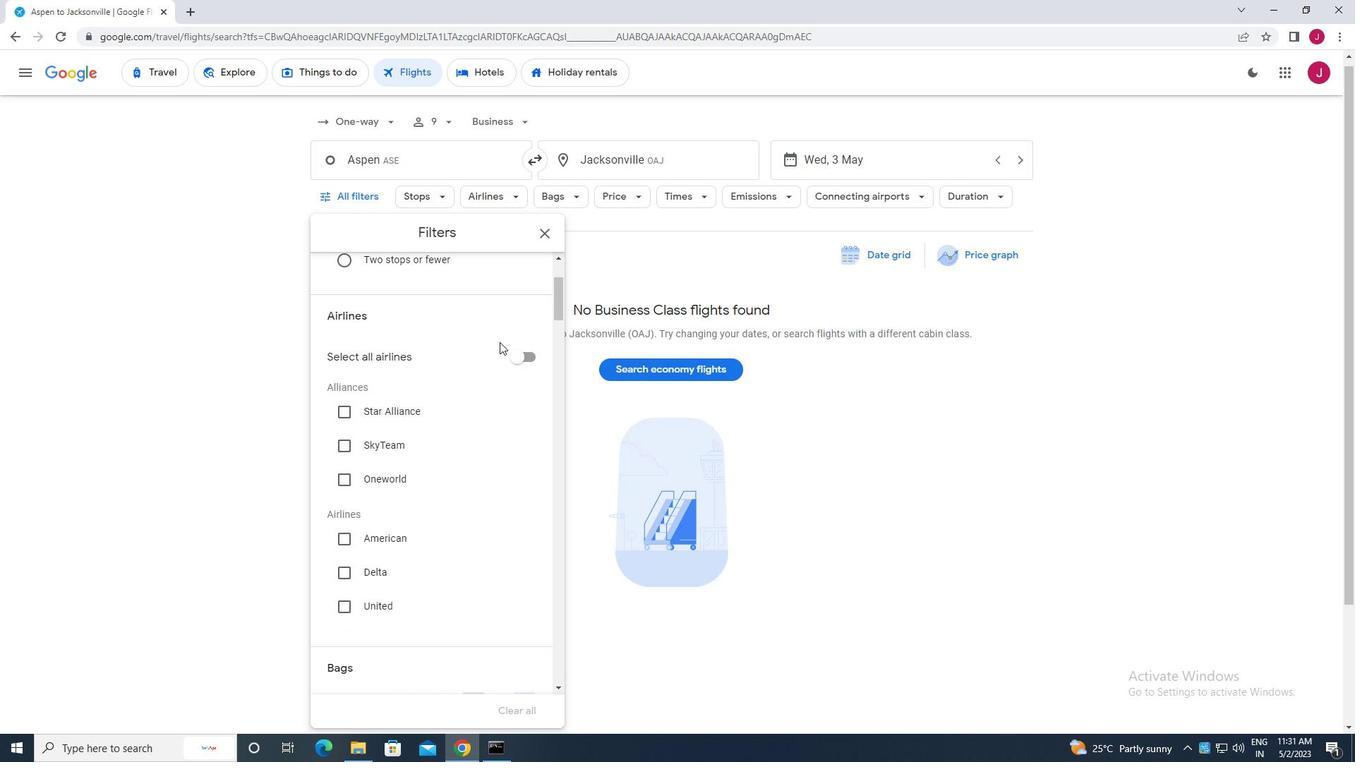 
Action: Mouse moved to (379, 356)
Screenshot: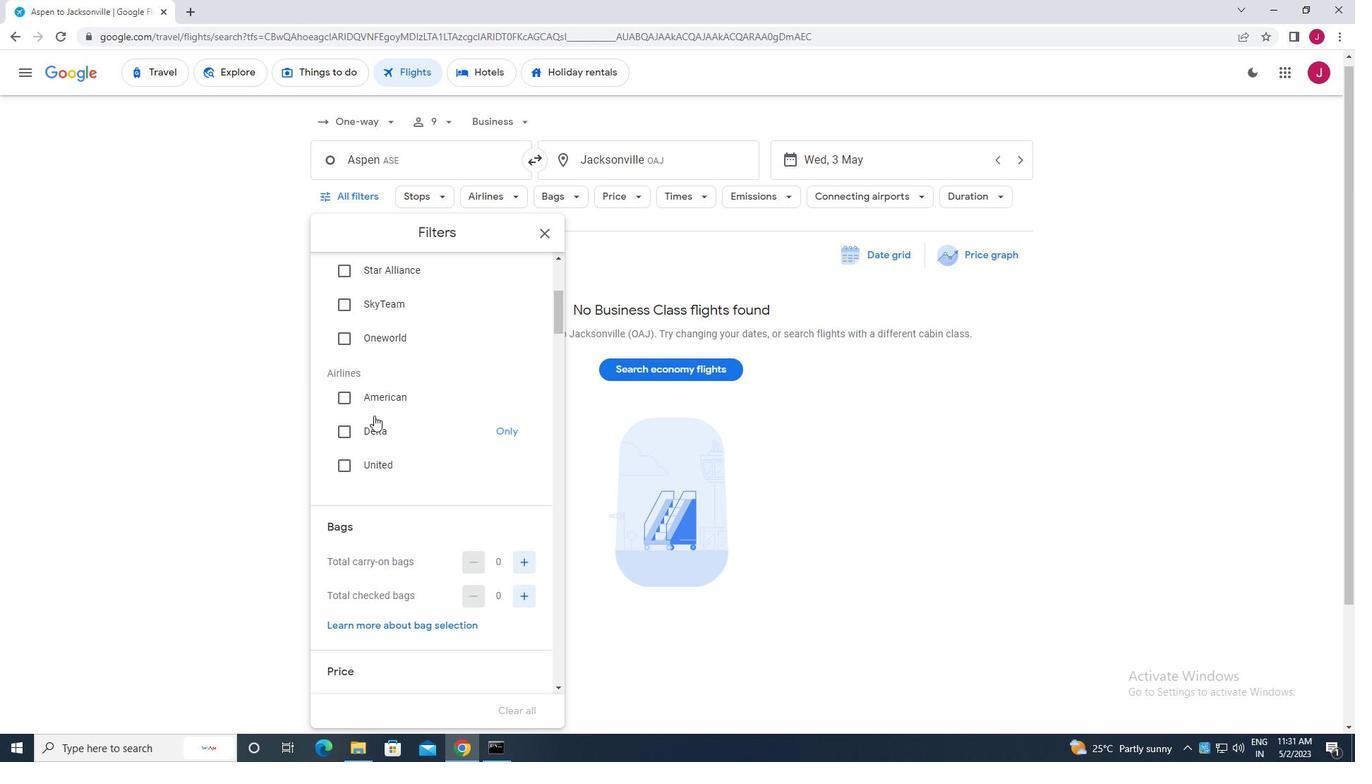 
Action: Mouse scrolled (379, 357) with delta (0, 0)
Screenshot: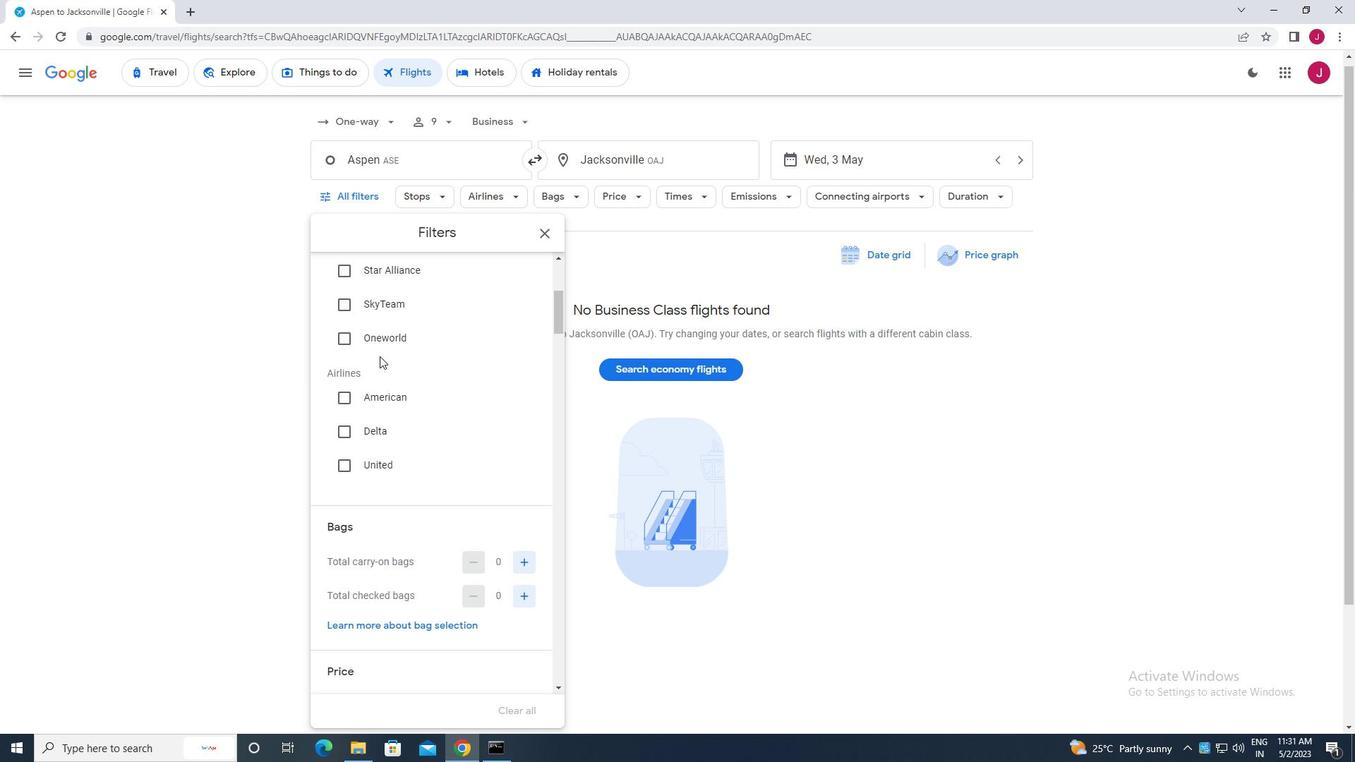 
Action: Mouse moved to (380, 356)
Screenshot: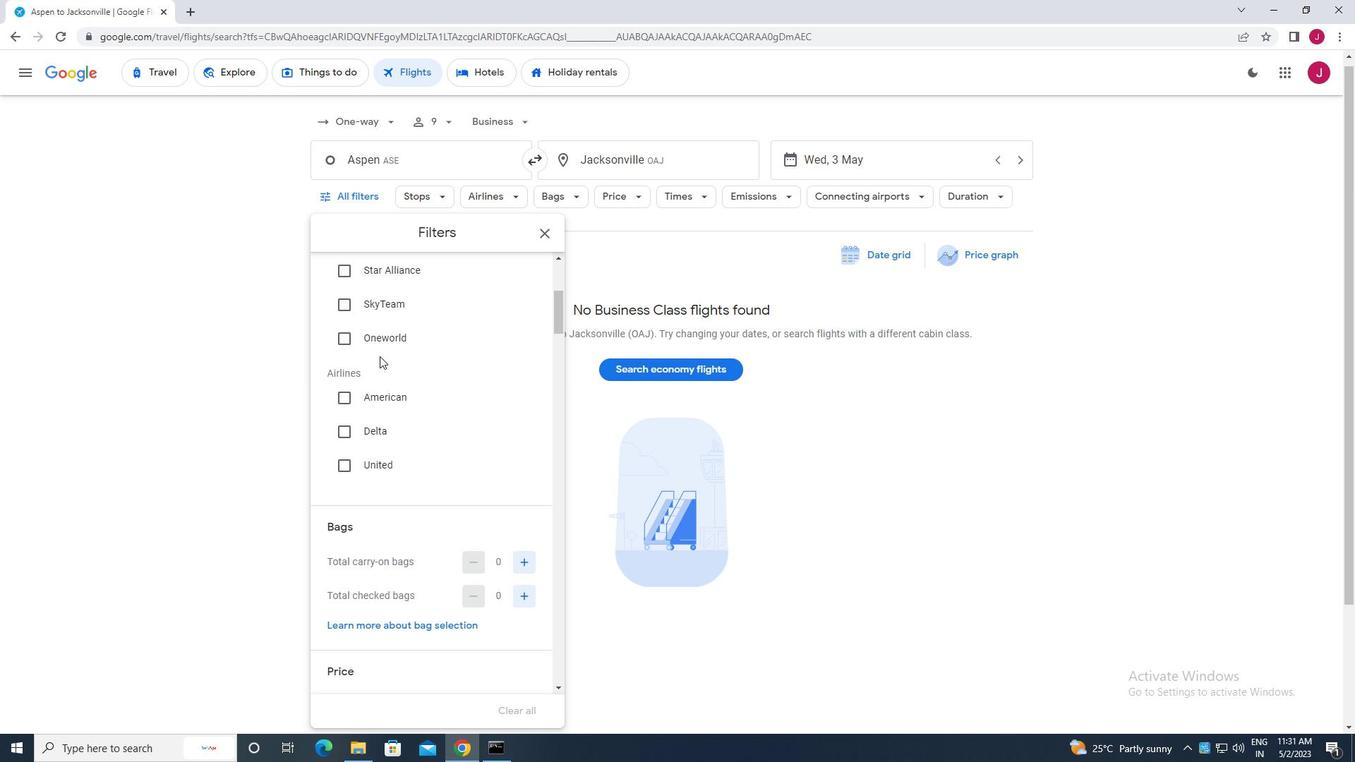 
Action: Mouse scrolled (380, 355) with delta (0, 0)
Screenshot: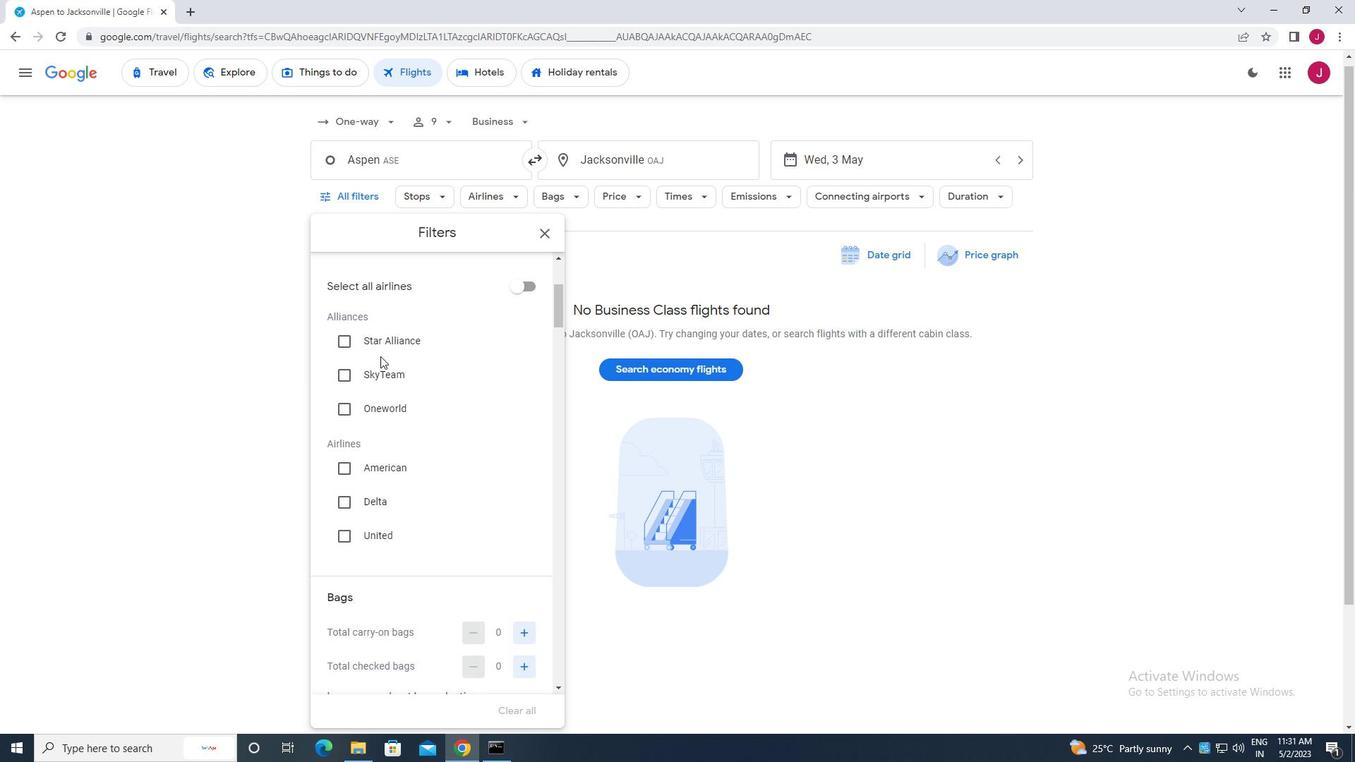 
Action: Mouse scrolled (380, 355) with delta (0, 0)
Screenshot: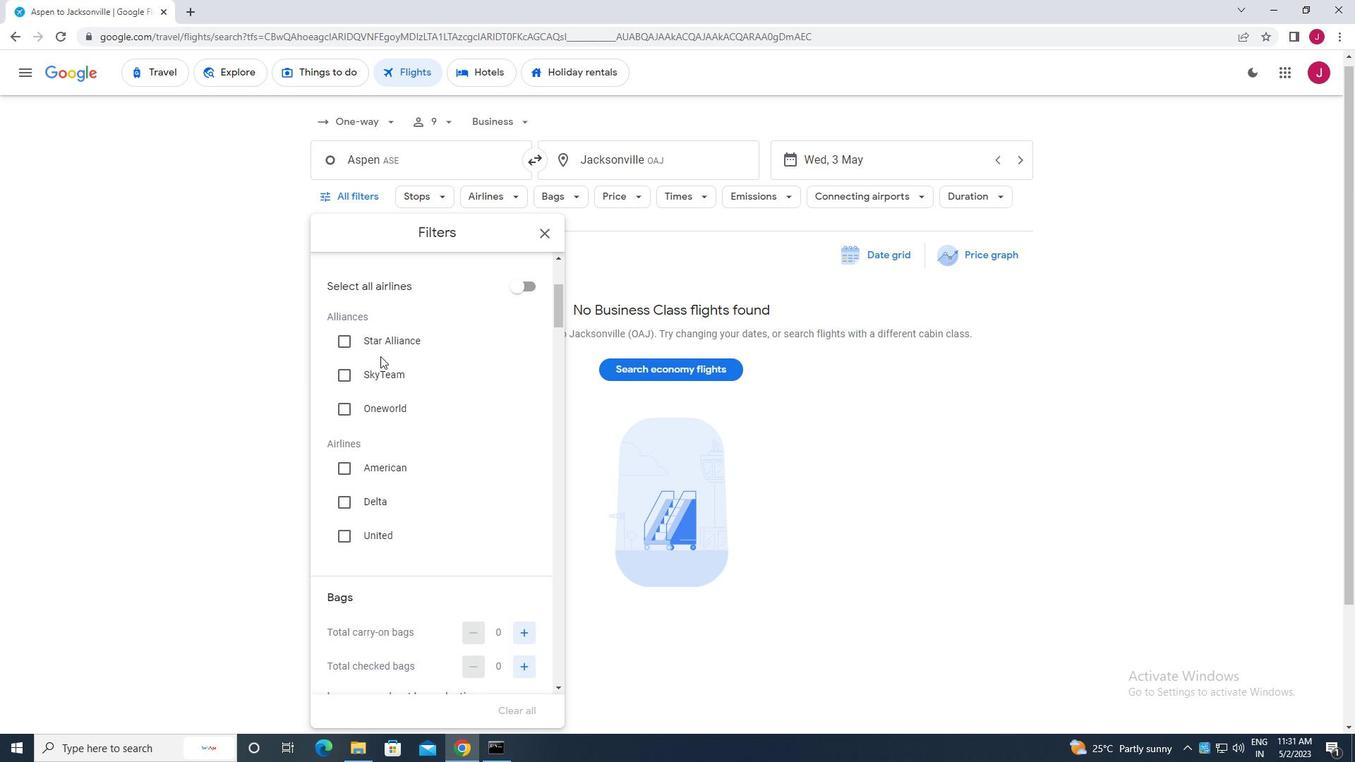 
Action: Mouse moved to (381, 356)
Screenshot: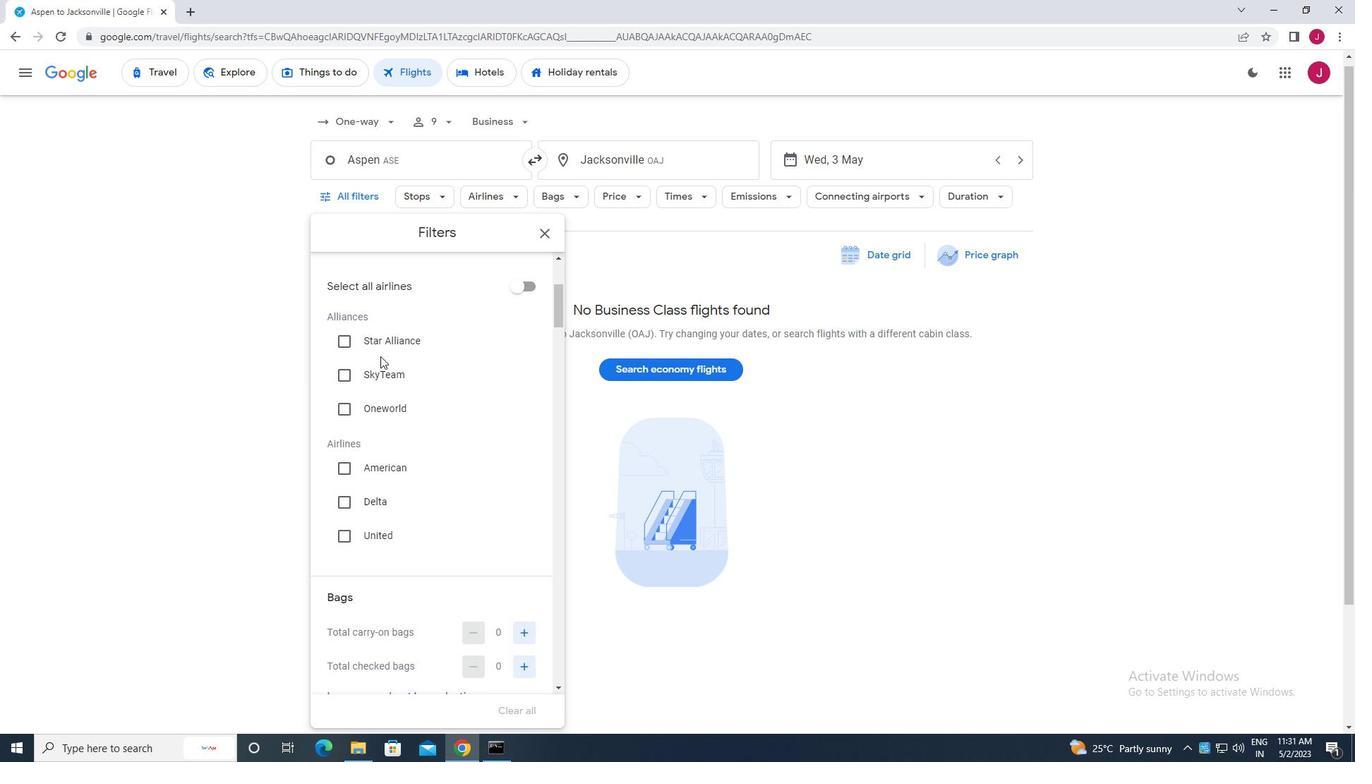 
Action: Mouse scrolled (381, 355) with delta (0, 0)
Screenshot: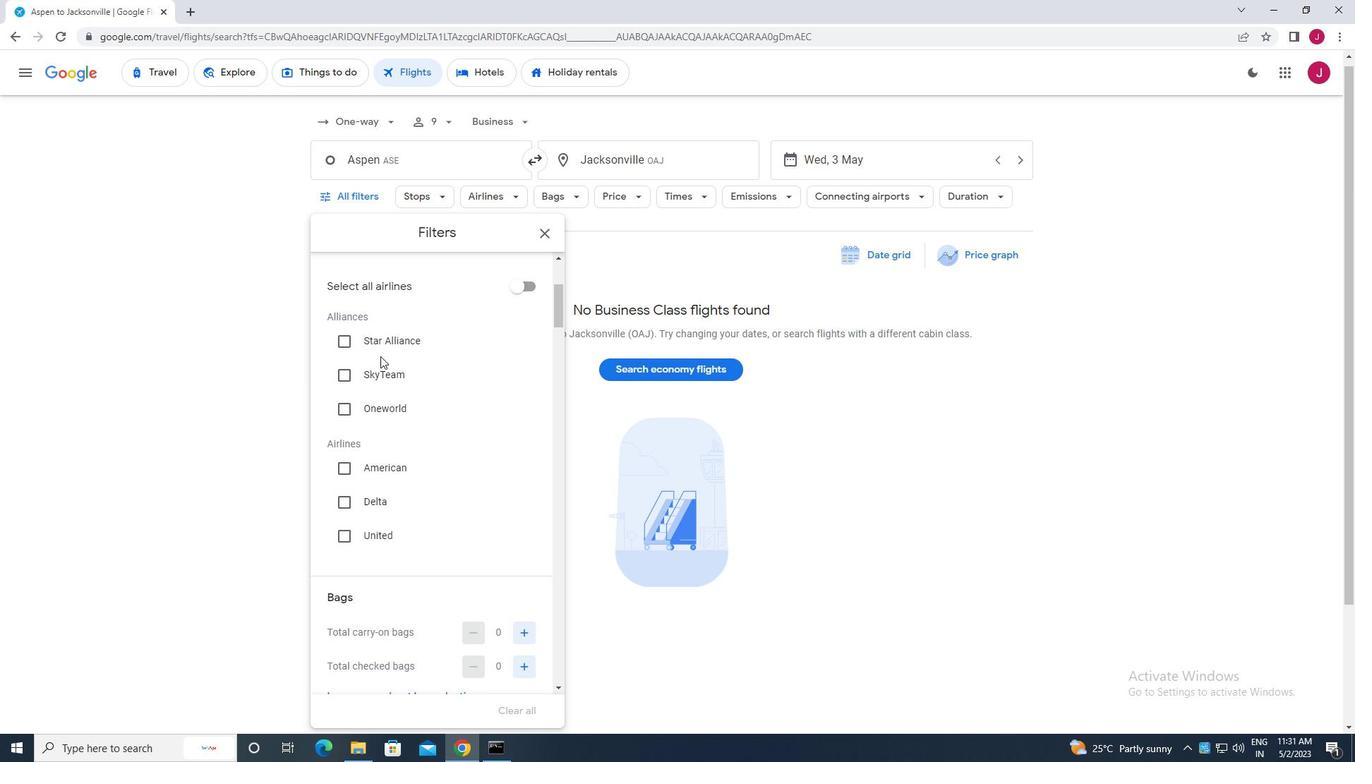 
Action: Mouse scrolled (381, 355) with delta (0, 0)
Screenshot: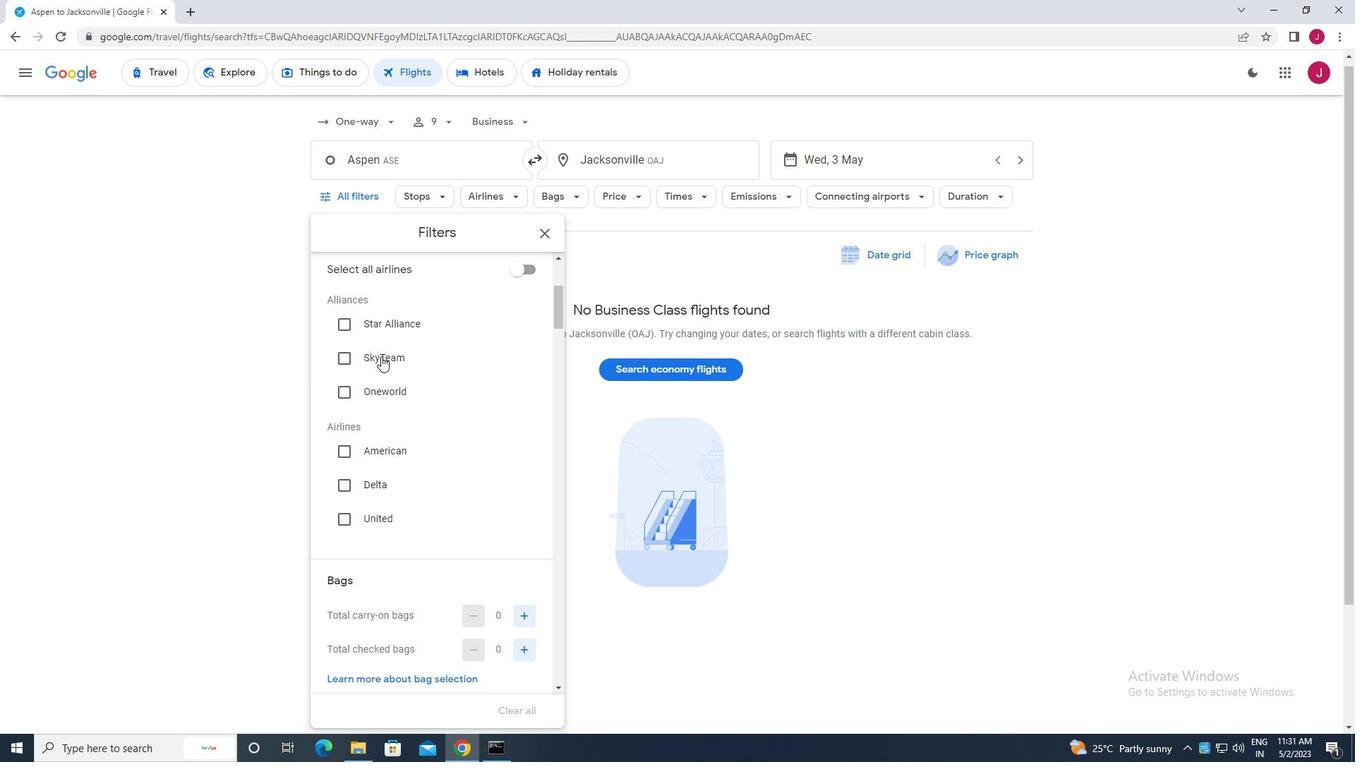 
Action: Mouse moved to (523, 386)
Screenshot: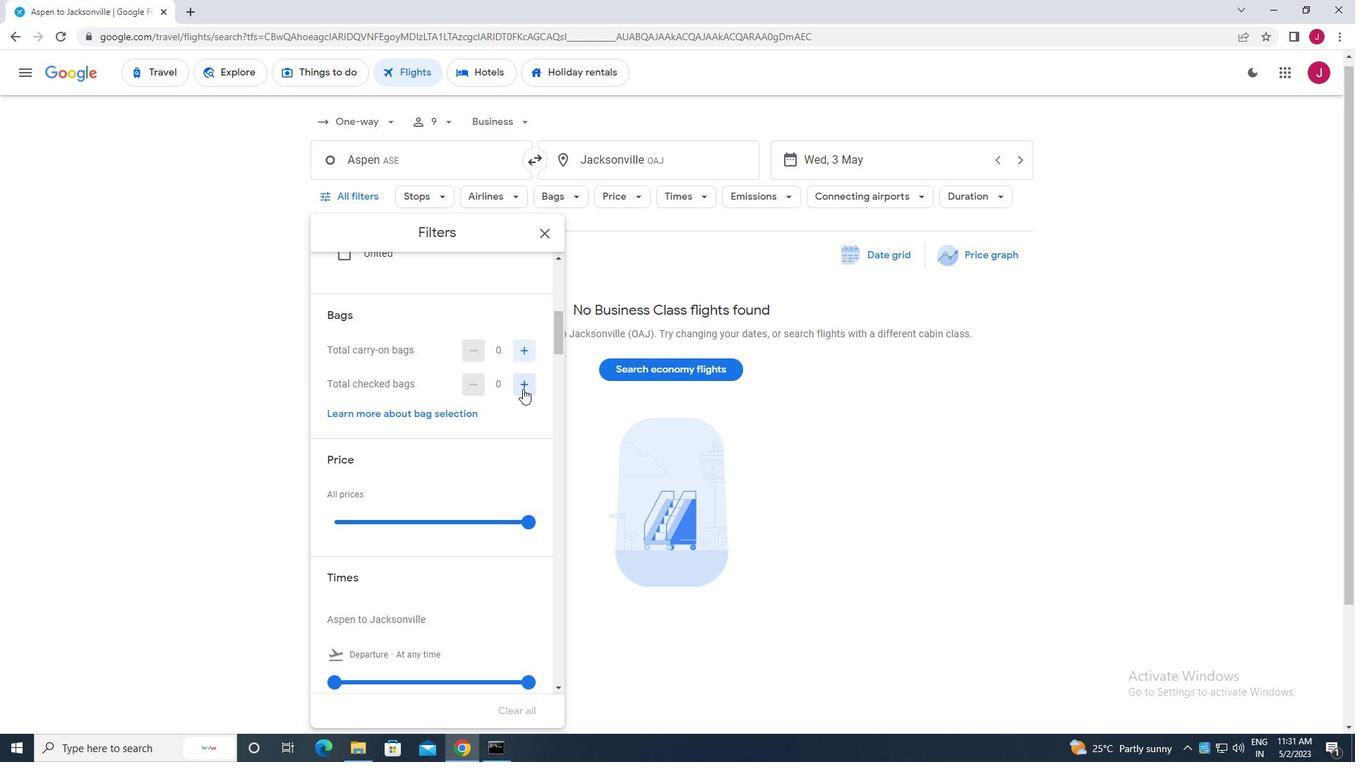 
Action: Mouse pressed left at (523, 386)
Screenshot: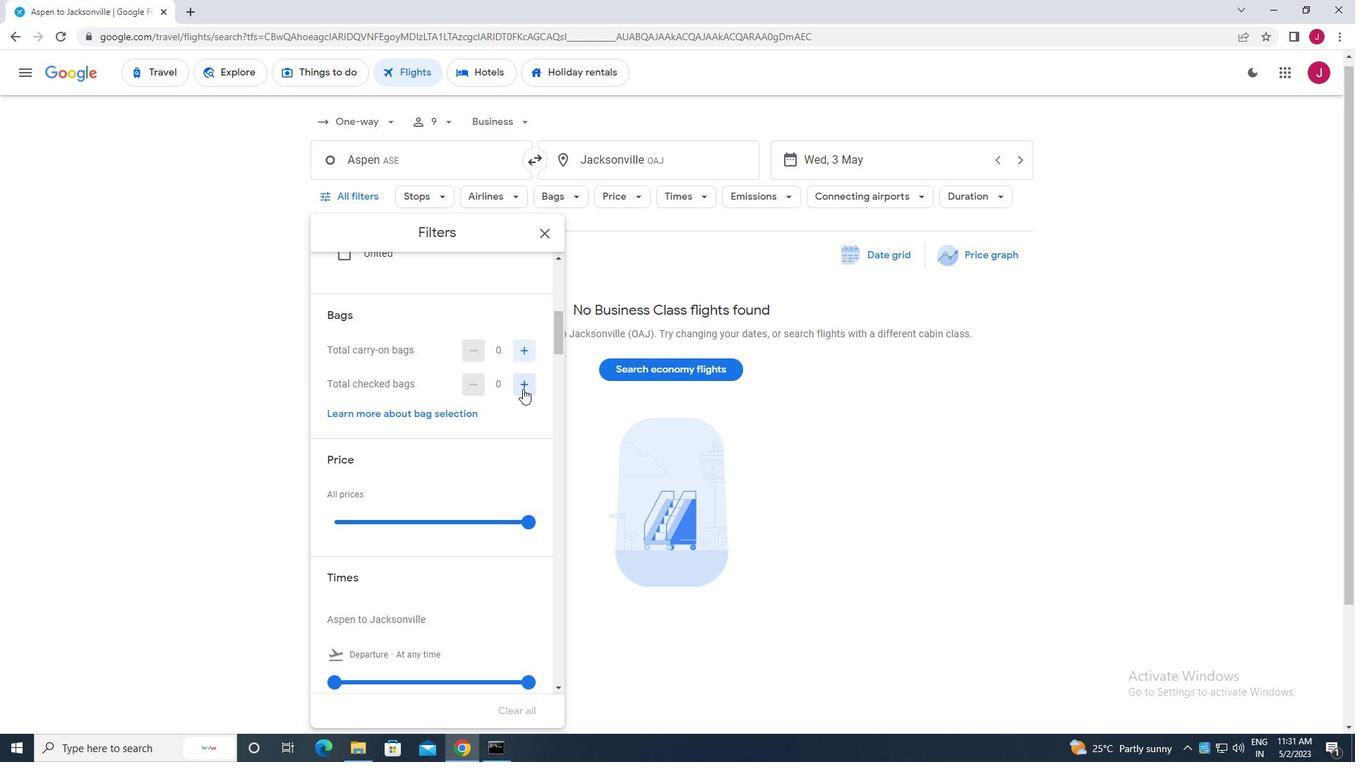 
Action: Mouse moved to (534, 521)
Screenshot: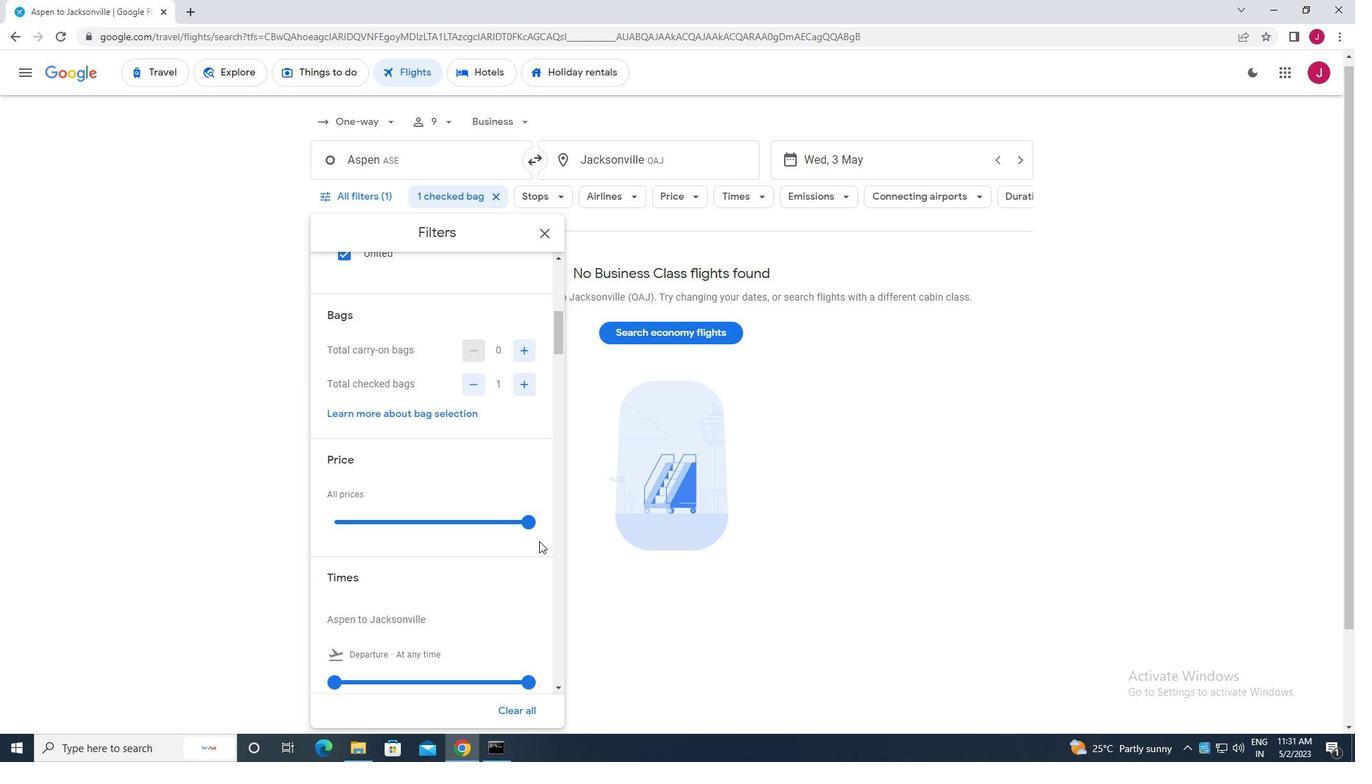 
Action: Mouse pressed left at (534, 521)
Screenshot: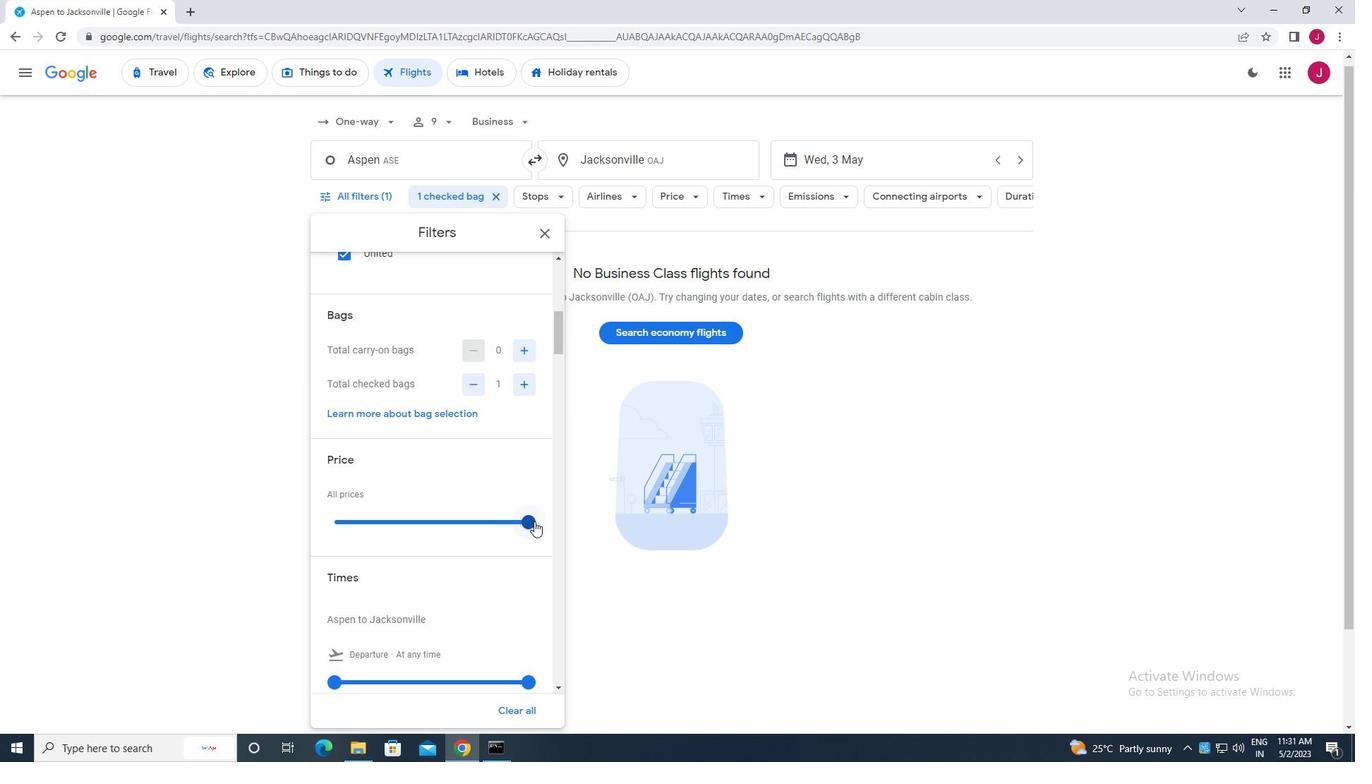 
Action: Mouse moved to (426, 469)
Screenshot: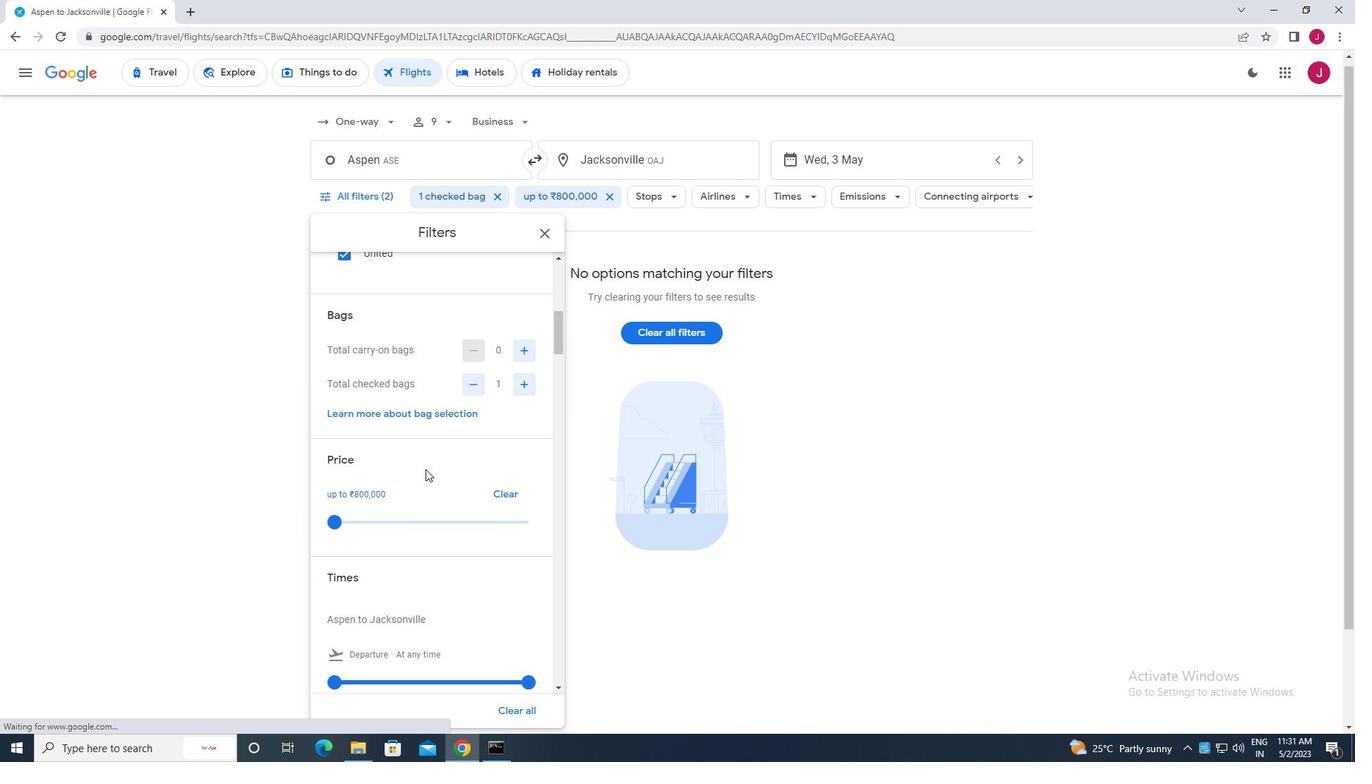 
Action: Mouse scrolled (426, 468) with delta (0, 0)
Screenshot: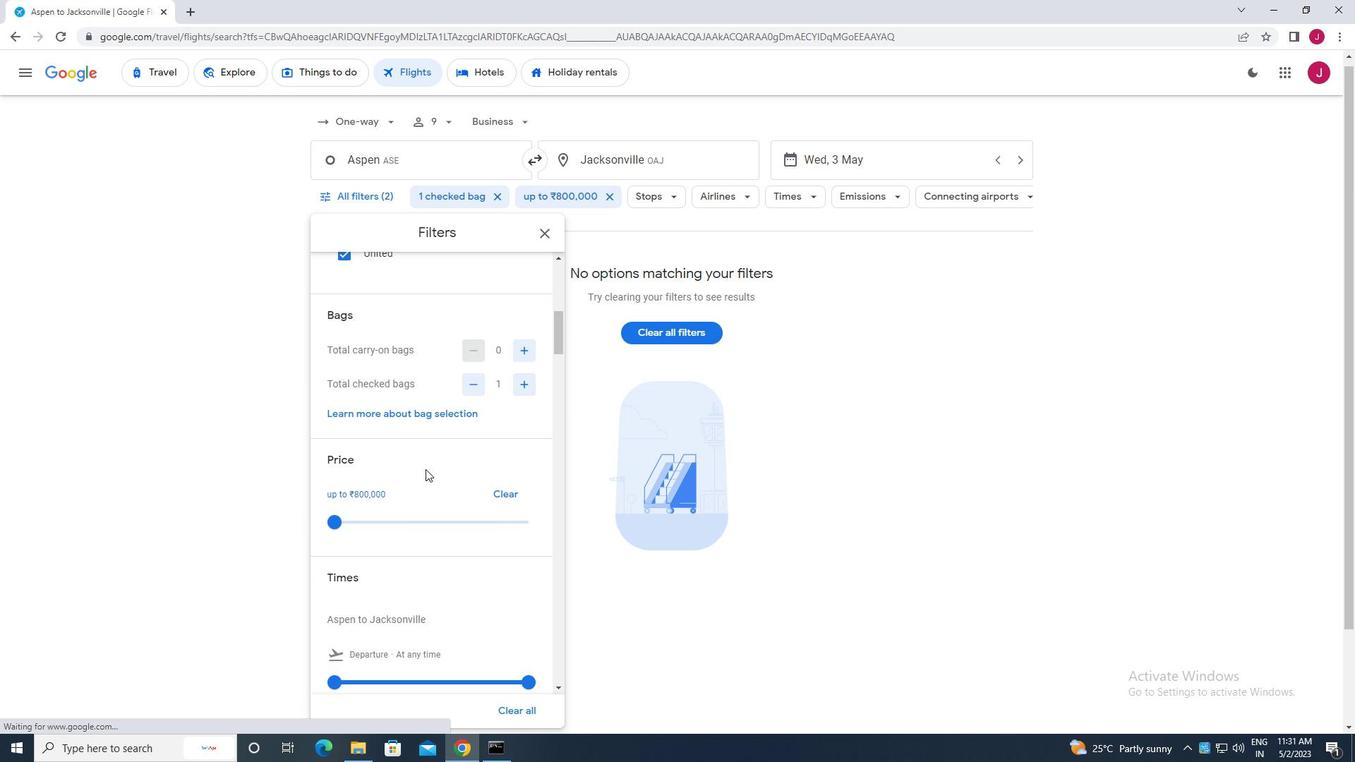 
Action: Mouse moved to (427, 469)
Screenshot: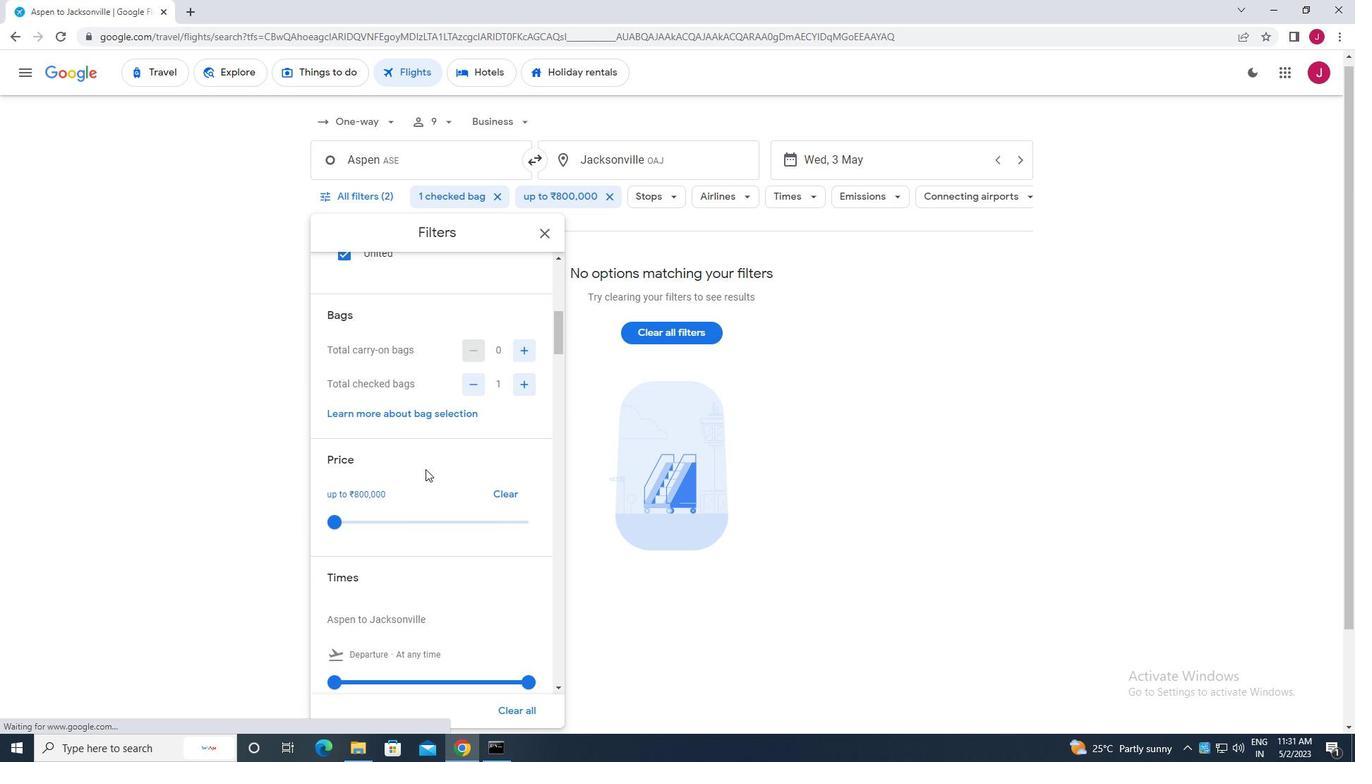 
Action: Mouse scrolled (427, 468) with delta (0, 0)
Screenshot: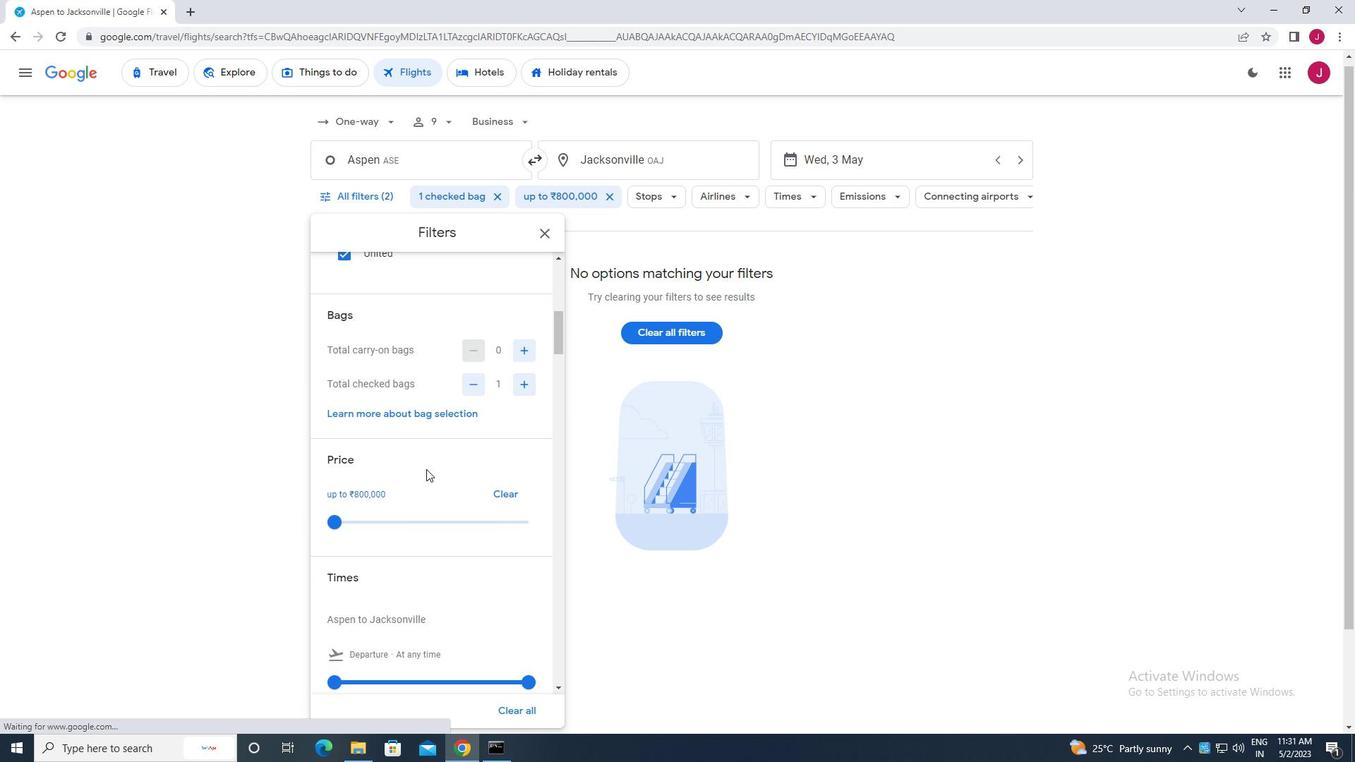 
Action: Mouse scrolled (427, 468) with delta (0, 0)
Screenshot: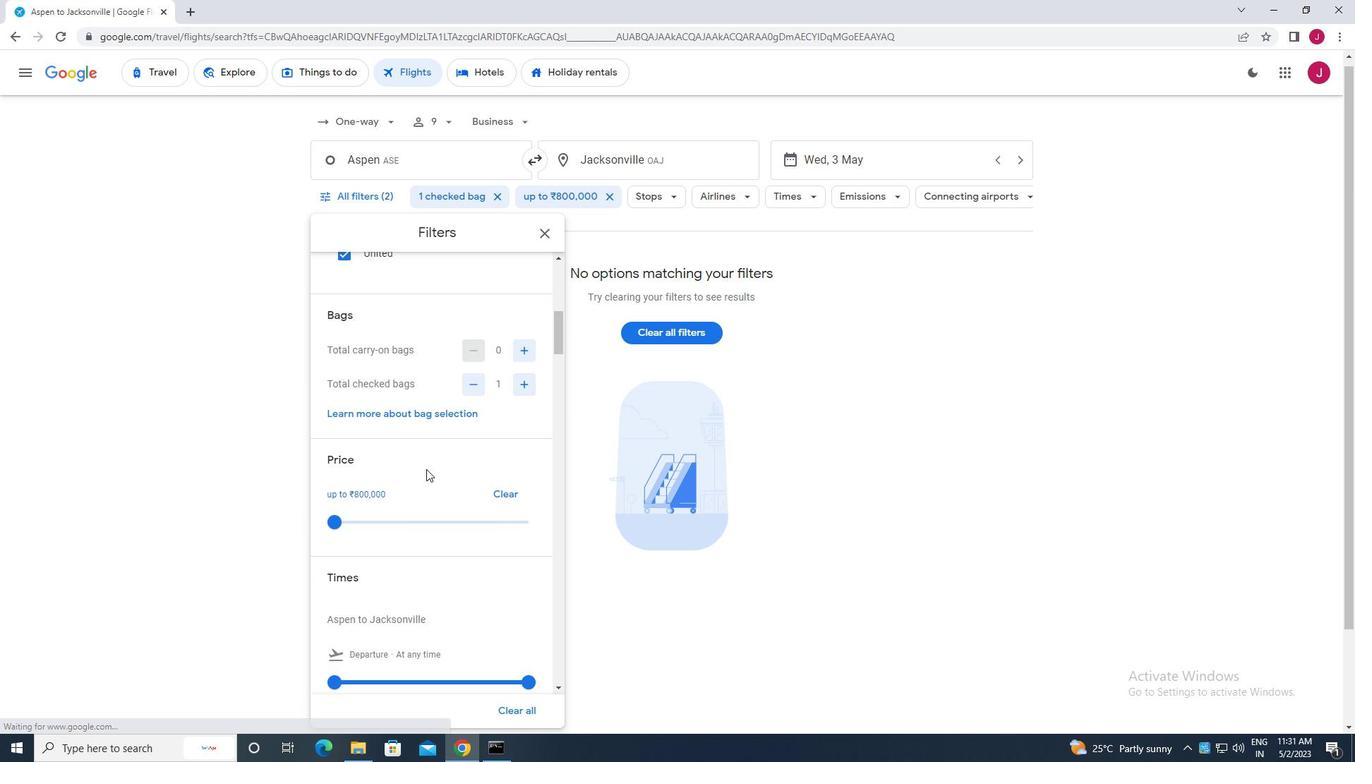 
Action: Mouse moved to (338, 469)
Screenshot: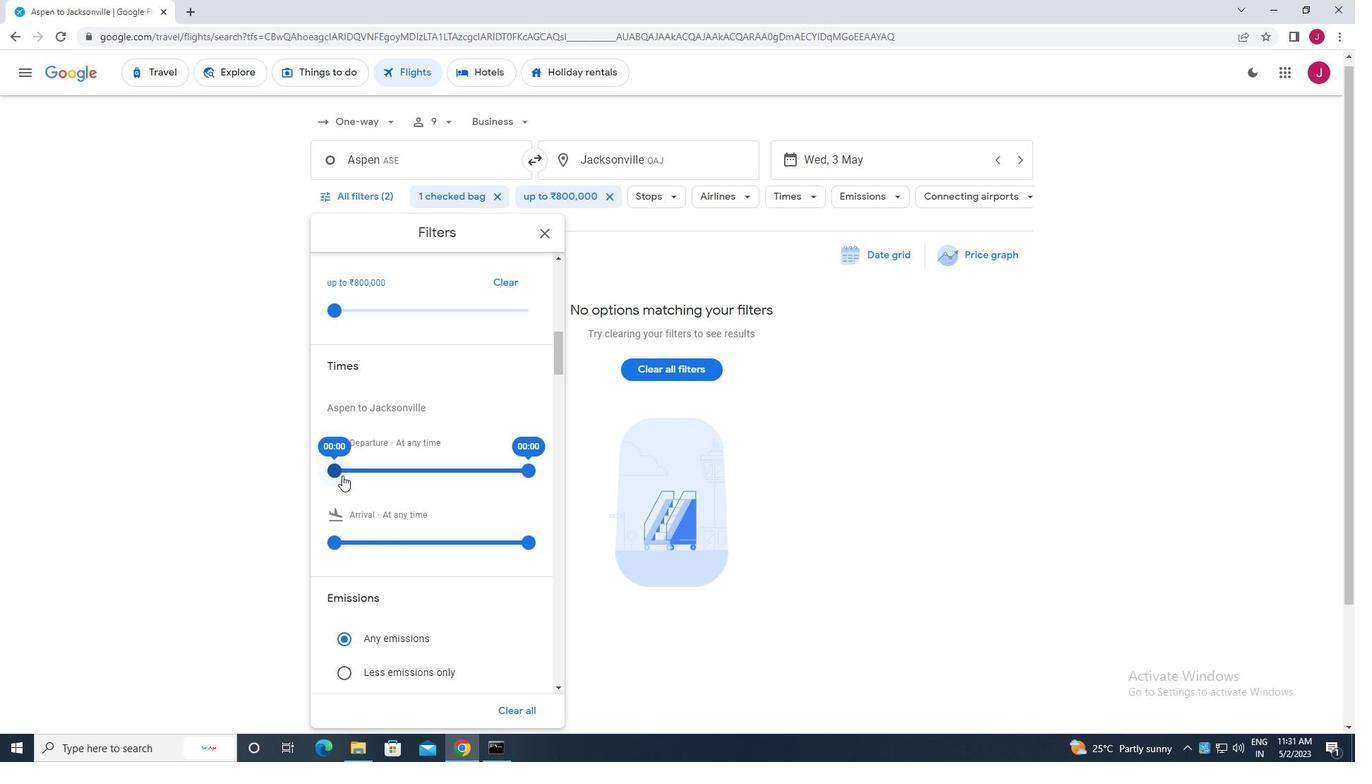 
Action: Mouse pressed left at (338, 469)
Screenshot: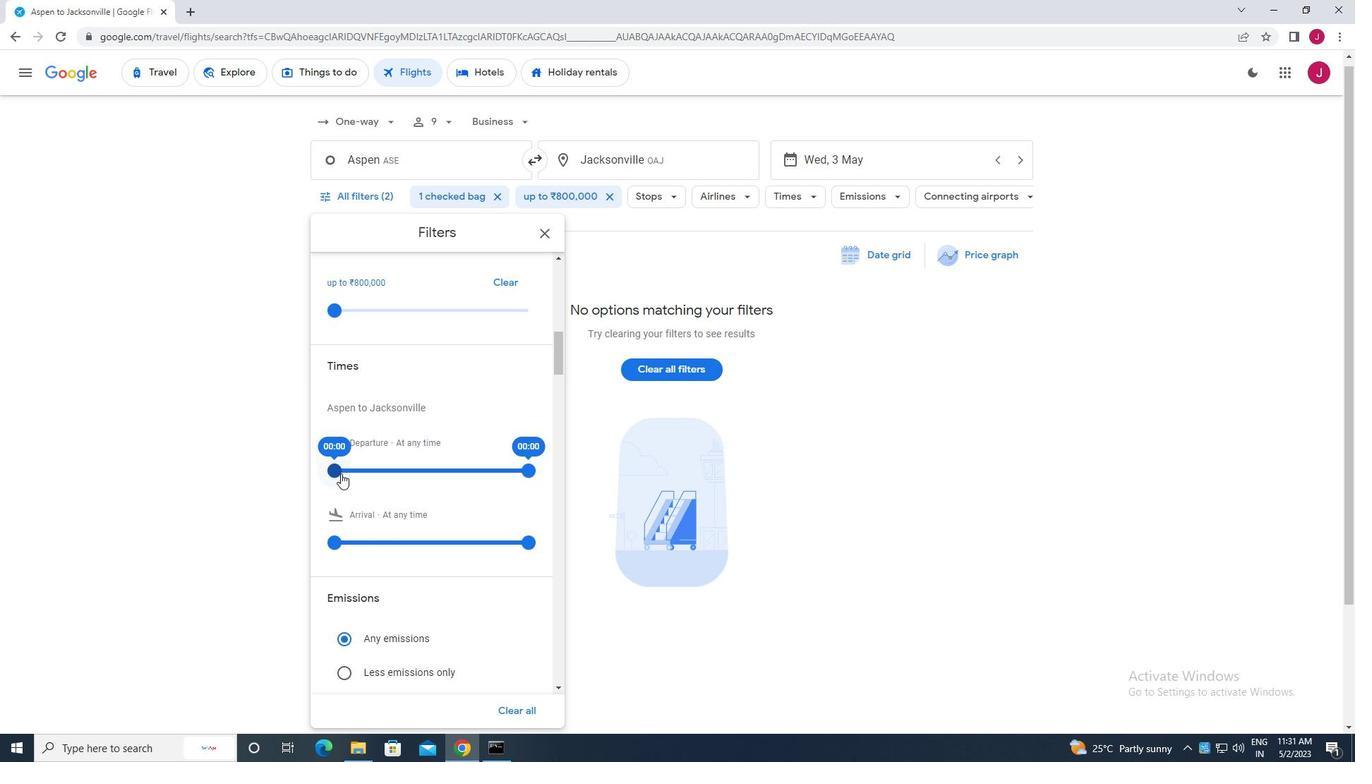 
Action: Mouse moved to (533, 470)
Screenshot: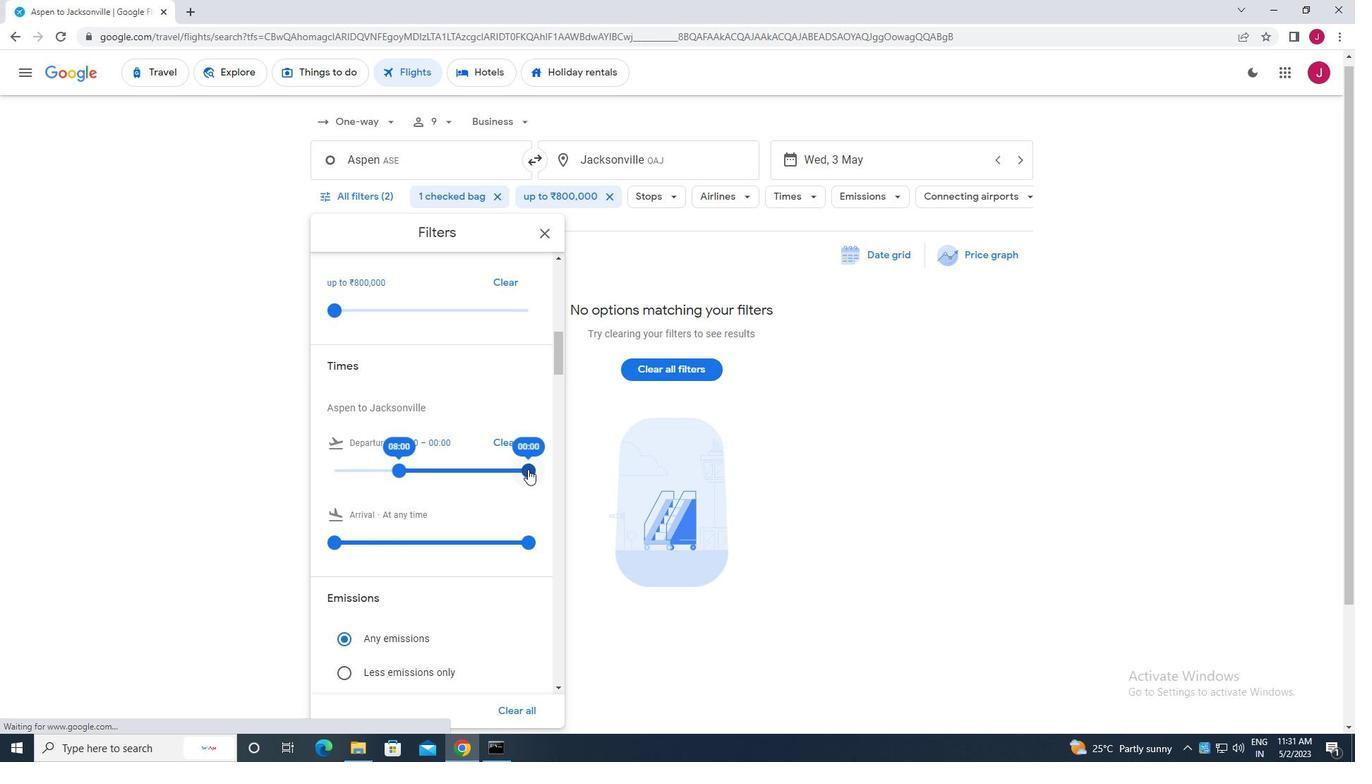 
Action: Mouse pressed left at (533, 470)
Screenshot: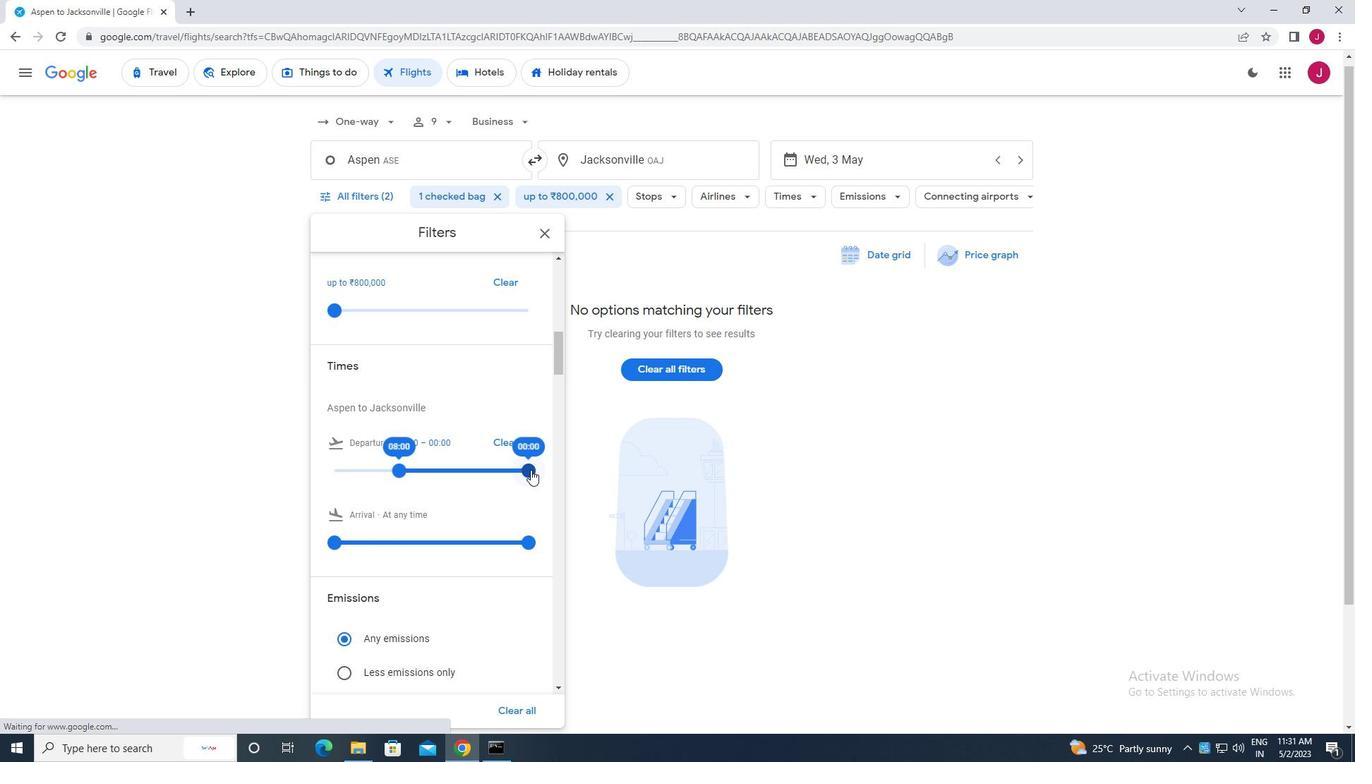 
Action: Mouse moved to (547, 227)
Screenshot: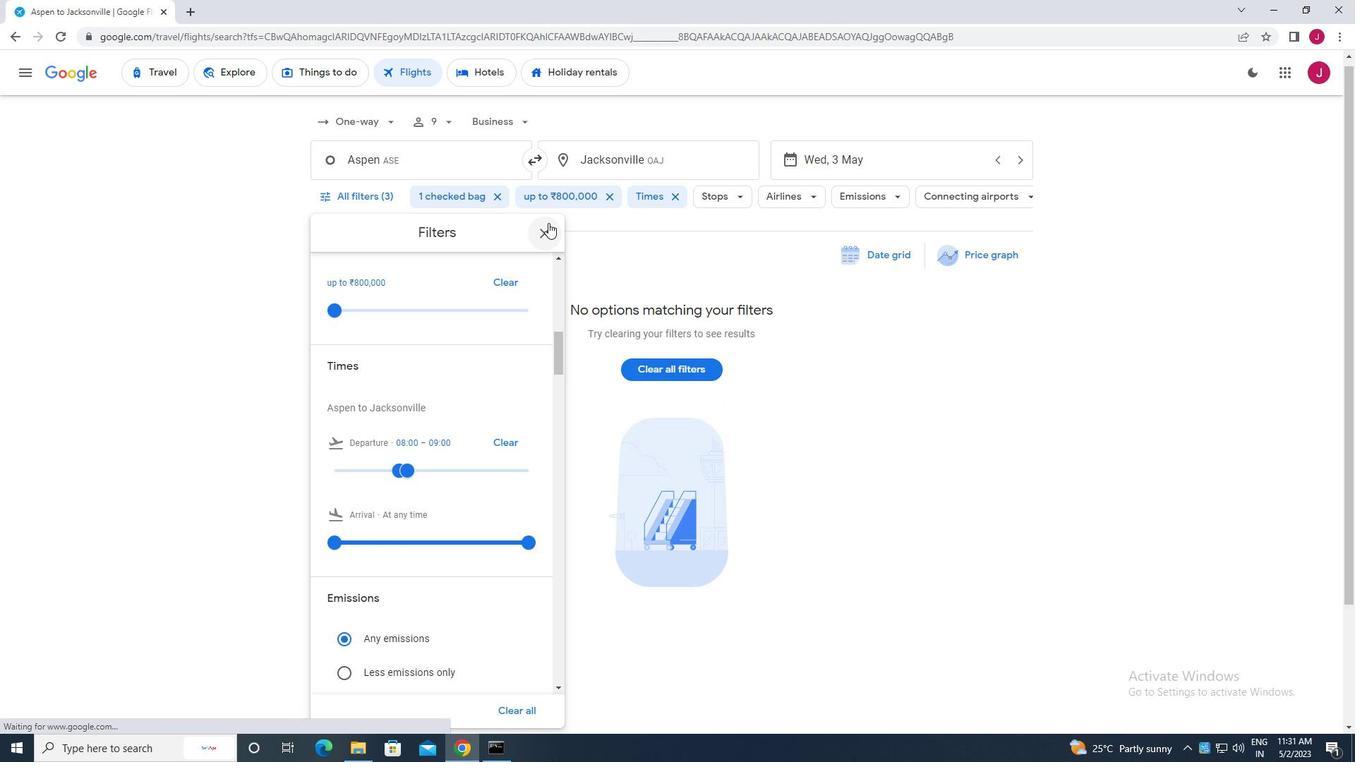 
Action: Mouse pressed left at (547, 227)
Screenshot: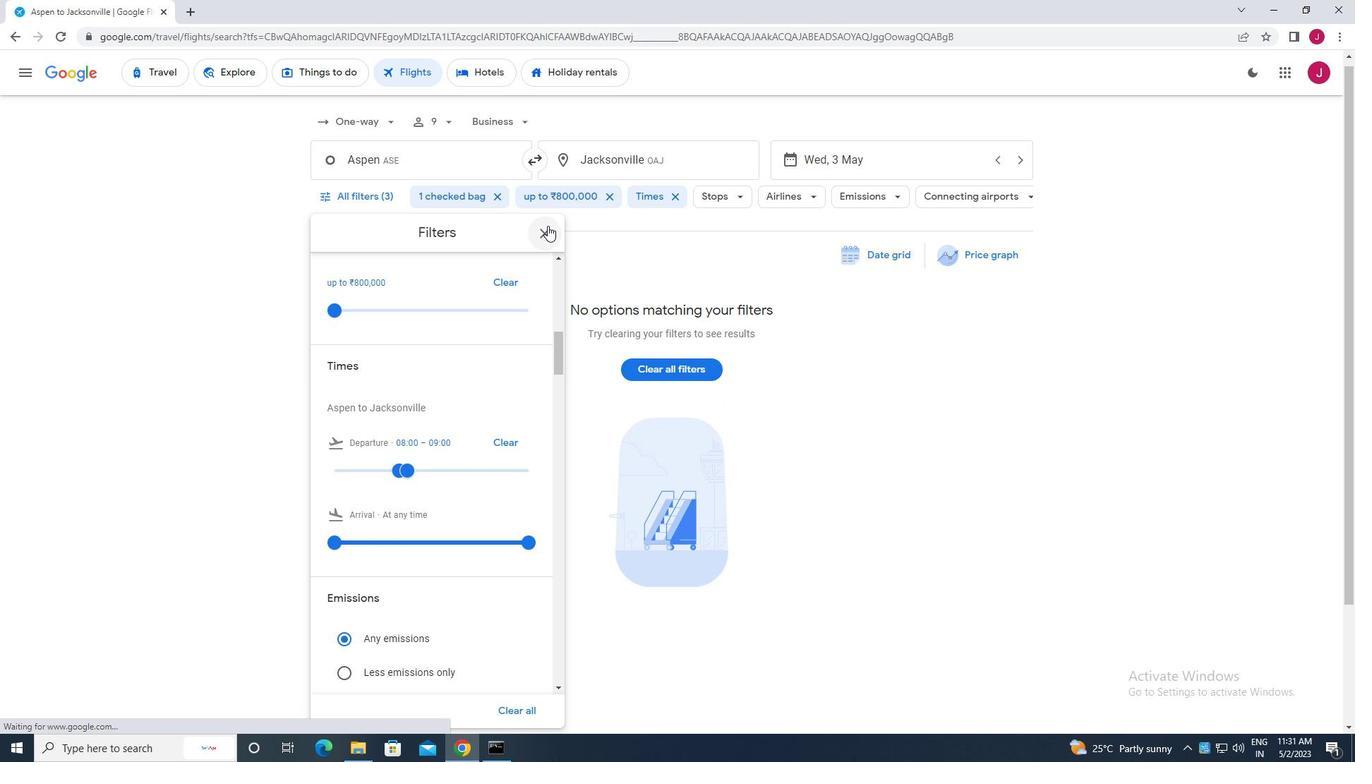
Action: Mouse moved to (547, 235)
Screenshot: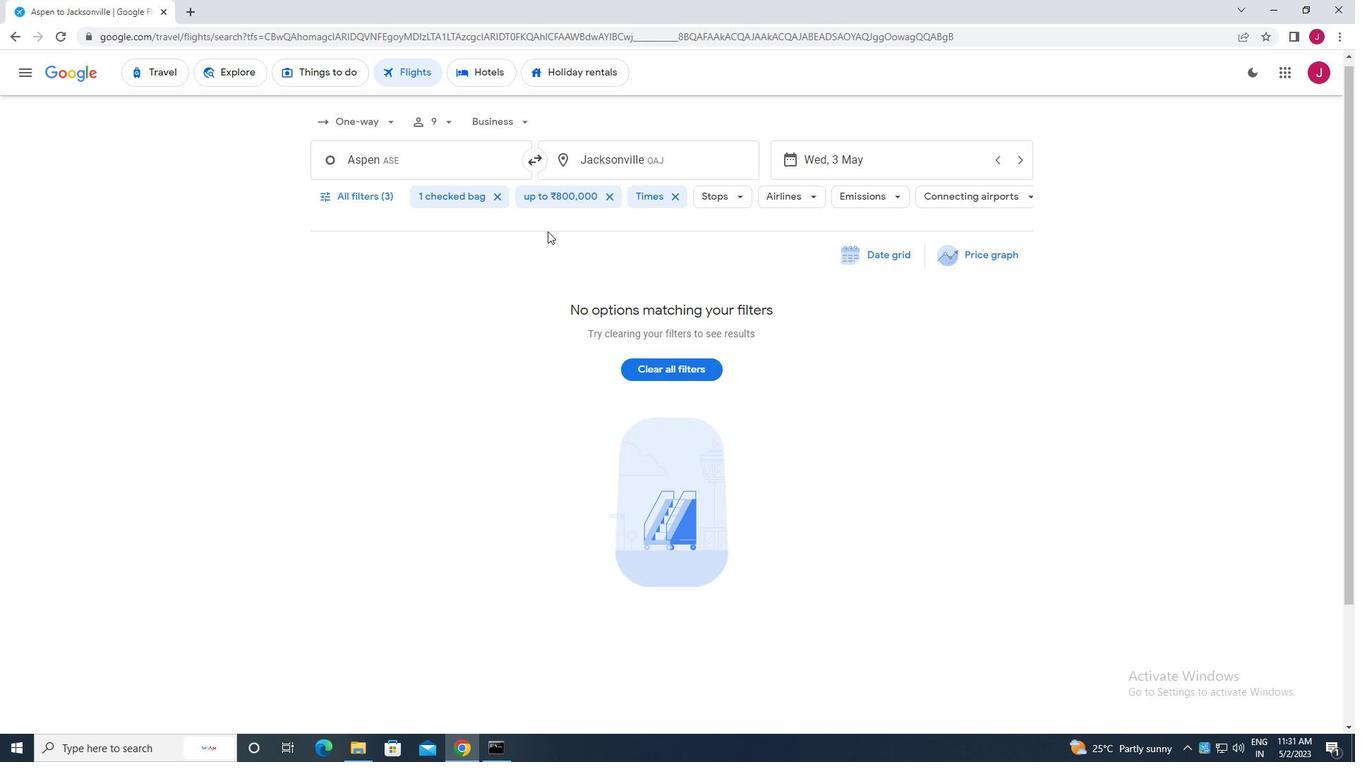 
